Task: Find connections with filter location Saoner with filter topic #healthcarewith filter profile language German with filter current company GoodWe with filter school Bharathidasan University with filter industry Apparel Manufacturing with filter service category Content Strategy with filter keywords title Auditor
Action: Mouse moved to (677, 98)
Screenshot: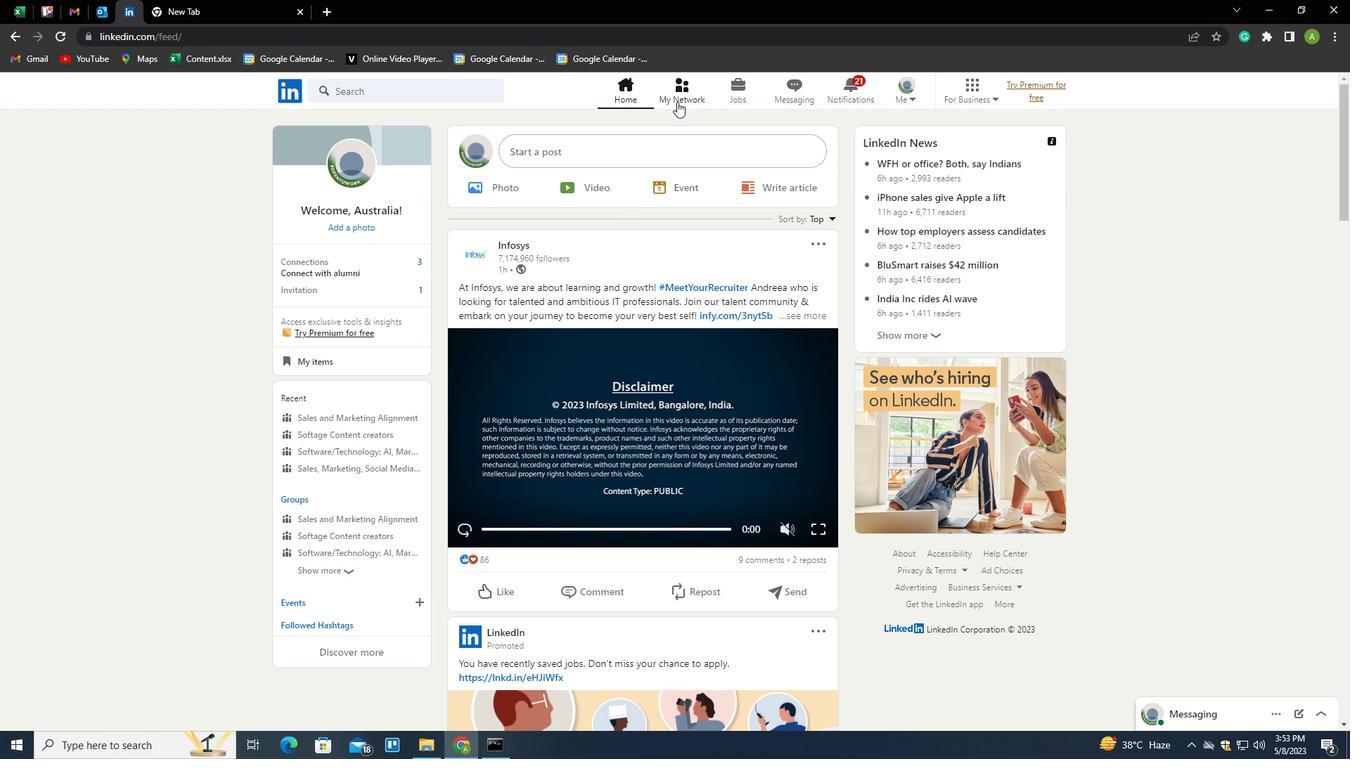 
Action: Mouse pressed left at (677, 98)
Screenshot: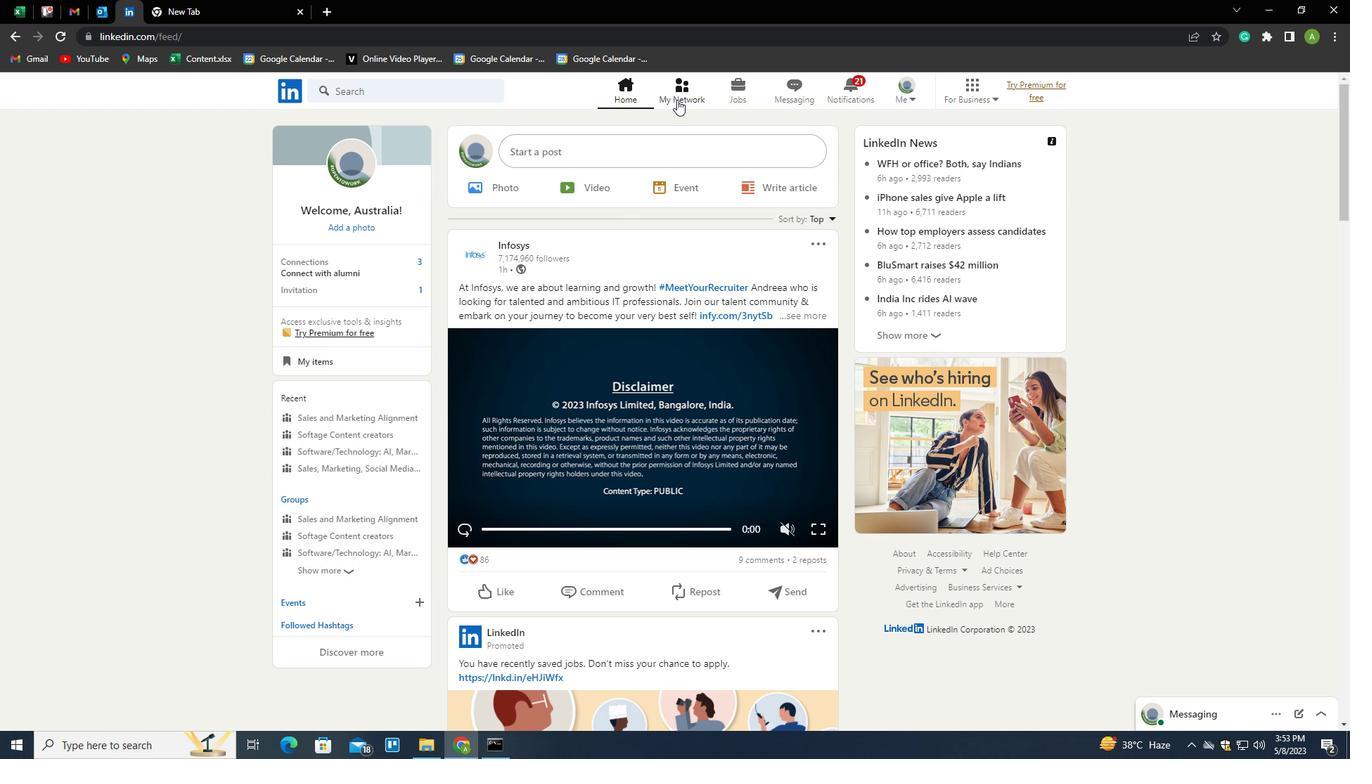 
Action: Mouse moved to (350, 166)
Screenshot: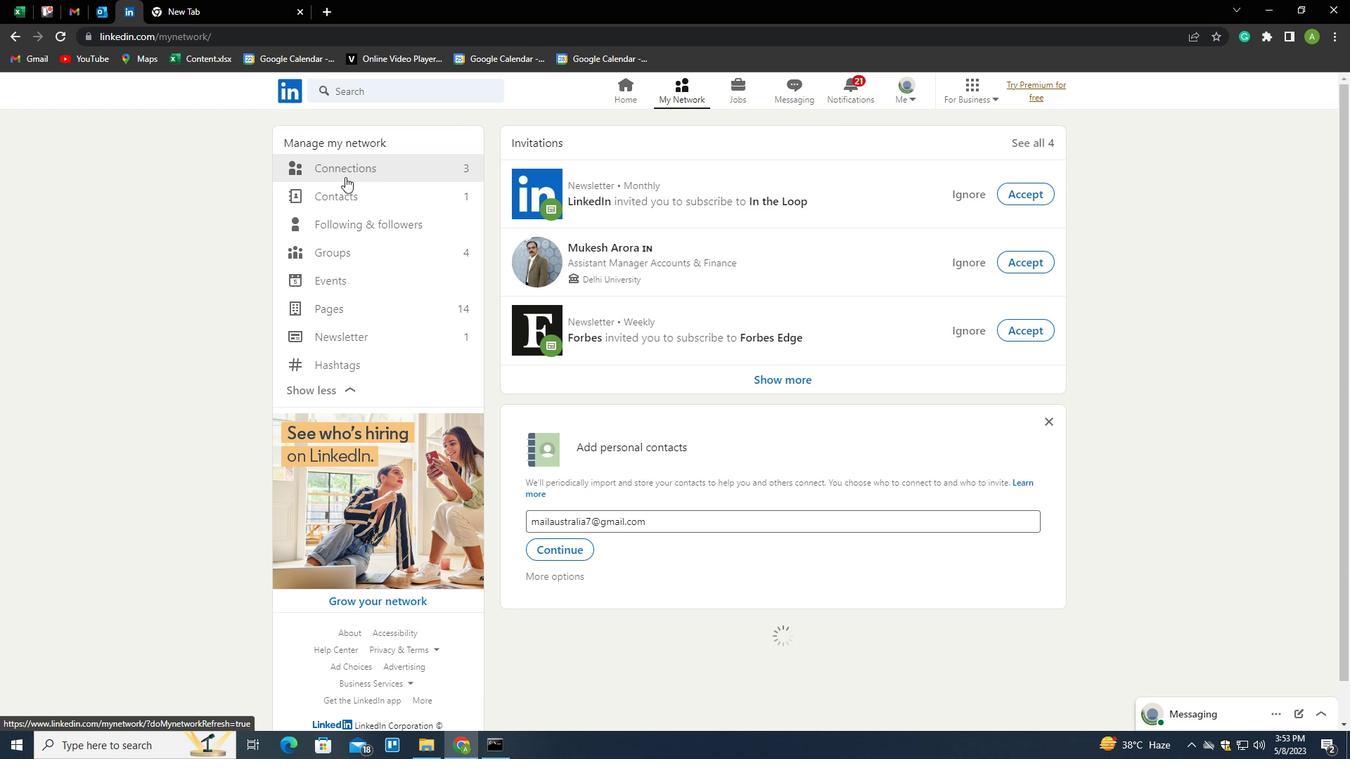 
Action: Mouse pressed left at (350, 166)
Screenshot: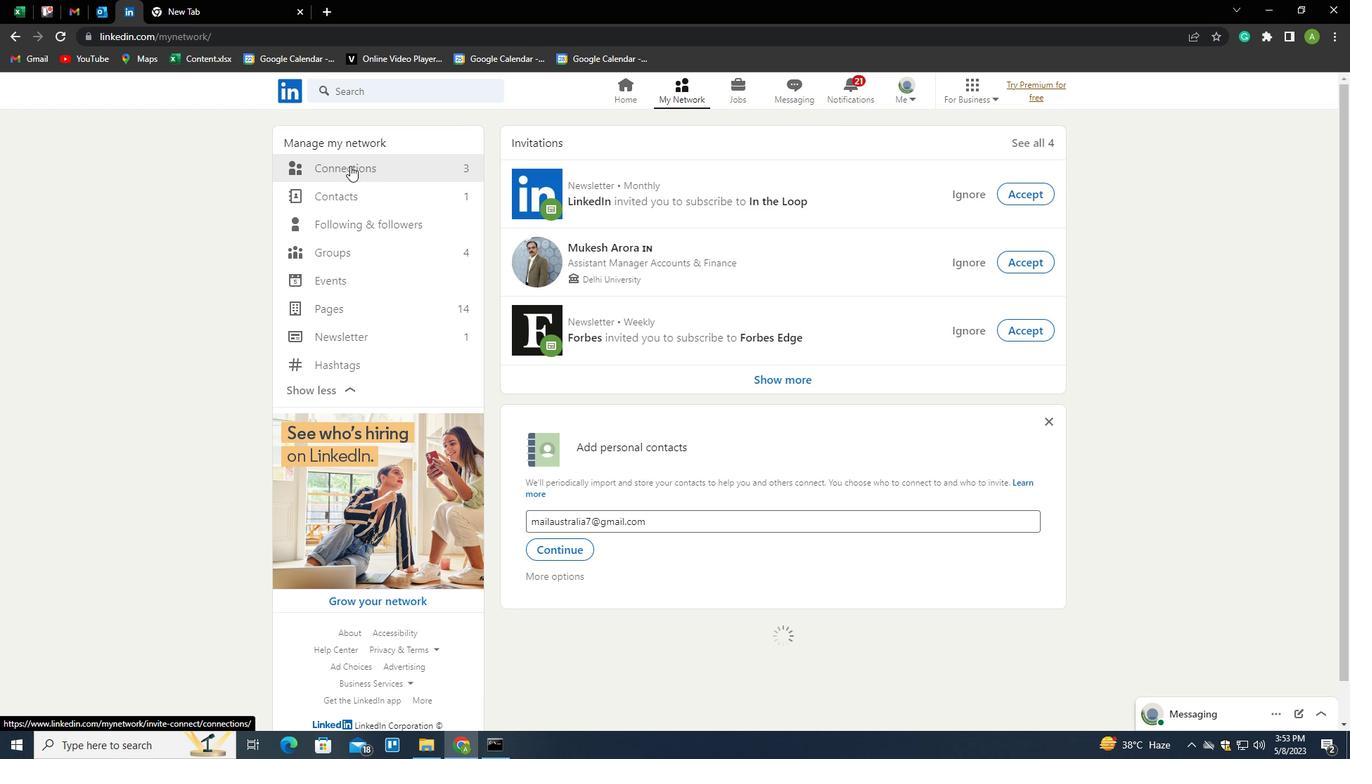 
Action: Mouse moved to (800, 167)
Screenshot: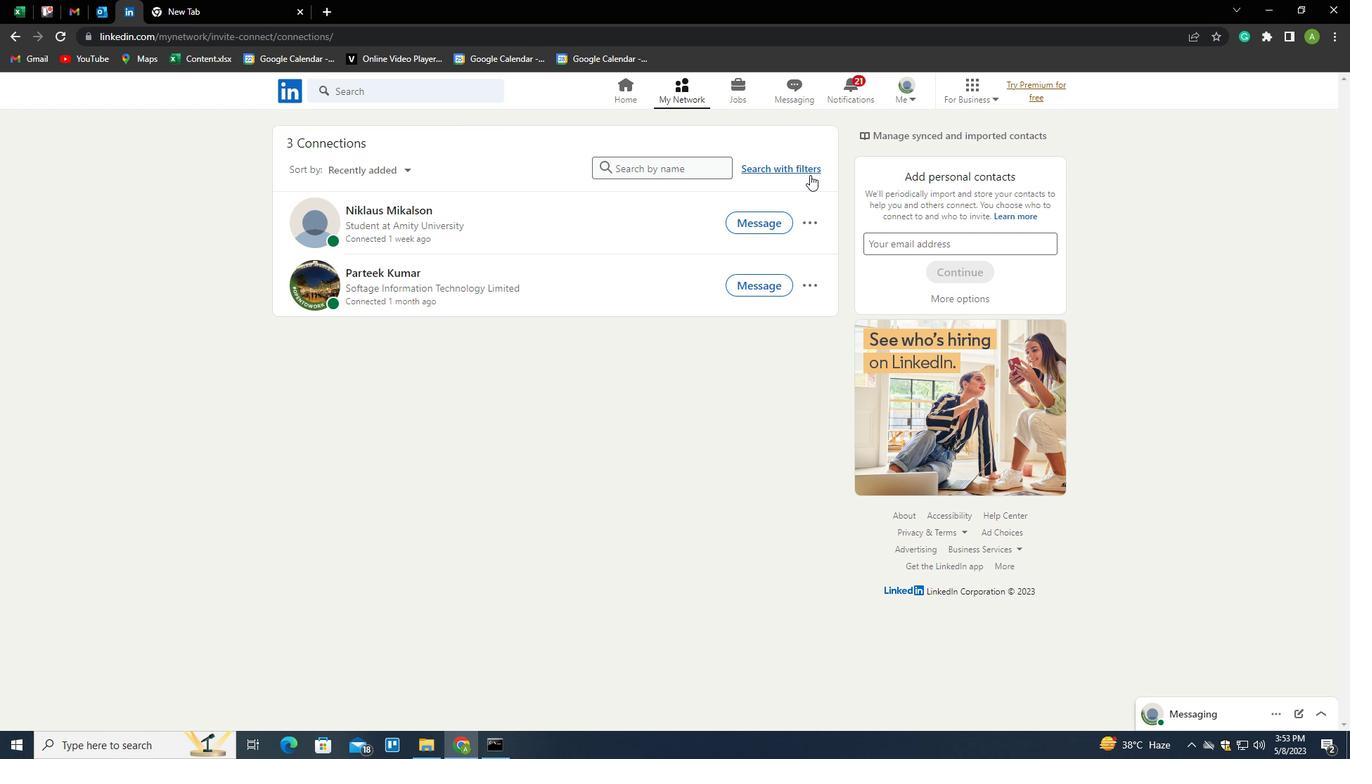 
Action: Mouse pressed left at (800, 167)
Screenshot: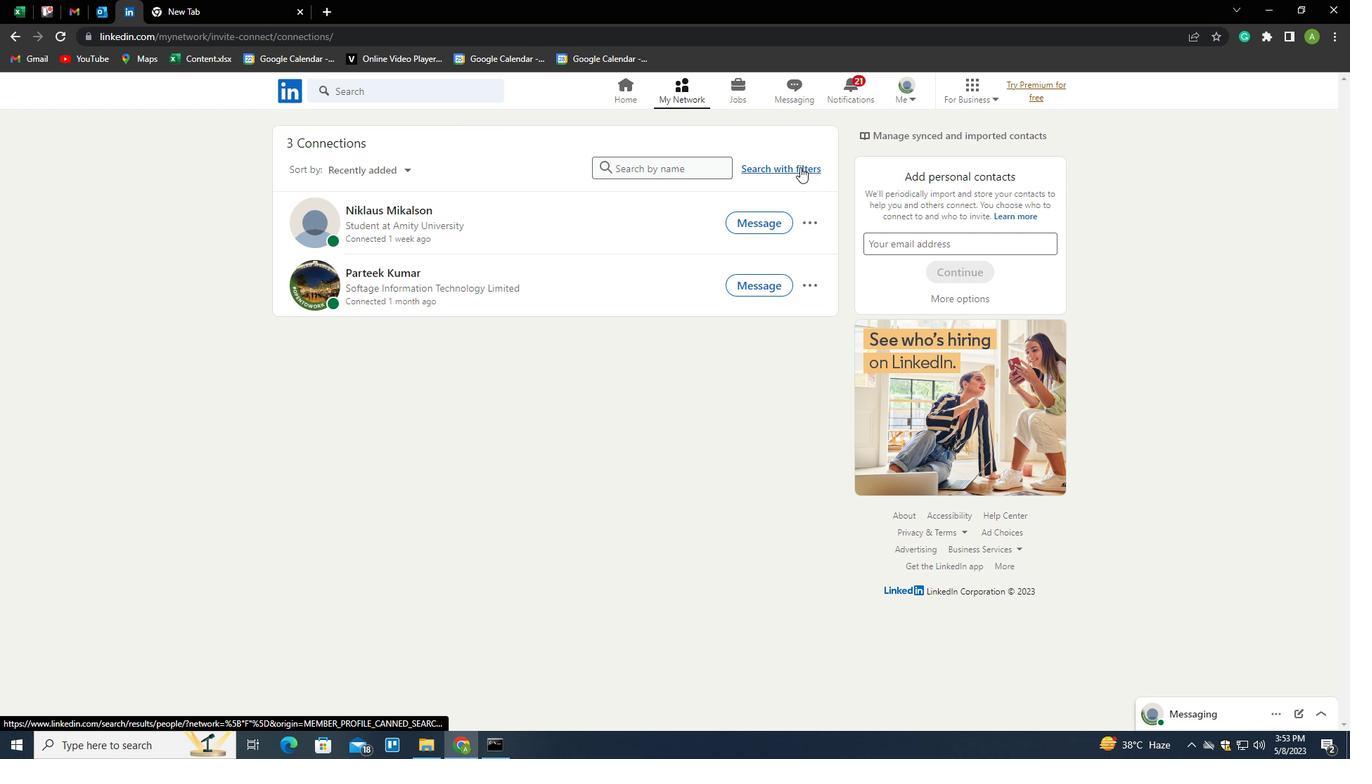 
Action: Mouse moved to (713, 133)
Screenshot: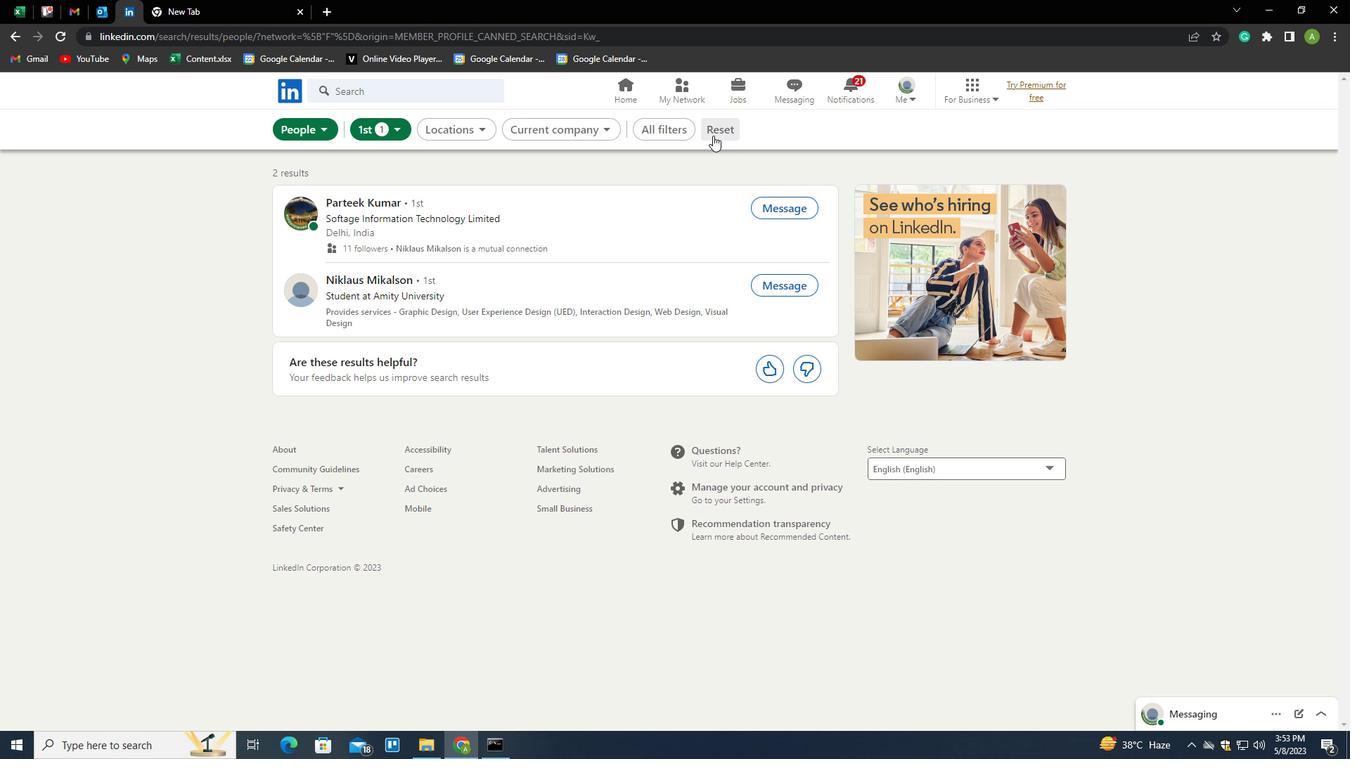 
Action: Mouse pressed left at (713, 133)
Screenshot: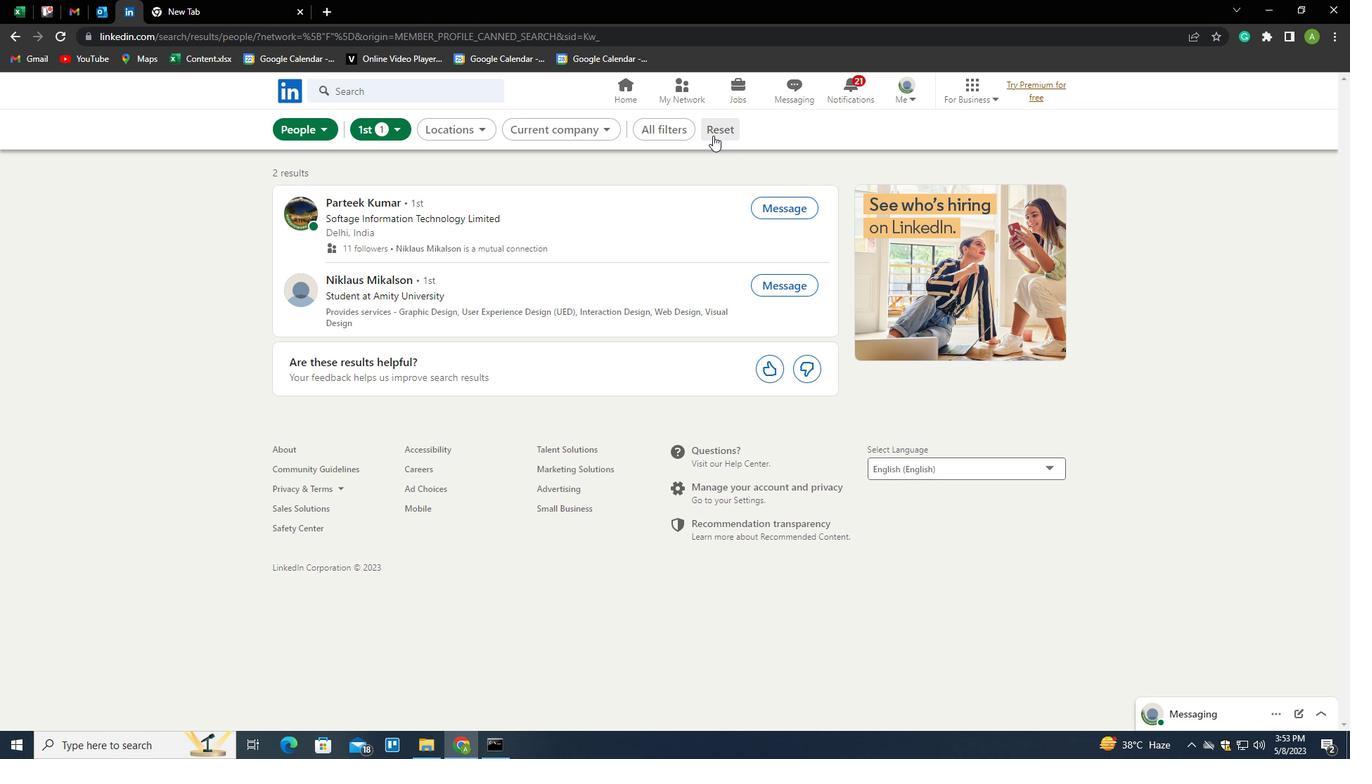 
Action: Mouse moved to (706, 132)
Screenshot: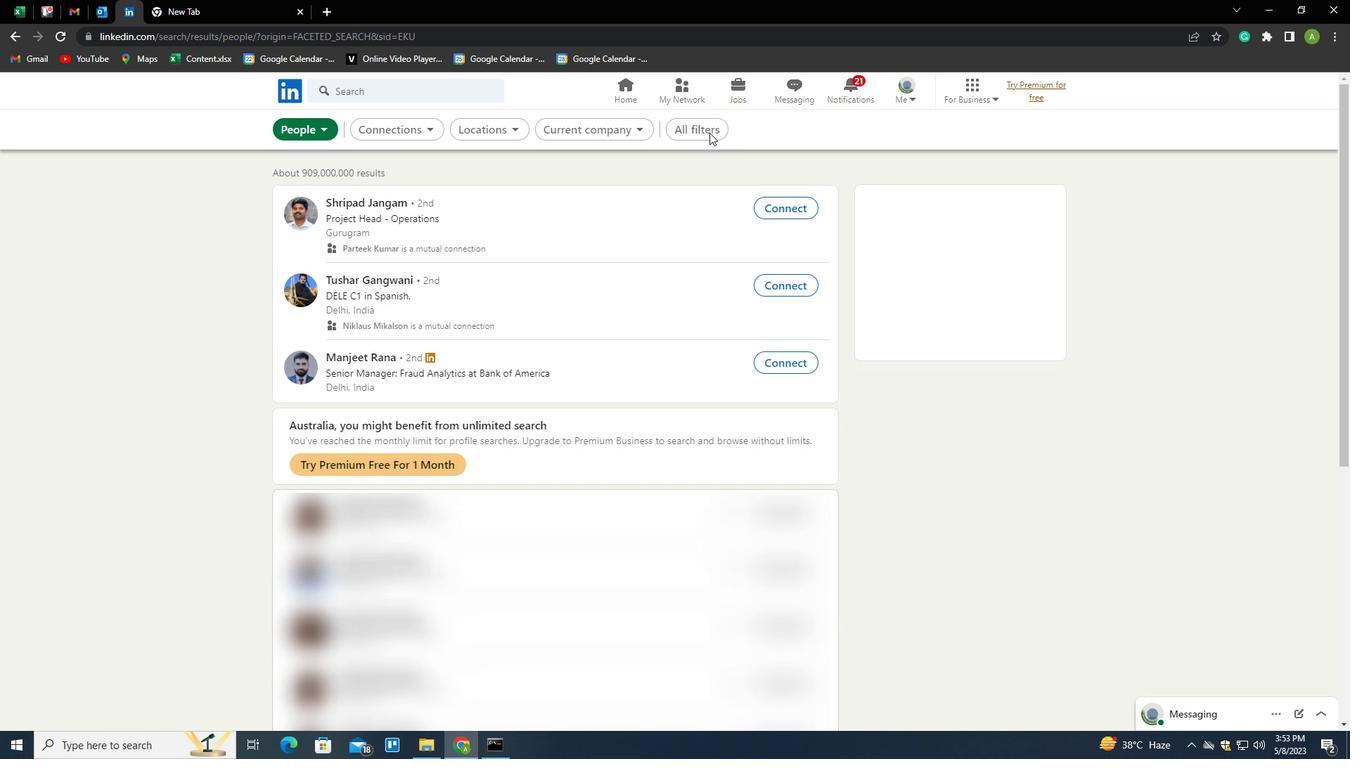 
Action: Mouse pressed left at (706, 132)
Screenshot: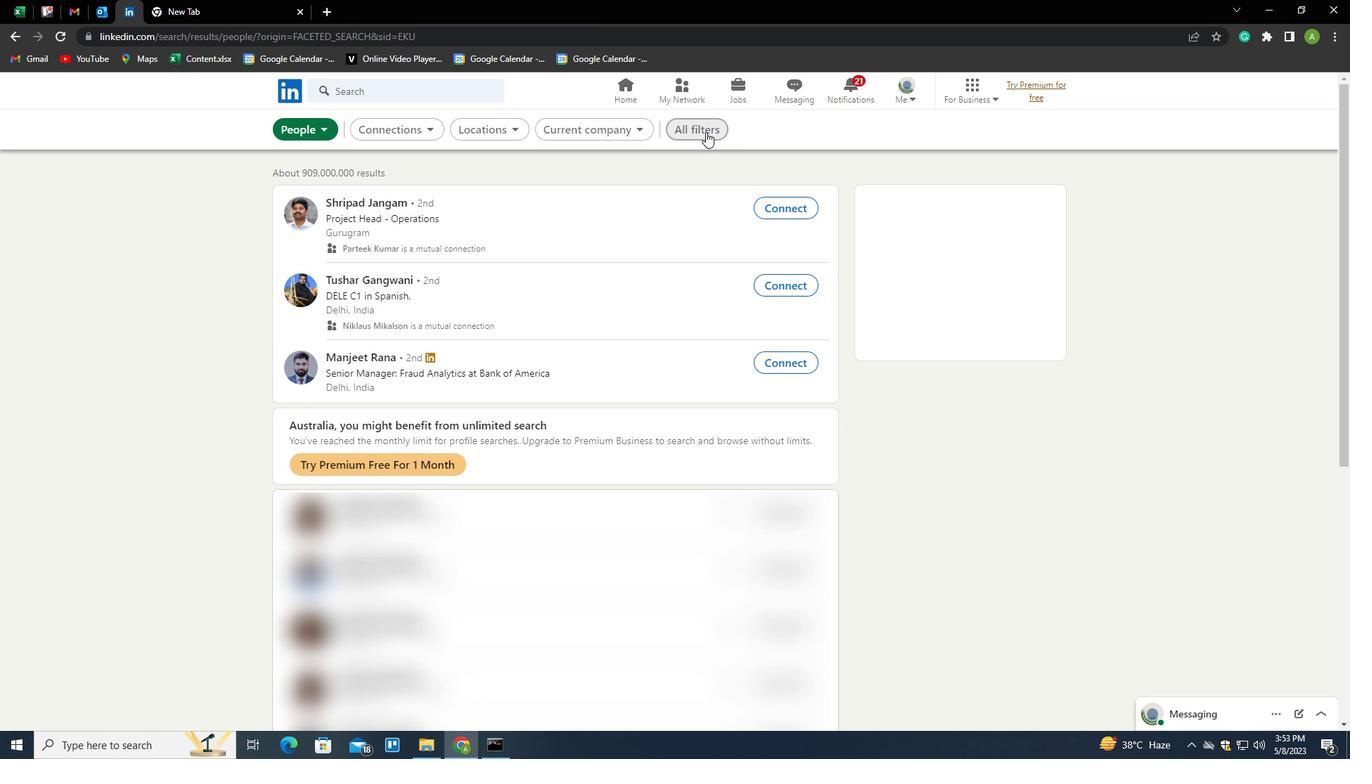 
Action: Mouse moved to (738, 185)
Screenshot: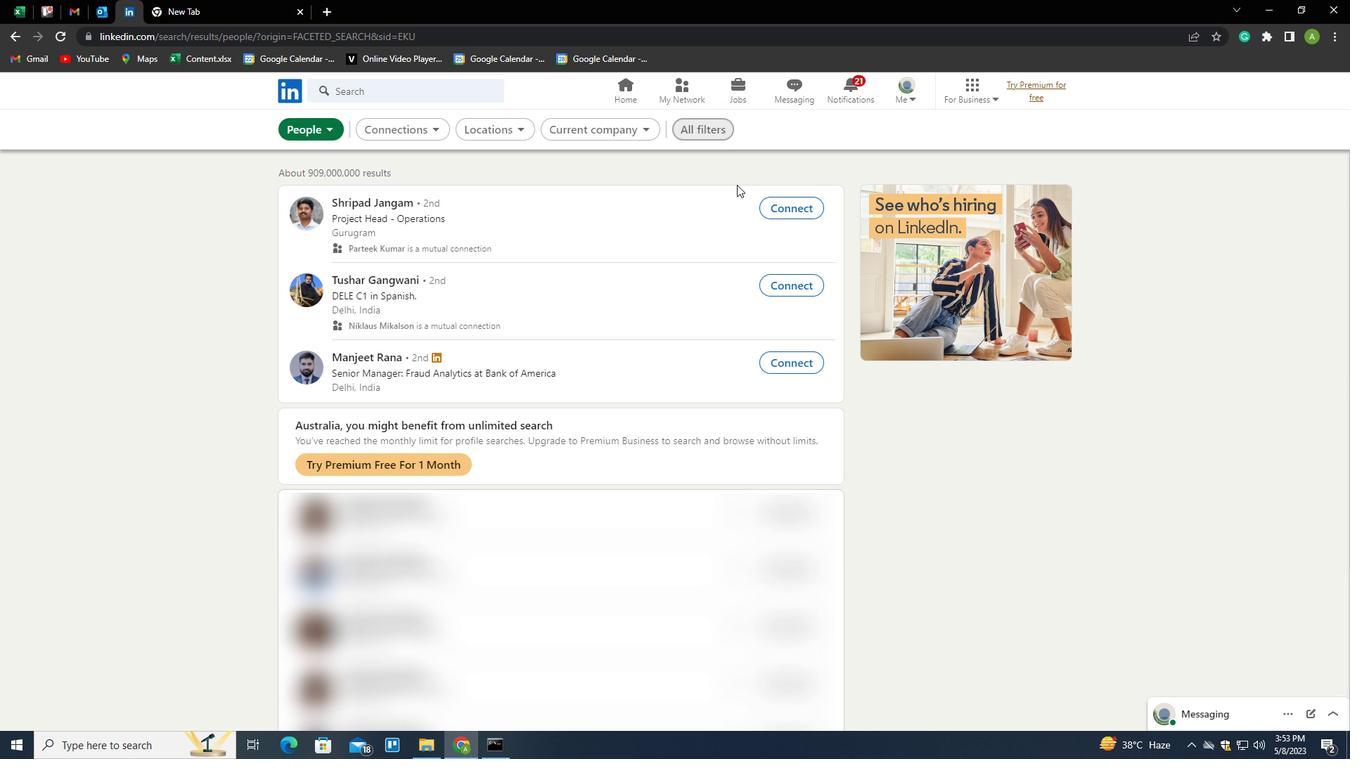 
Action: Mouse scrolled (738, 184) with delta (0, 0)
Screenshot: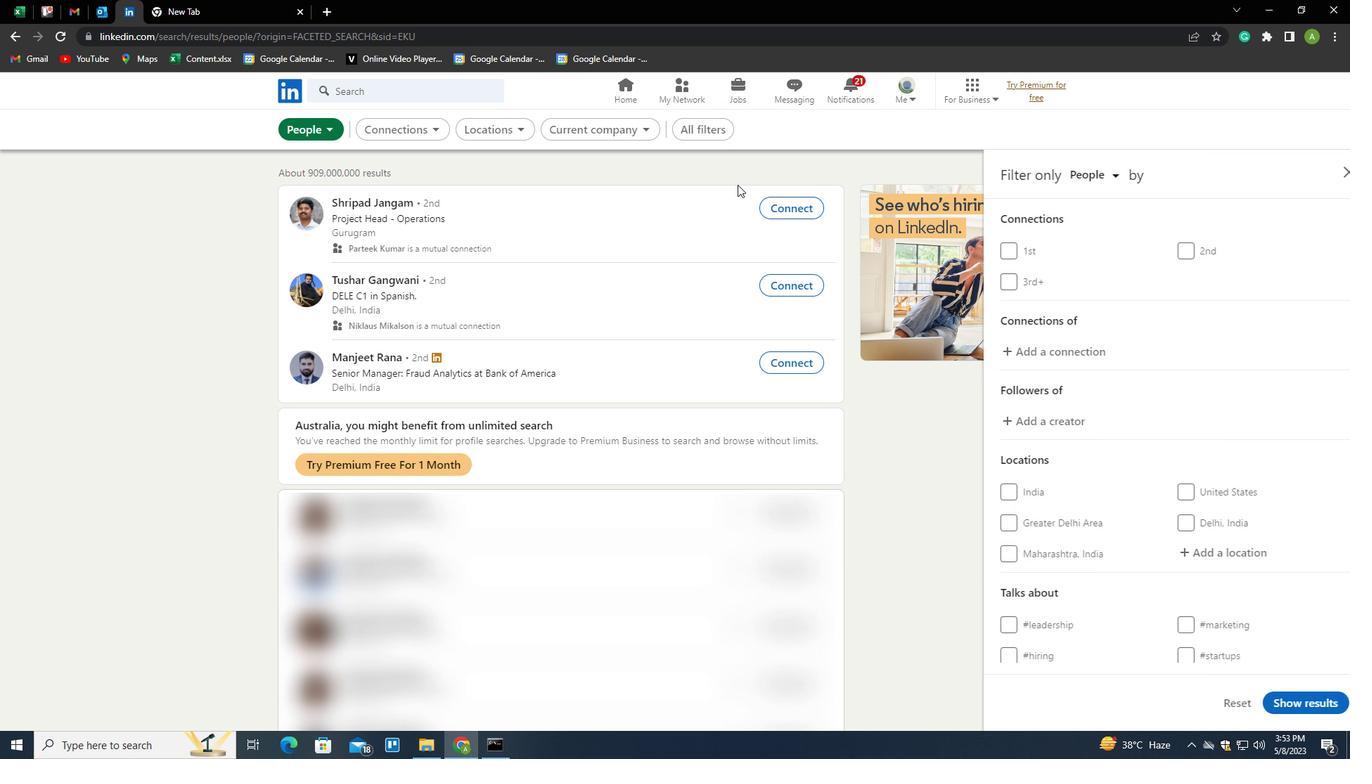 
Action: Mouse moved to (739, 187)
Screenshot: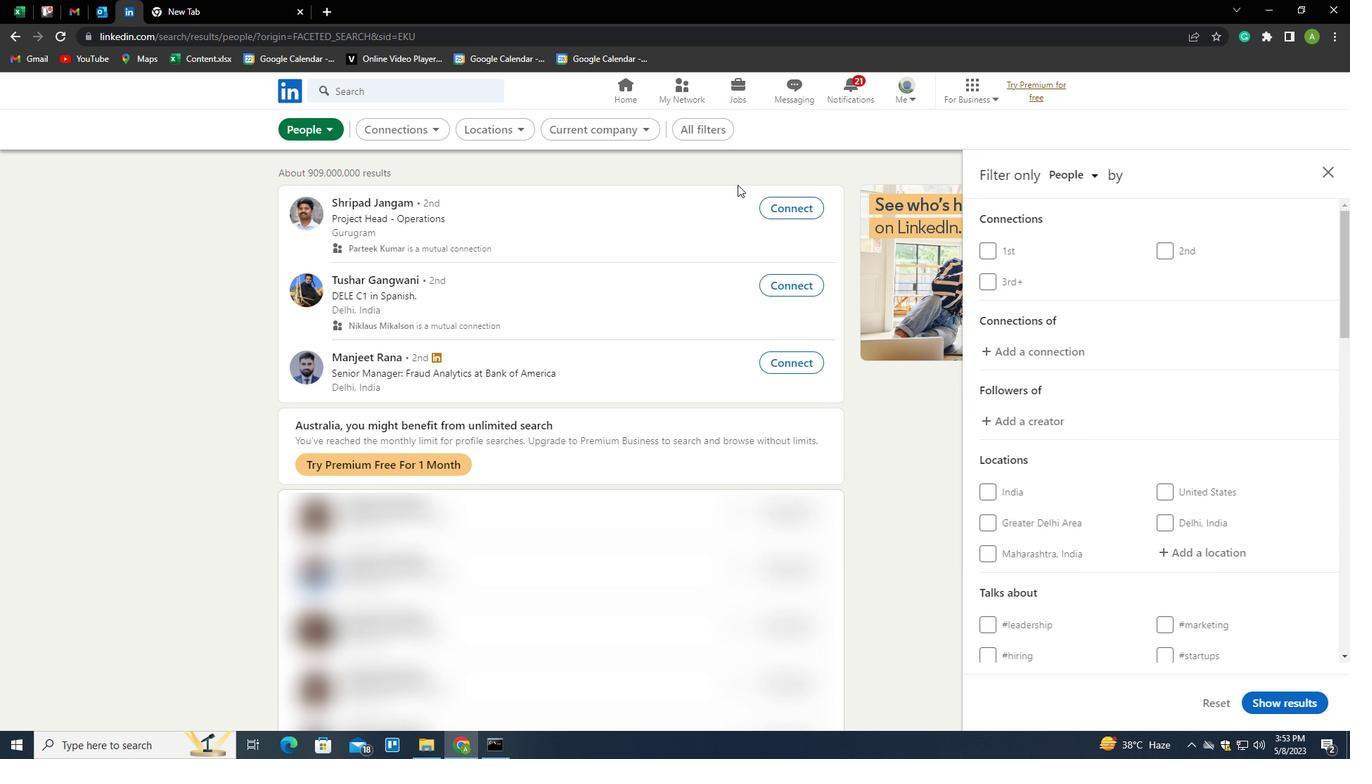 
Action: Mouse scrolled (739, 187) with delta (0, 0)
Screenshot: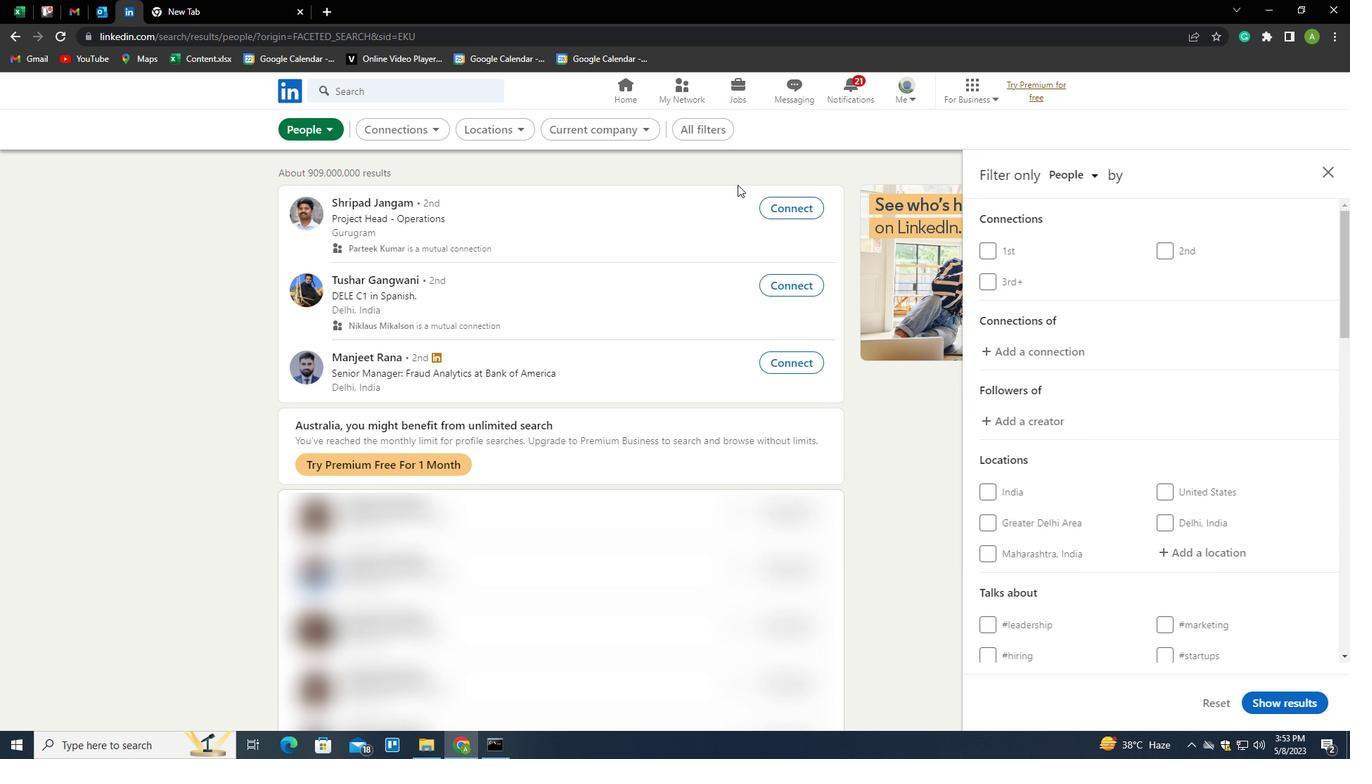 
Action: Mouse moved to (1111, 378)
Screenshot: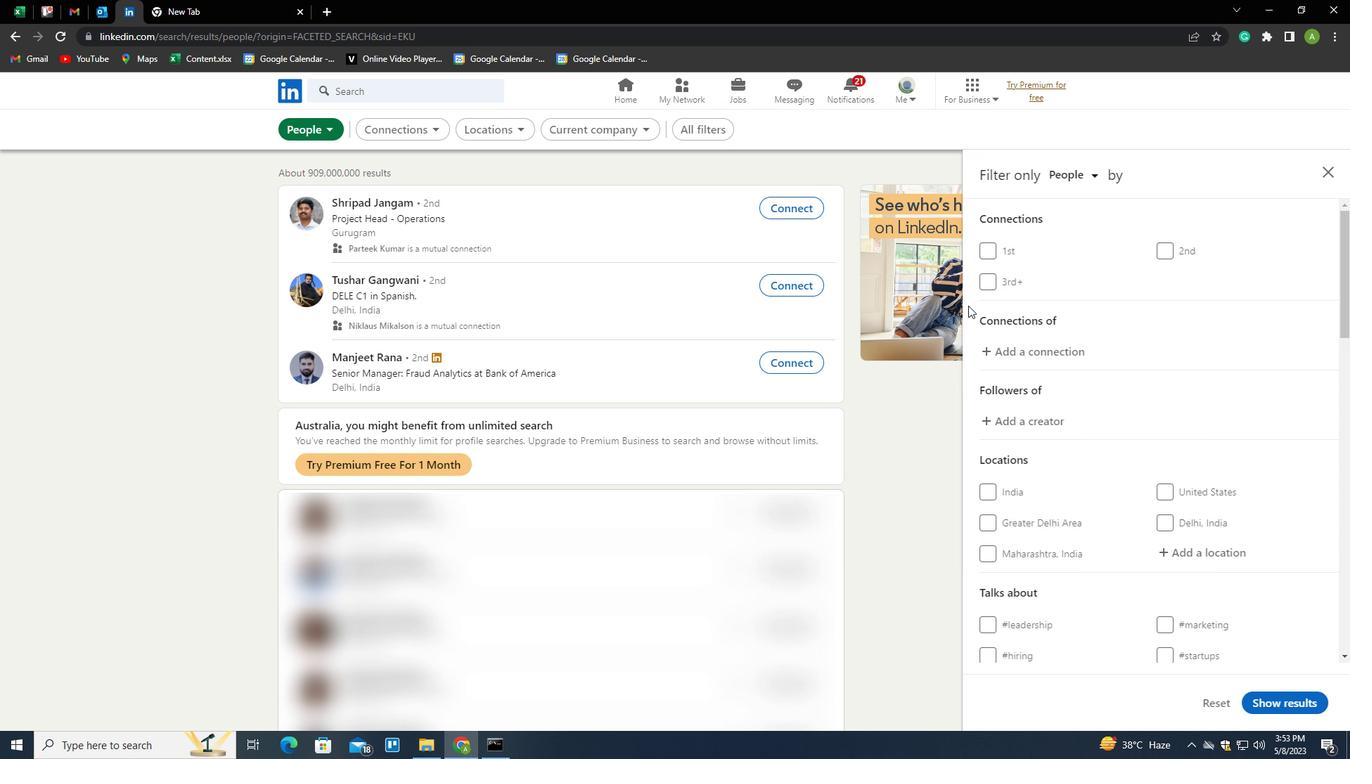 
Action: Mouse scrolled (1111, 377) with delta (0, 0)
Screenshot: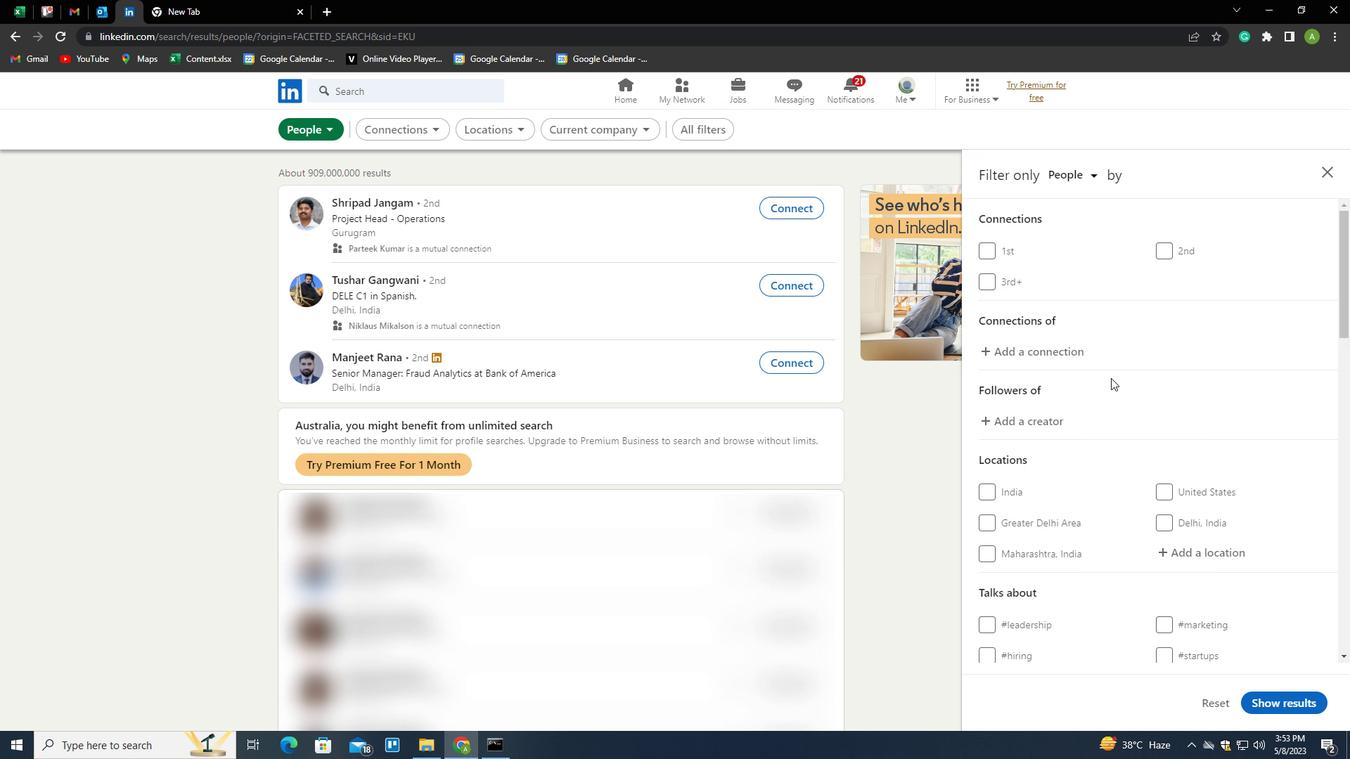 
Action: Mouse moved to (1116, 379)
Screenshot: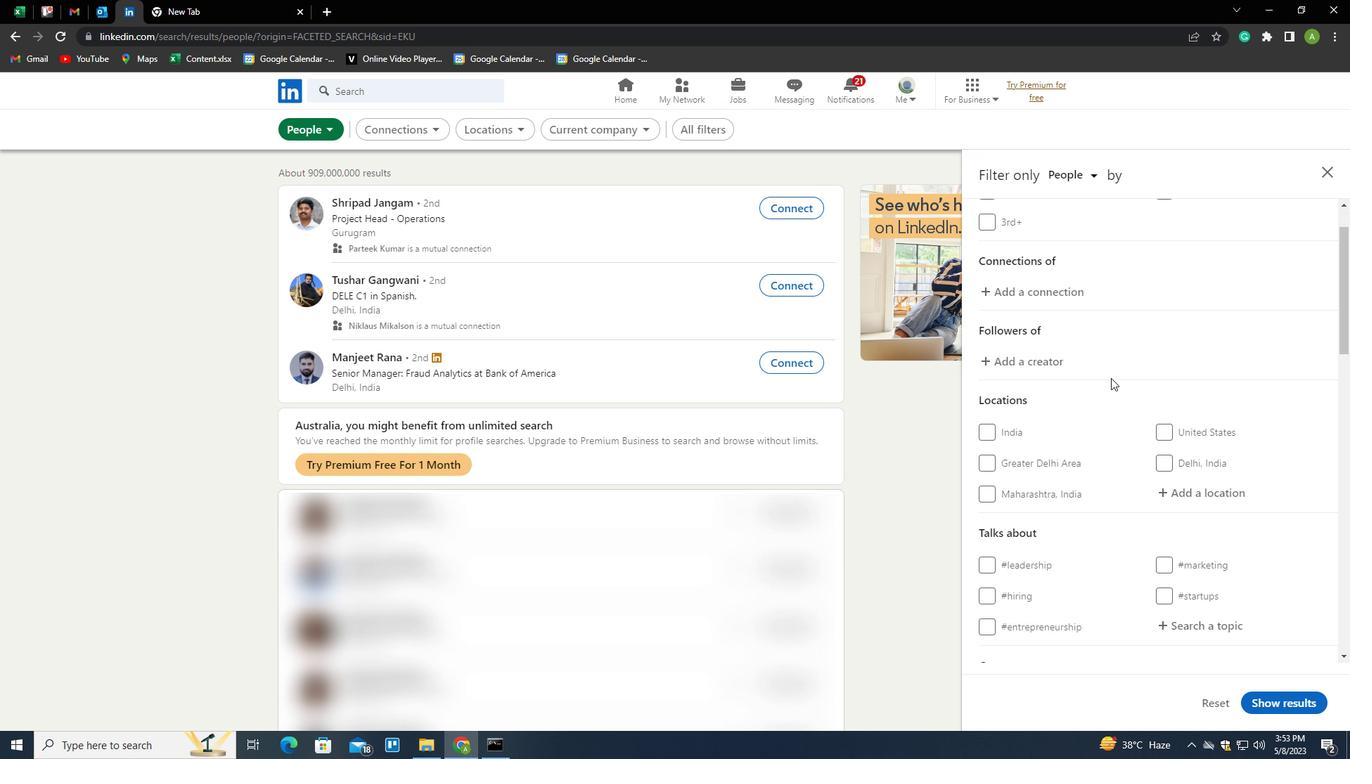 
Action: Mouse scrolled (1116, 379) with delta (0, 0)
Screenshot: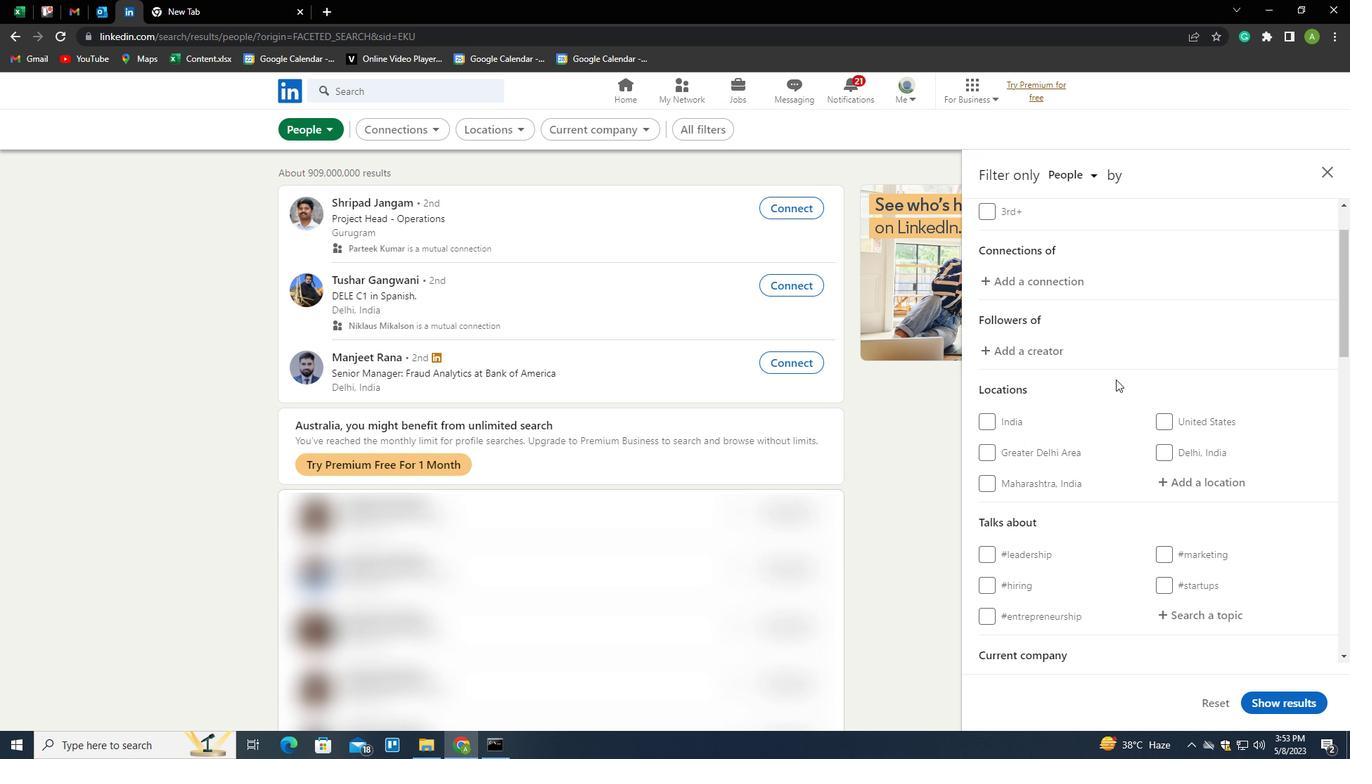 
Action: Mouse moved to (1203, 420)
Screenshot: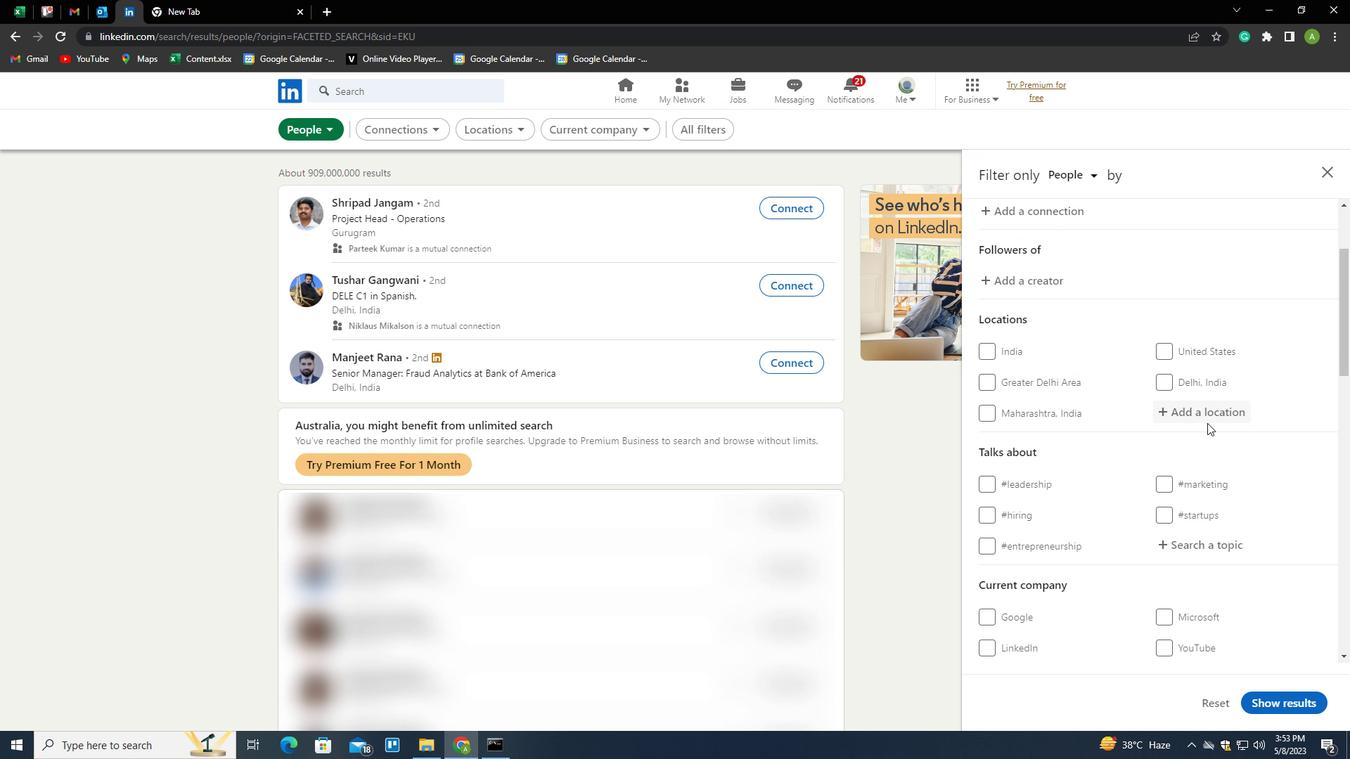 
Action: Mouse pressed left at (1203, 420)
Screenshot: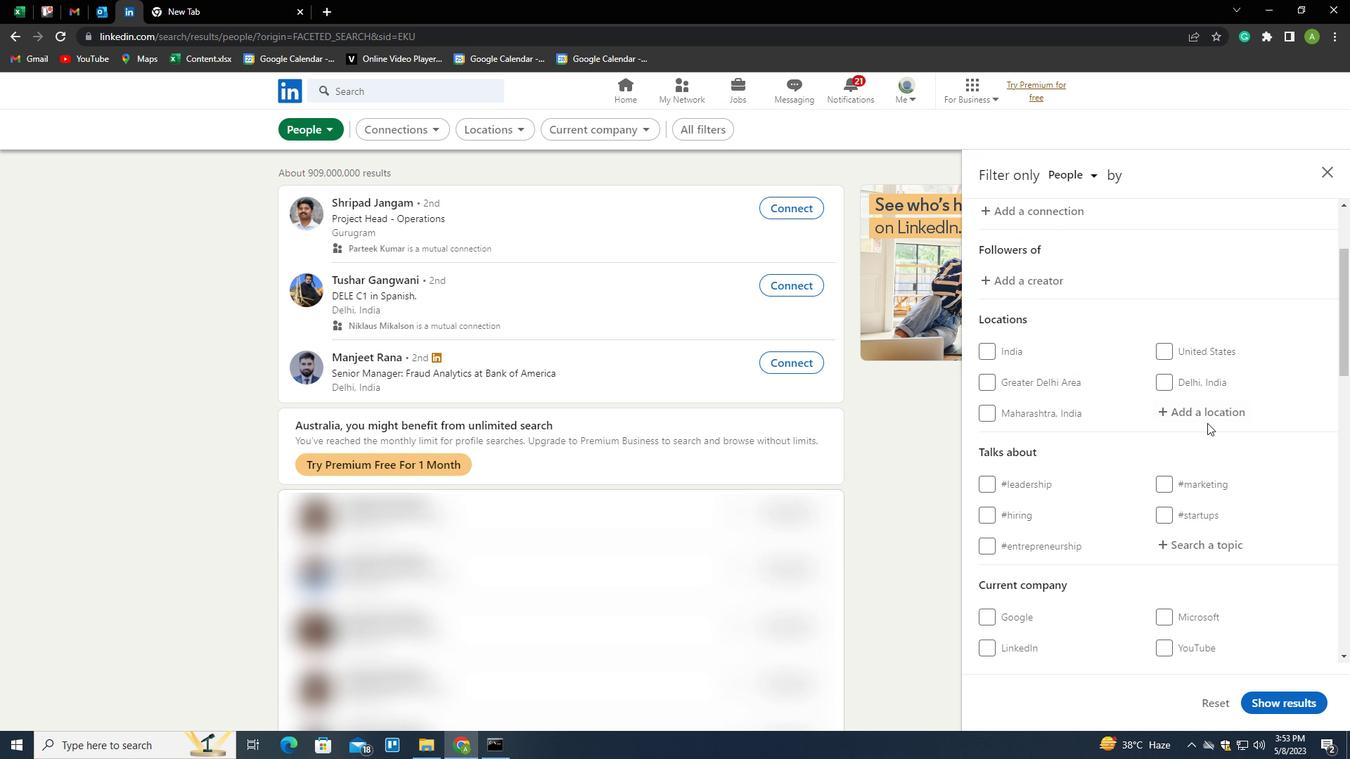 
Action: Mouse moved to (1296, 353)
Screenshot: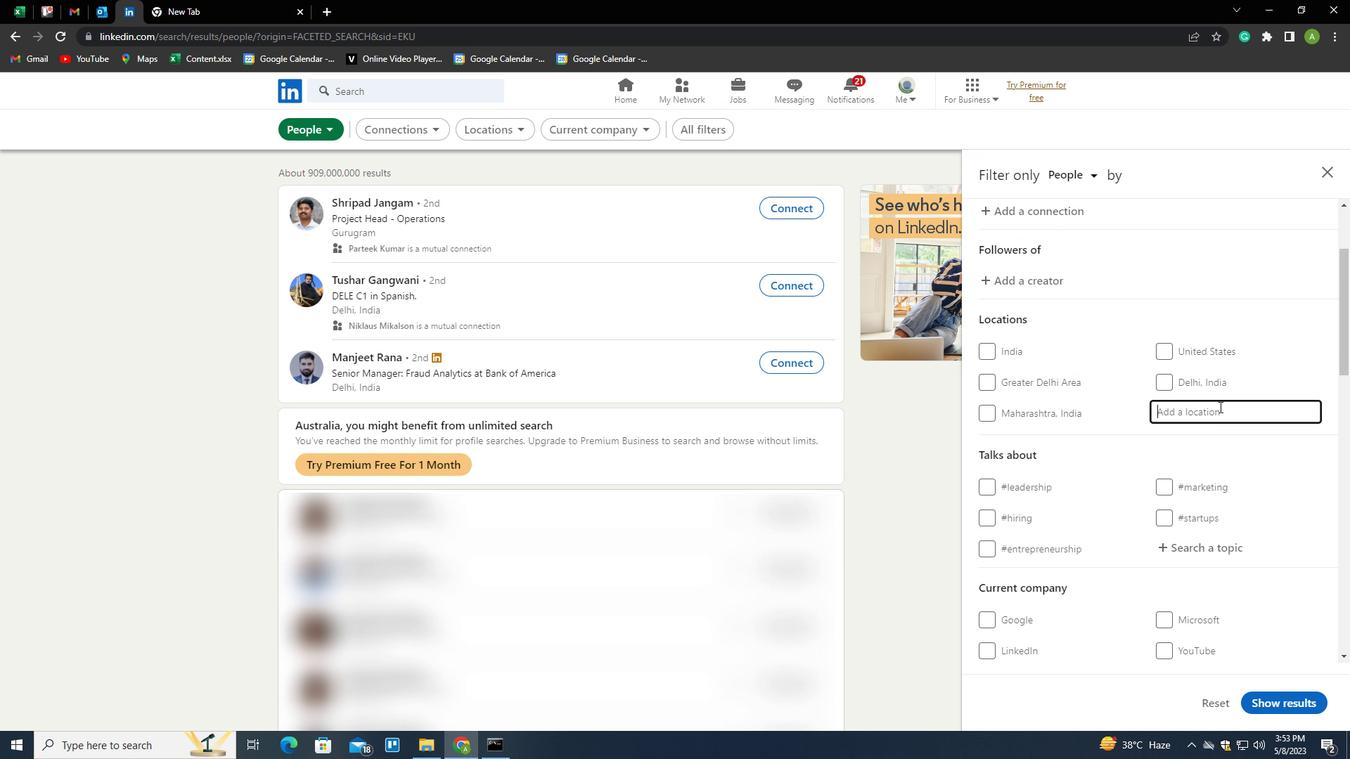 
Action: Key pressed <Key.shift><Key.shift><Key.shift><Key.shift><Key.shift><Key.shift><Key.shift><Key.shift><Key.shift><Key.shift><Key.shift><Key.shift><Key.shift><Key.shift><Key.shift><Key.shift><Key.shift><Key.shift><Key.shift><Key.shift><Key.shift><Key.shift><Key.shift><Key.shift><Key.shift><Key.shift><Key.shift><Key.shift><Key.shift><Key.shift><Key.shift><Key.shift><Key.shift><Key.shift><Key.shift><Key.shift><Key.shift><Key.shift>SAONER<Key.down><Key.enter>
Screenshot: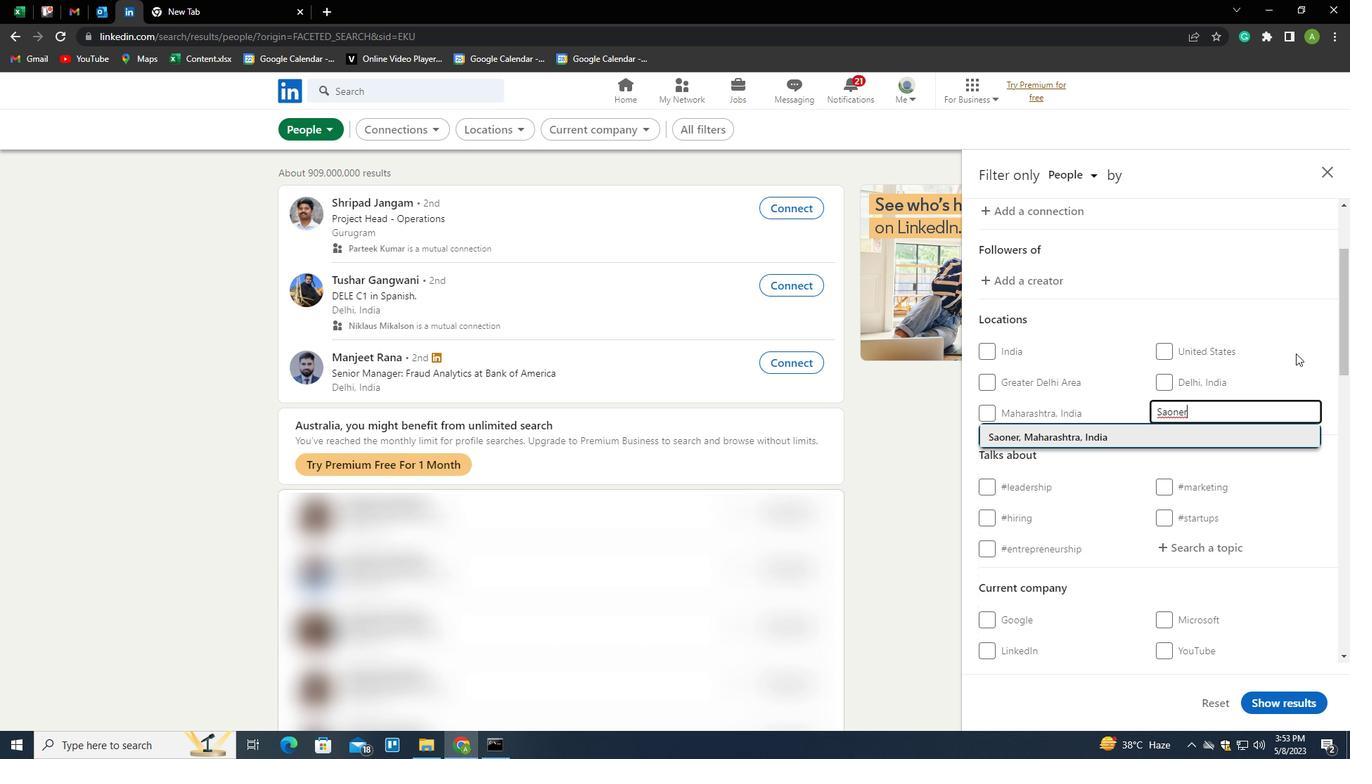 
Action: Mouse moved to (1303, 352)
Screenshot: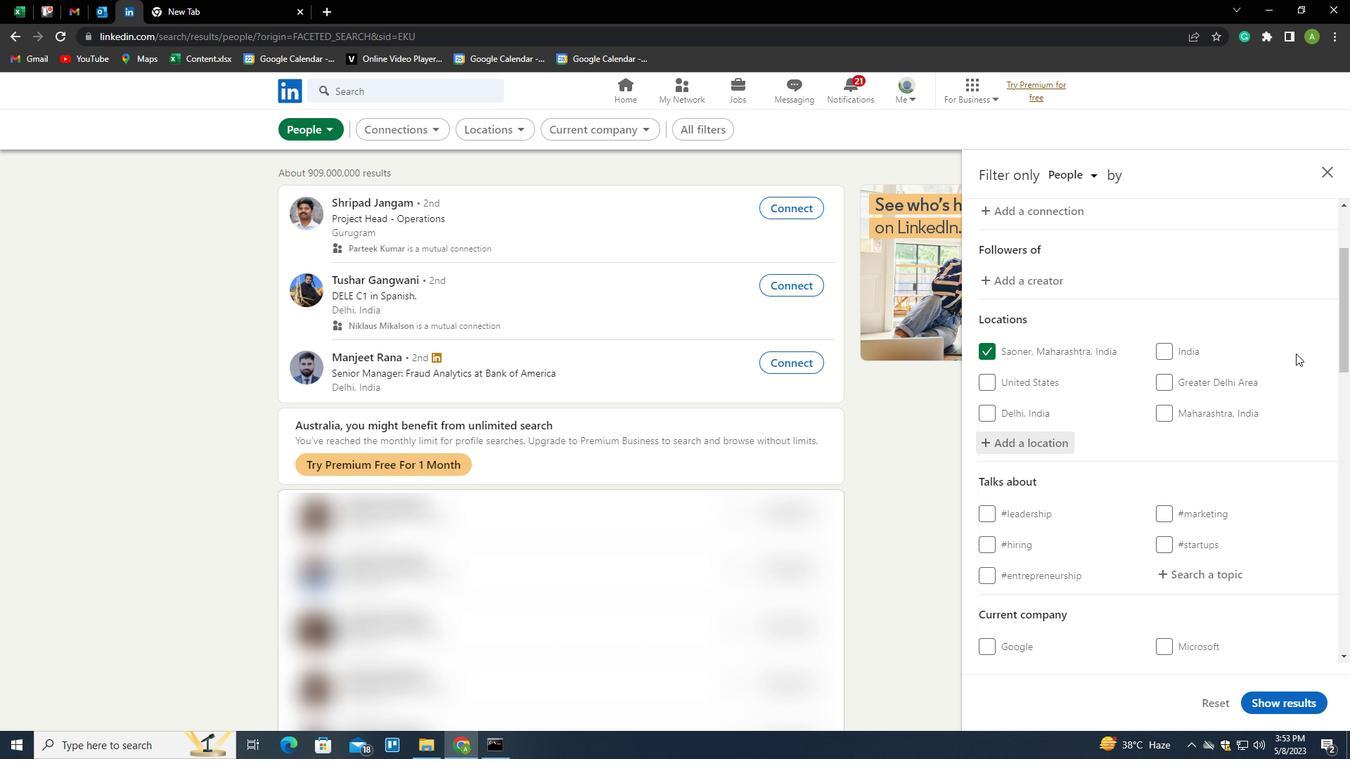 
Action: Mouse scrolled (1303, 353) with delta (0, 0)
Screenshot: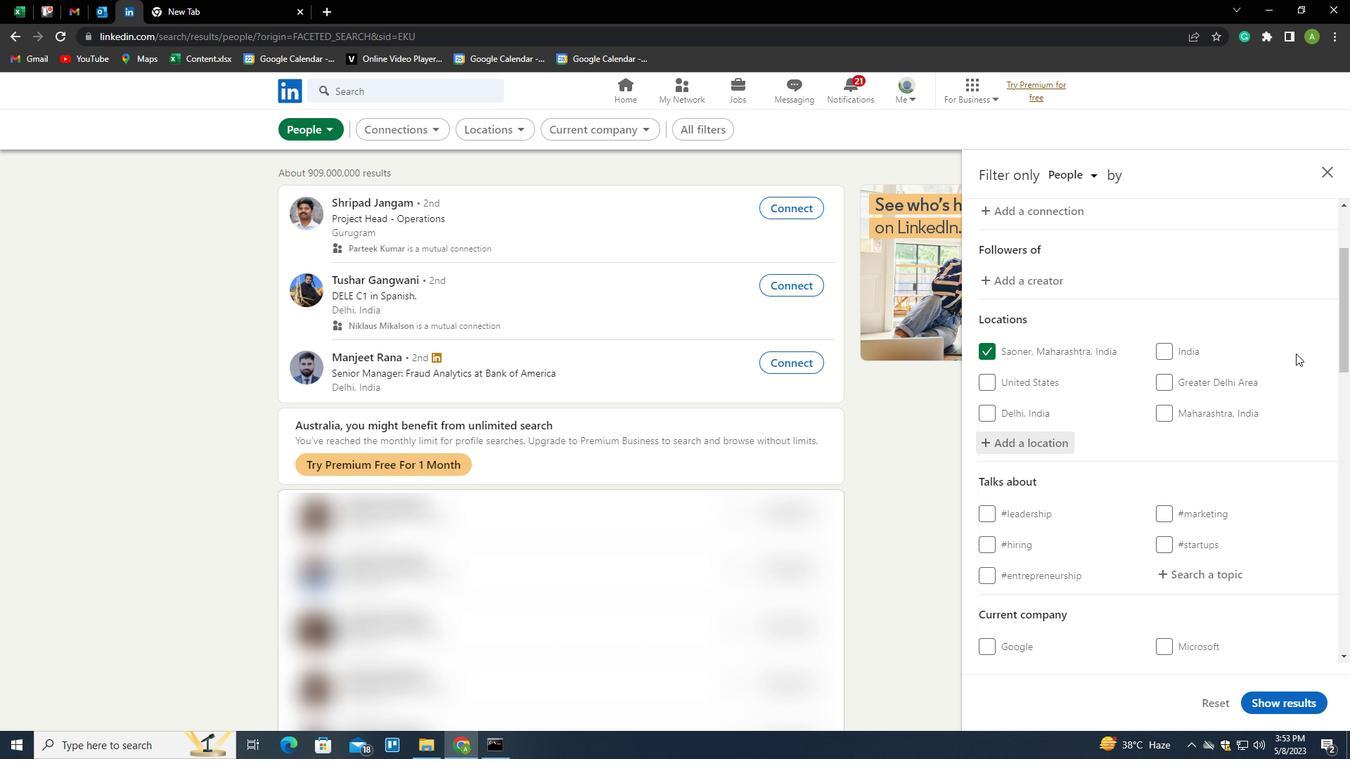 
Action: Mouse moved to (1282, 465)
Screenshot: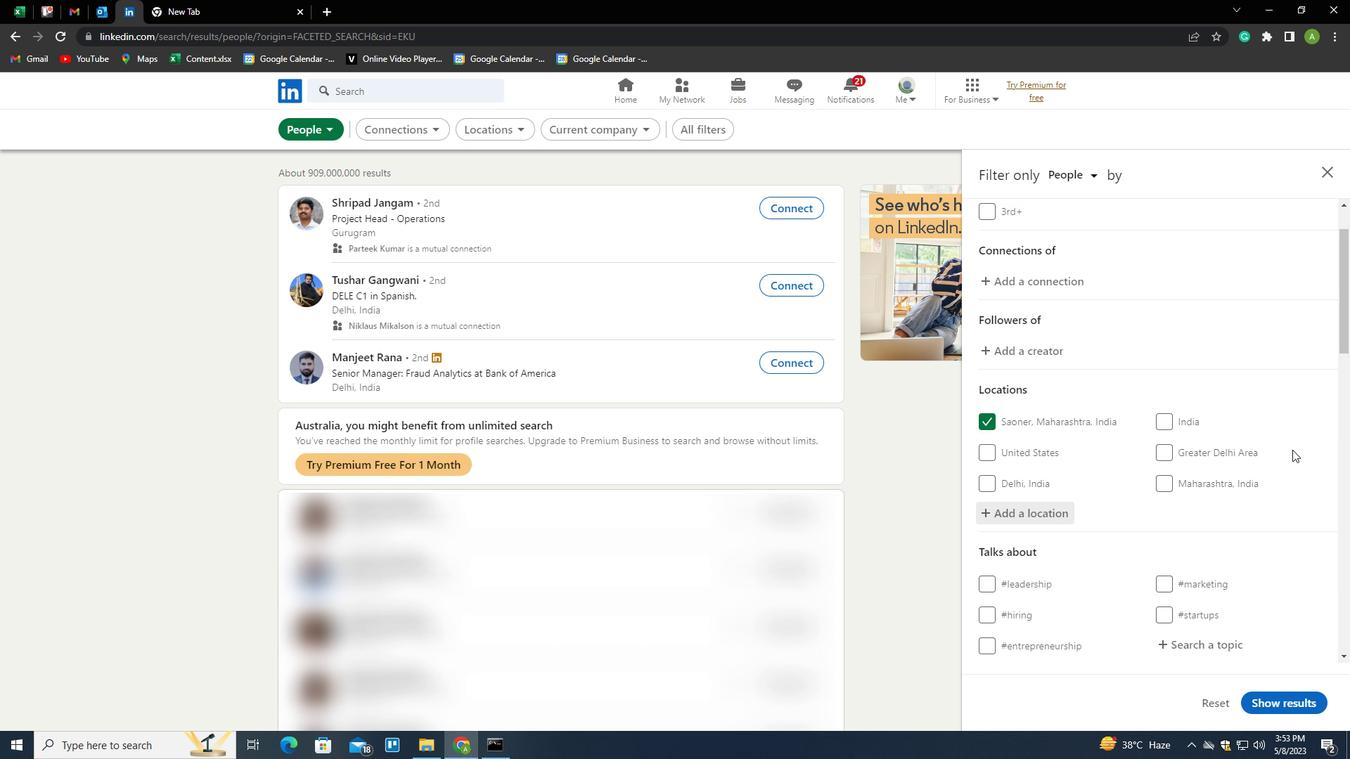 
Action: Mouse scrolled (1282, 465) with delta (0, 0)
Screenshot: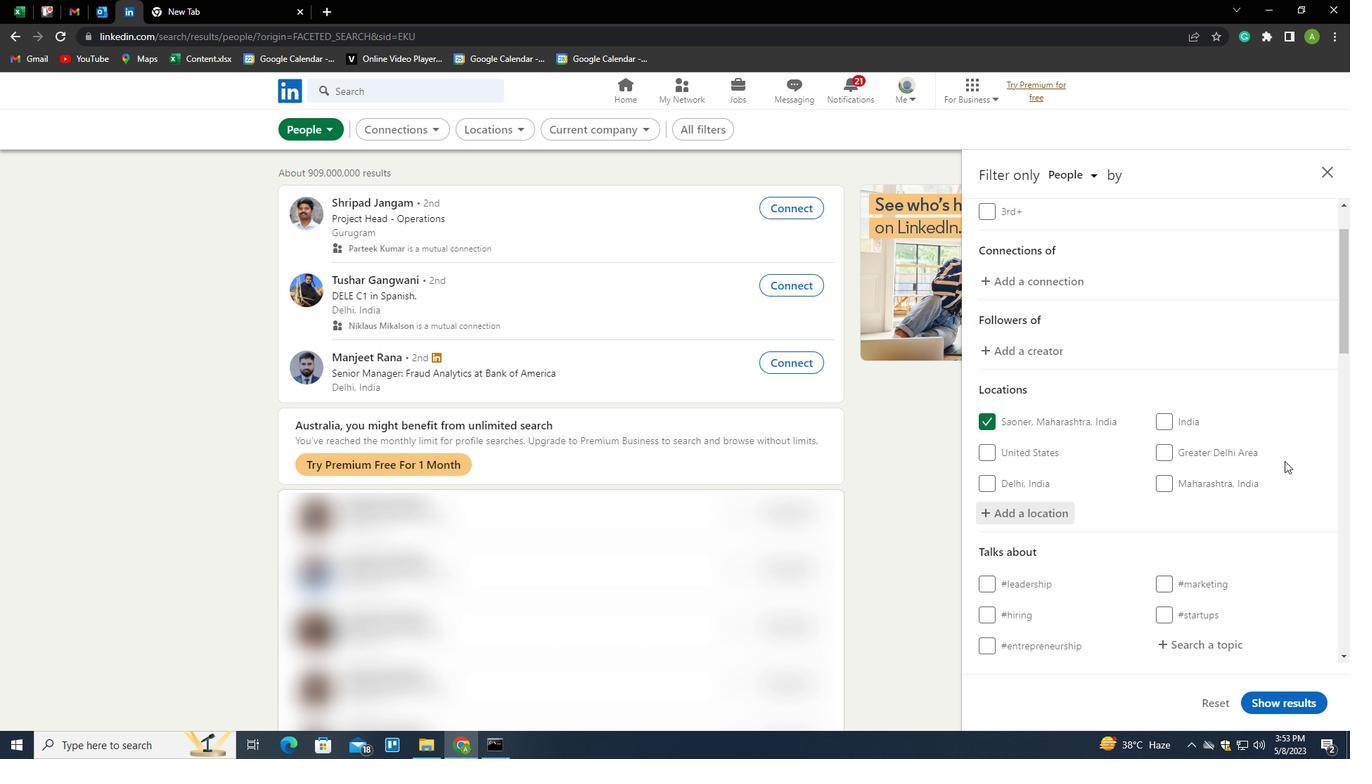 
Action: Mouse moved to (1281, 466)
Screenshot: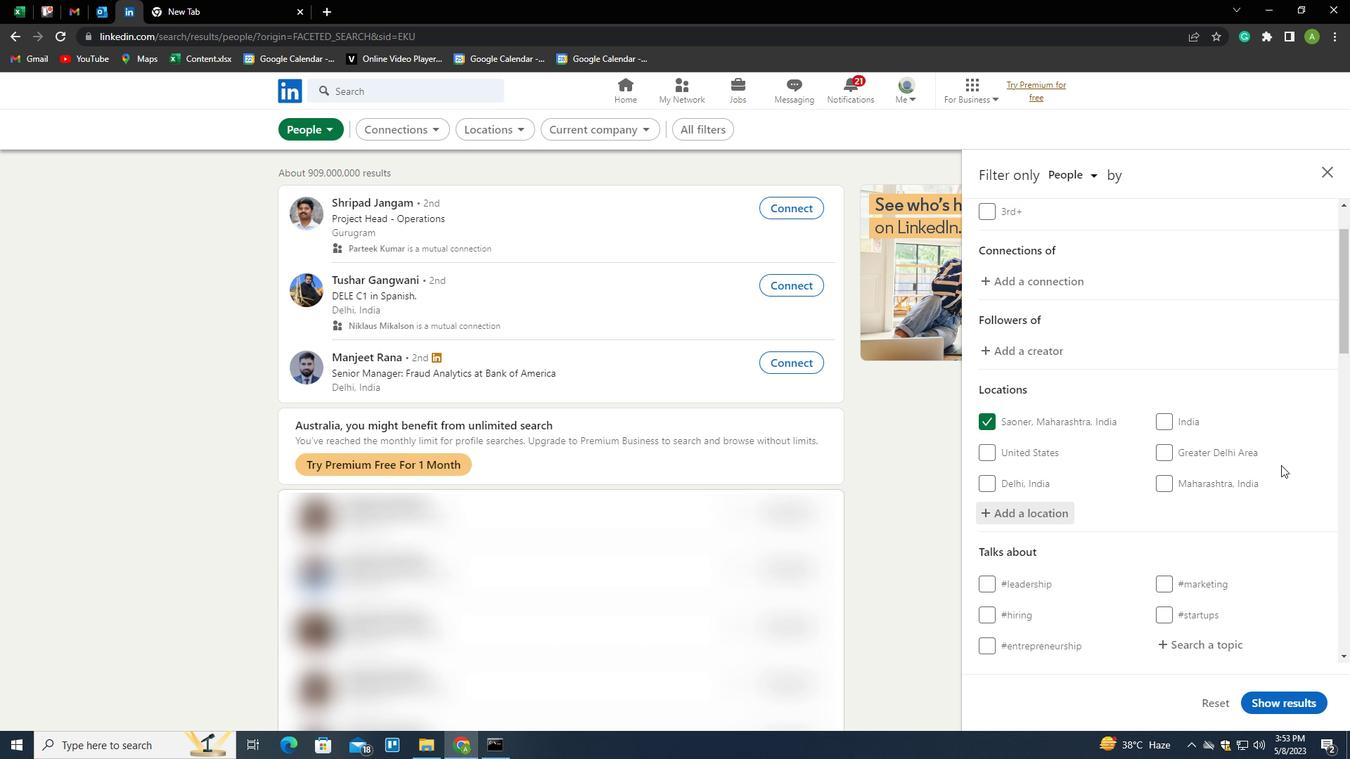 
Action: Mouse scrolled (1281, 465) with delta (0, 0)
Screenshot: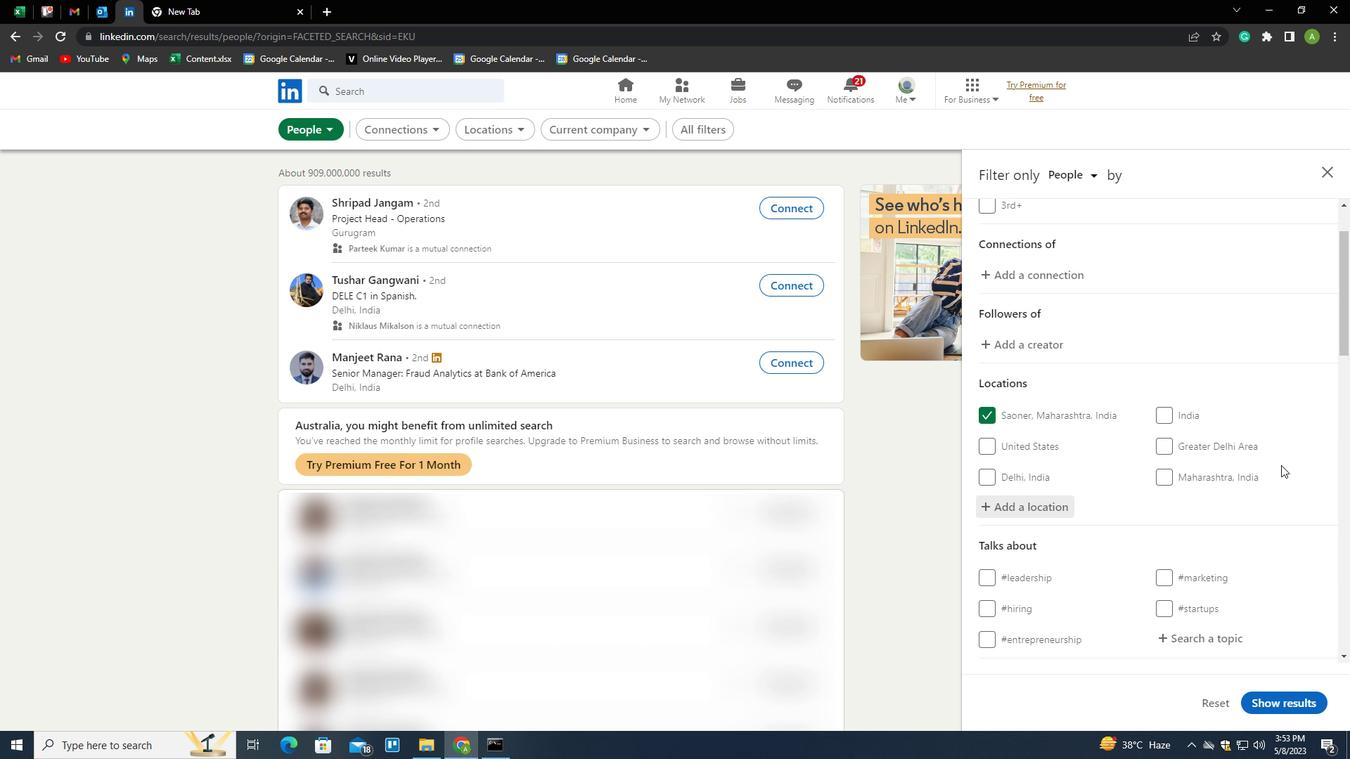 
Action: Mouse scrolled (1281, 465) with delta (0, 0)
Screenshot: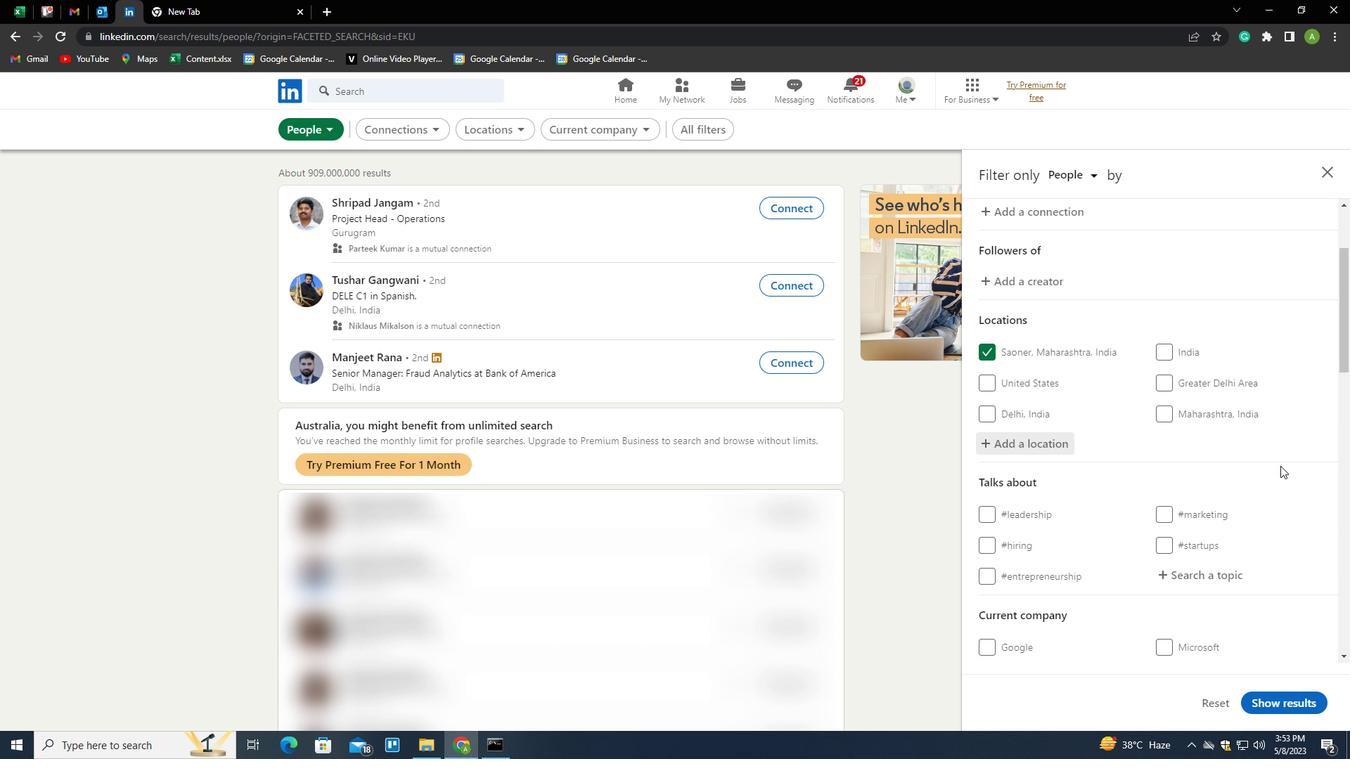 
Action: Mouse moved to (1205, 436)
Screenshot: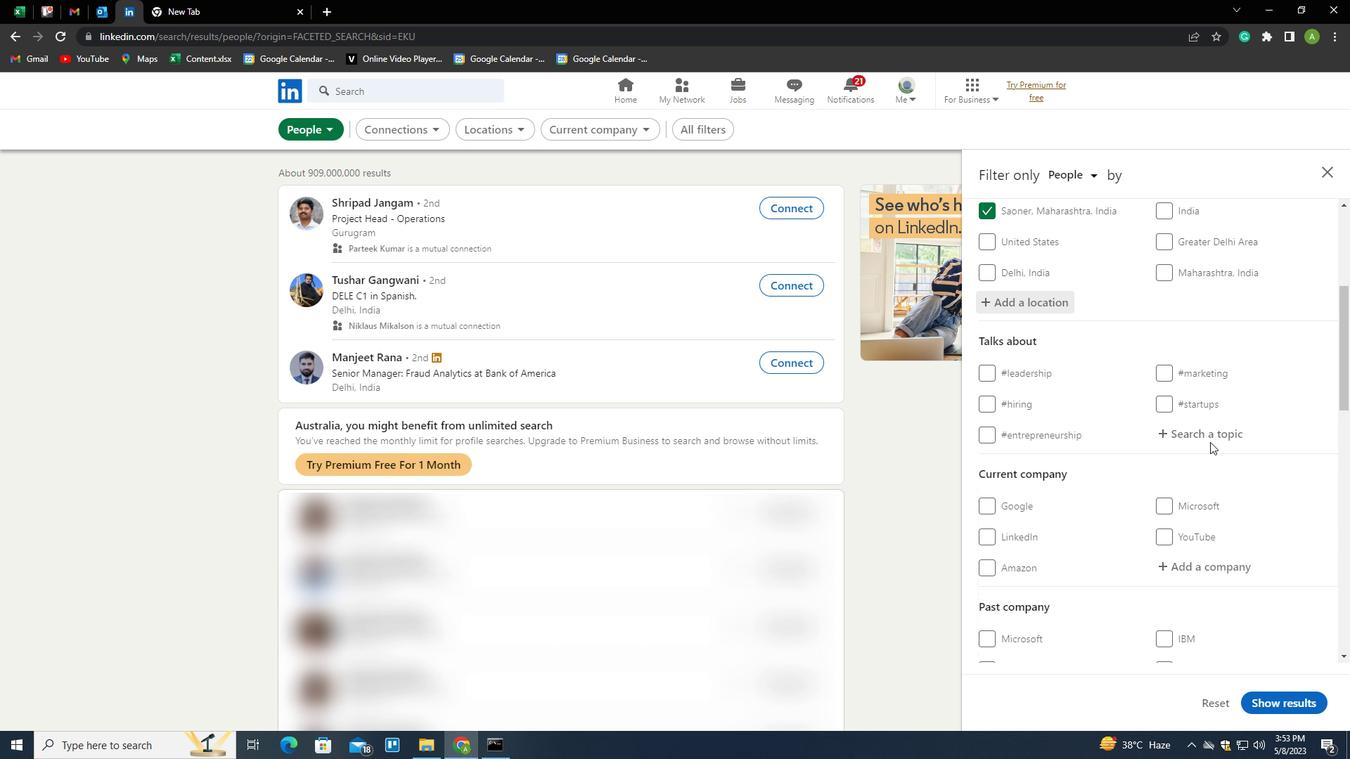 
Action: Mouse pressed left at (1205, 436)
Screenshot: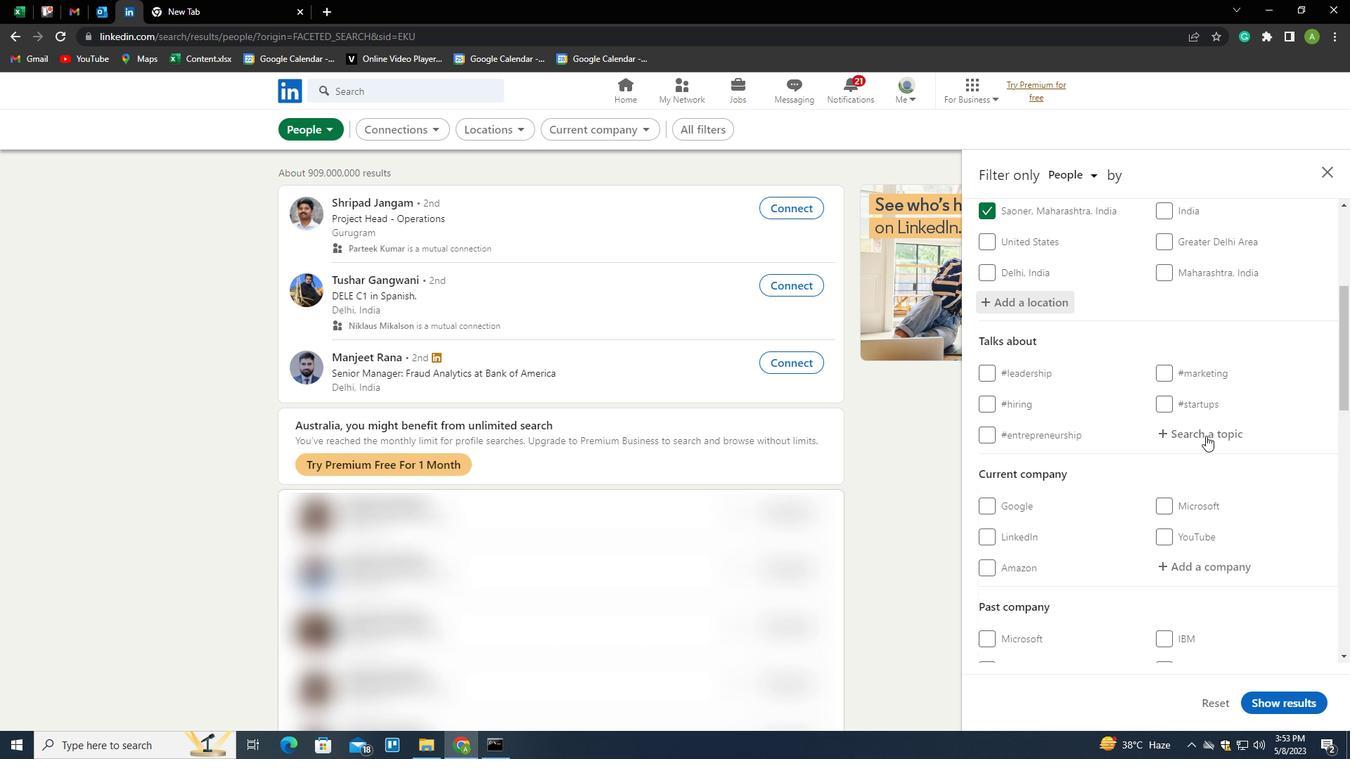 
Action: Mouse moved to (1204, 436)
Screenshot: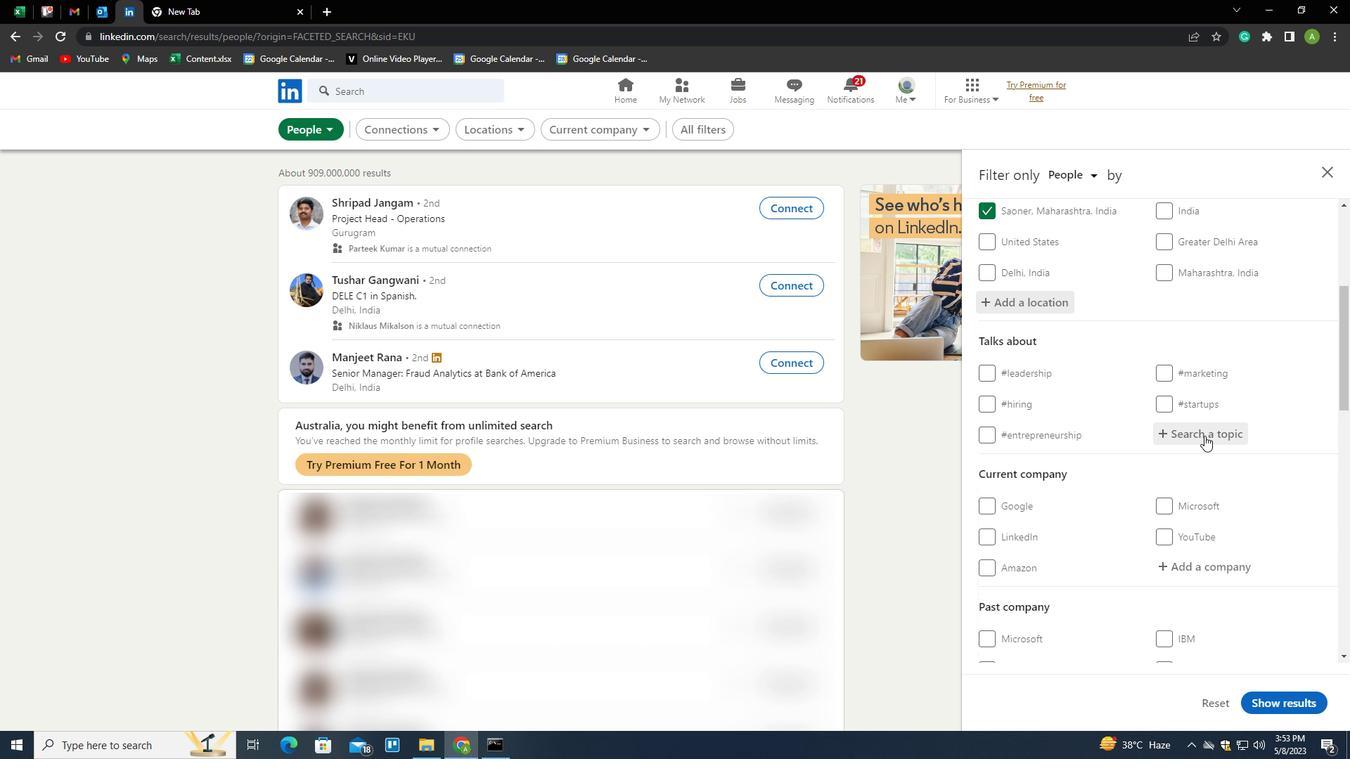 
Action: Key pressed HEALTHCARE<Key.down><Key.enter>
Screenshot: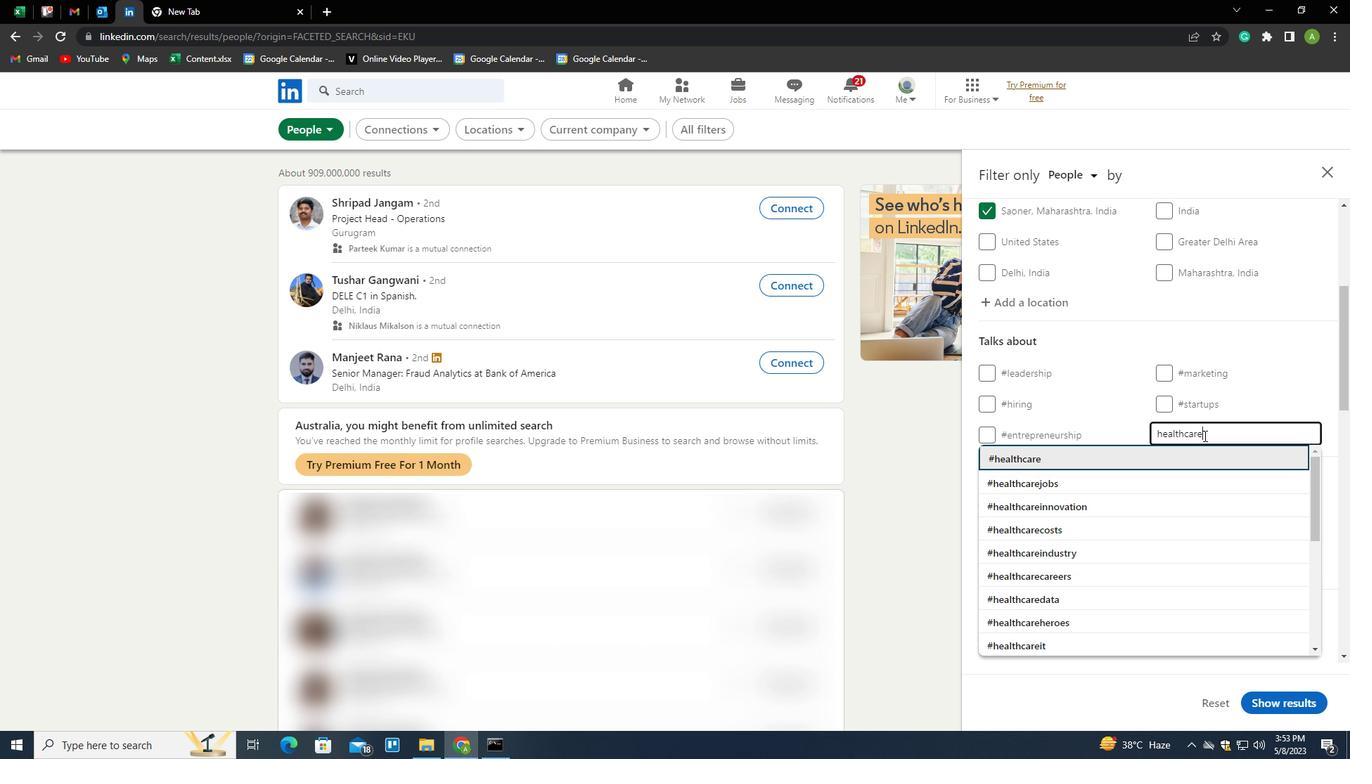 
Action: Mouse scrolled (1204, 435) with delta (0, 0)
Screenshot: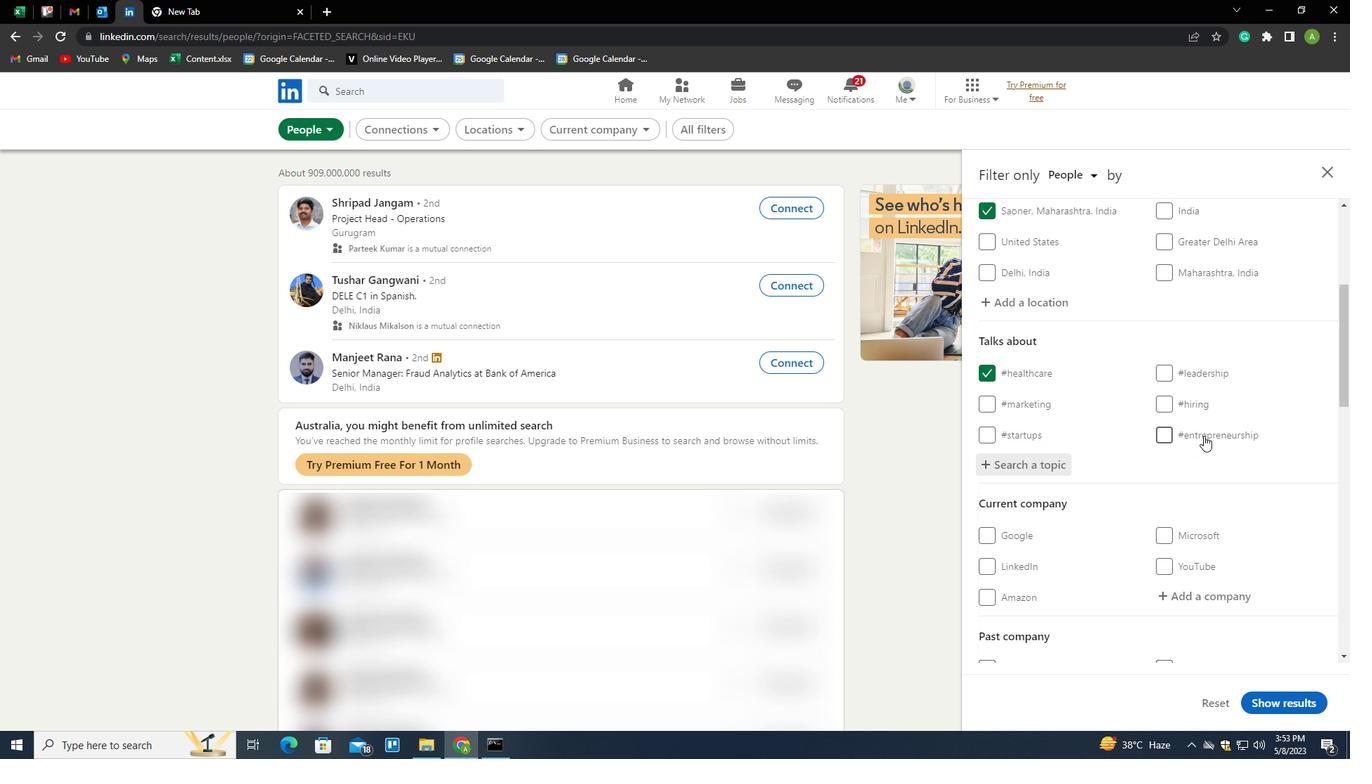 
Action: Mouse moved to (1203, 436)
Screenshot: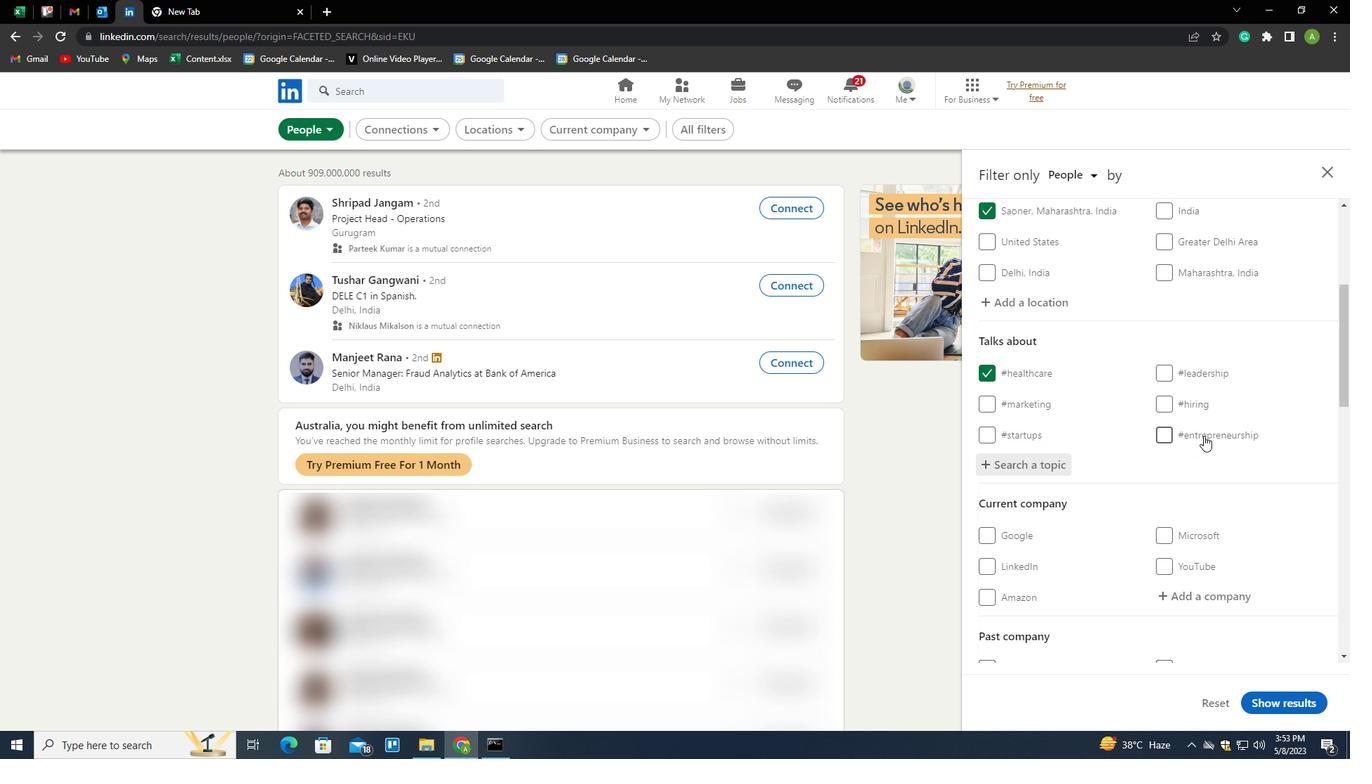 
Action: Mouse scrolled (1203, 435) with delta (0, 0)
Screenshot: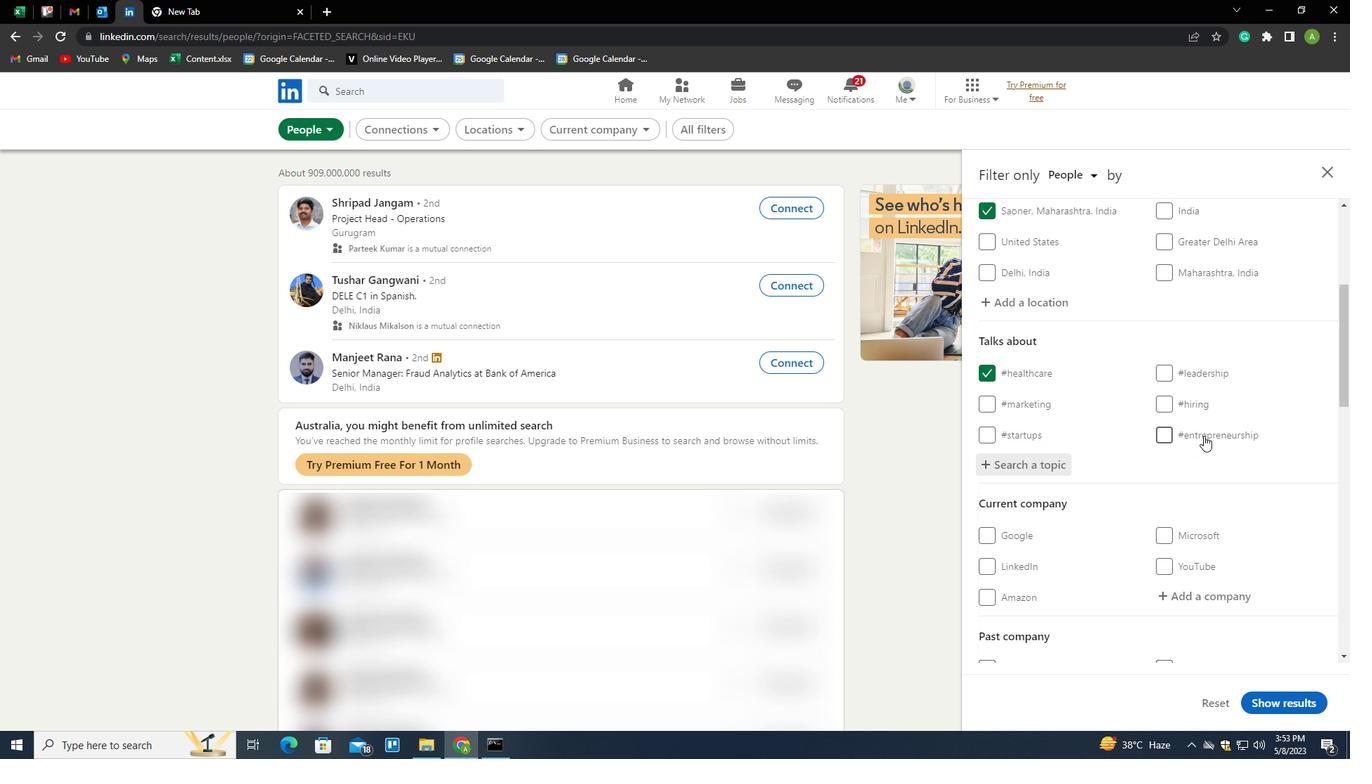 
Action: Mouse moved to (1201, 436)
Screenshot: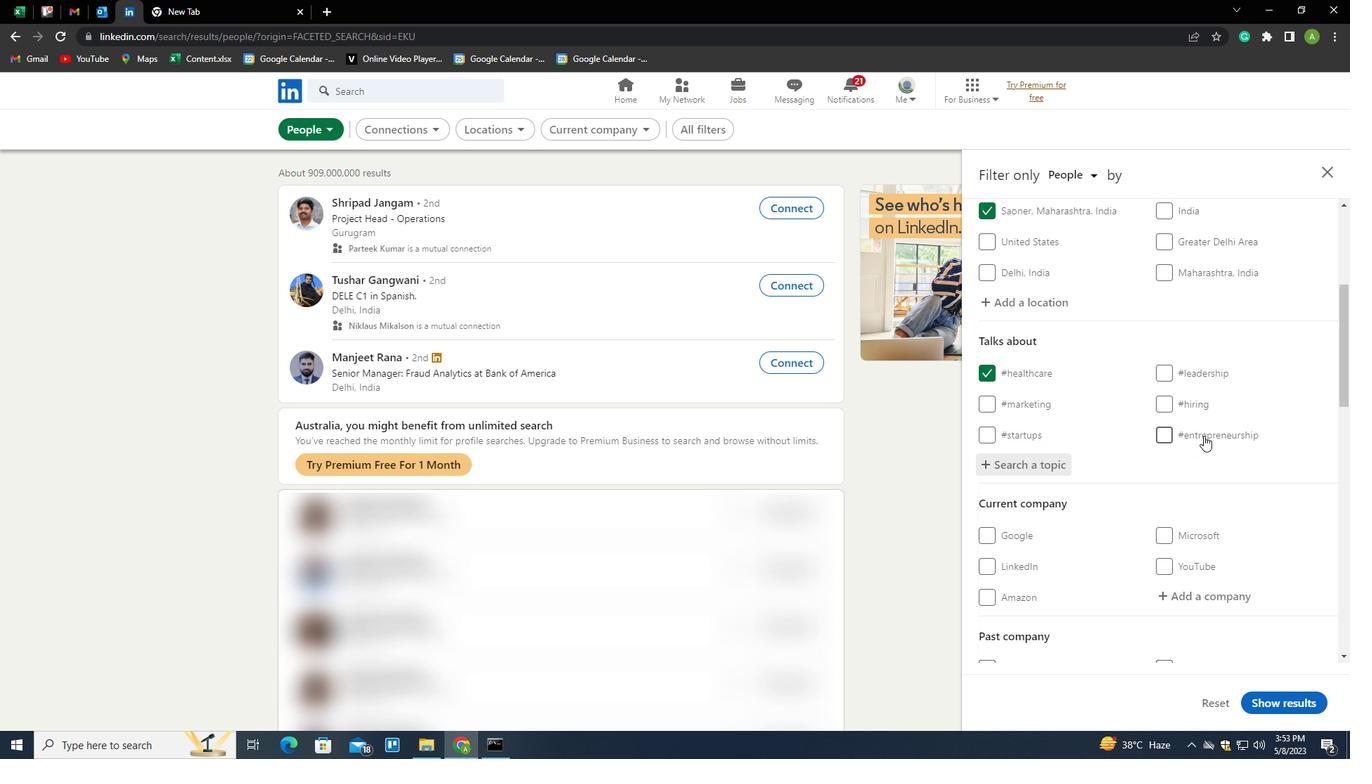 
Action: Mouse scrolled (1201, 436) with delta (0, 0)
Screenshot: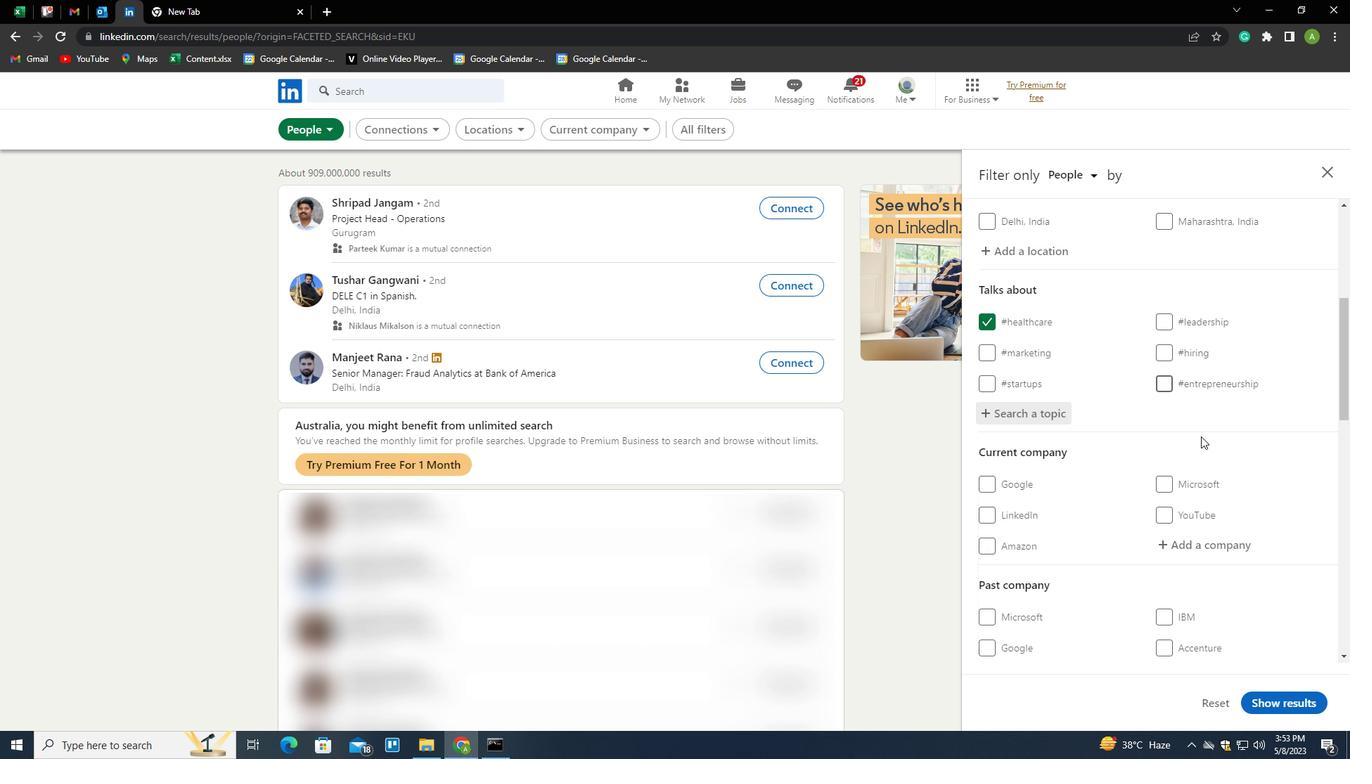 
Action: Mouse scrolled (1201, 436) with delta (0, 0)
Screenshot: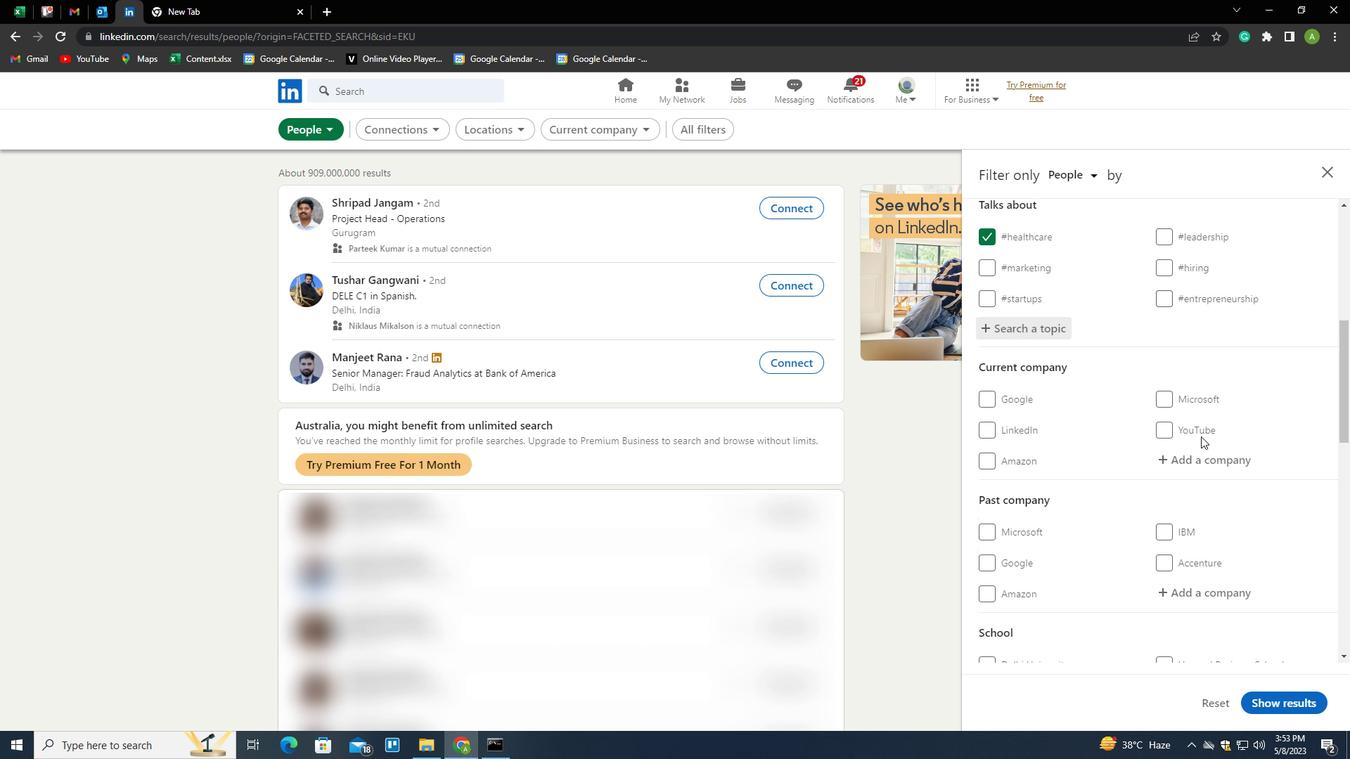 
Action: Mouse scrolled (1201, 436) with delta (0, 0)
Screenshot: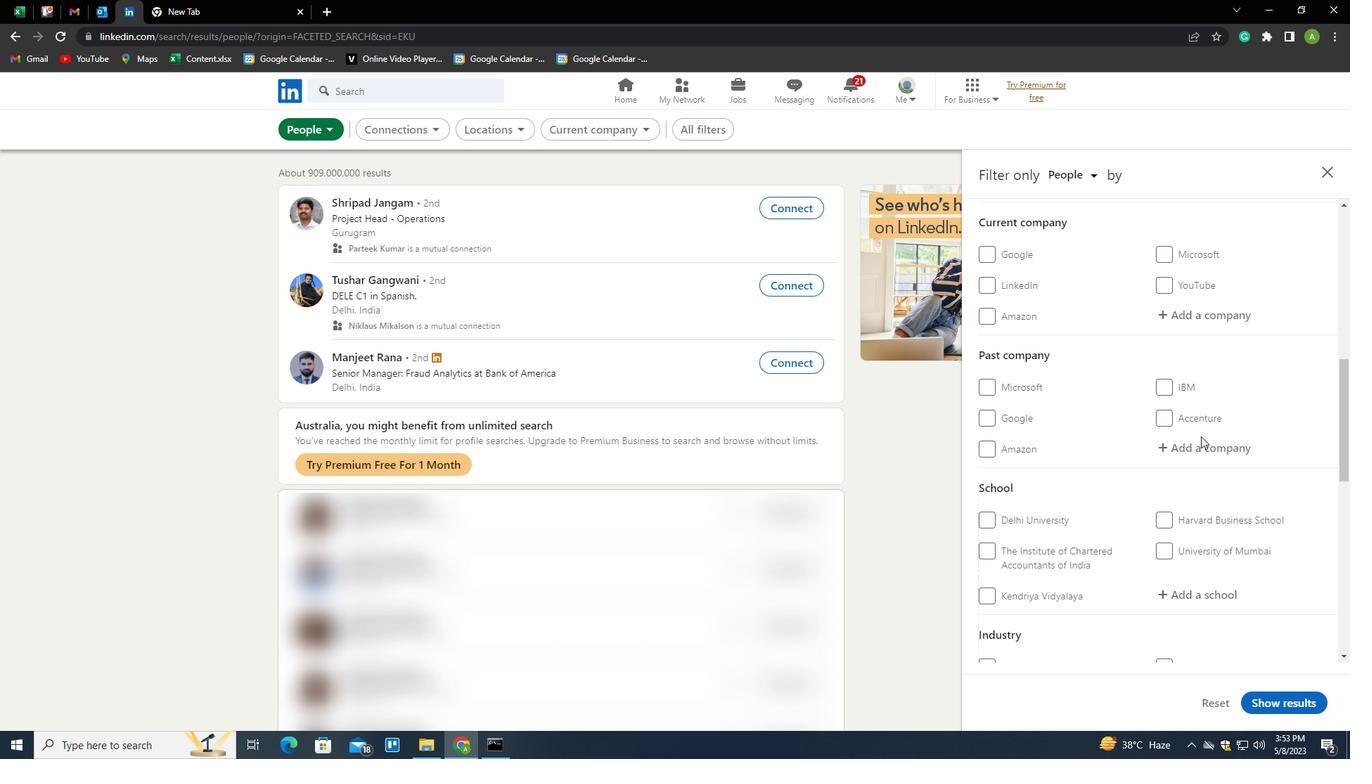 
Action: Mouse scrolled (1201, 436) with delta (0, 0)
Screenshot: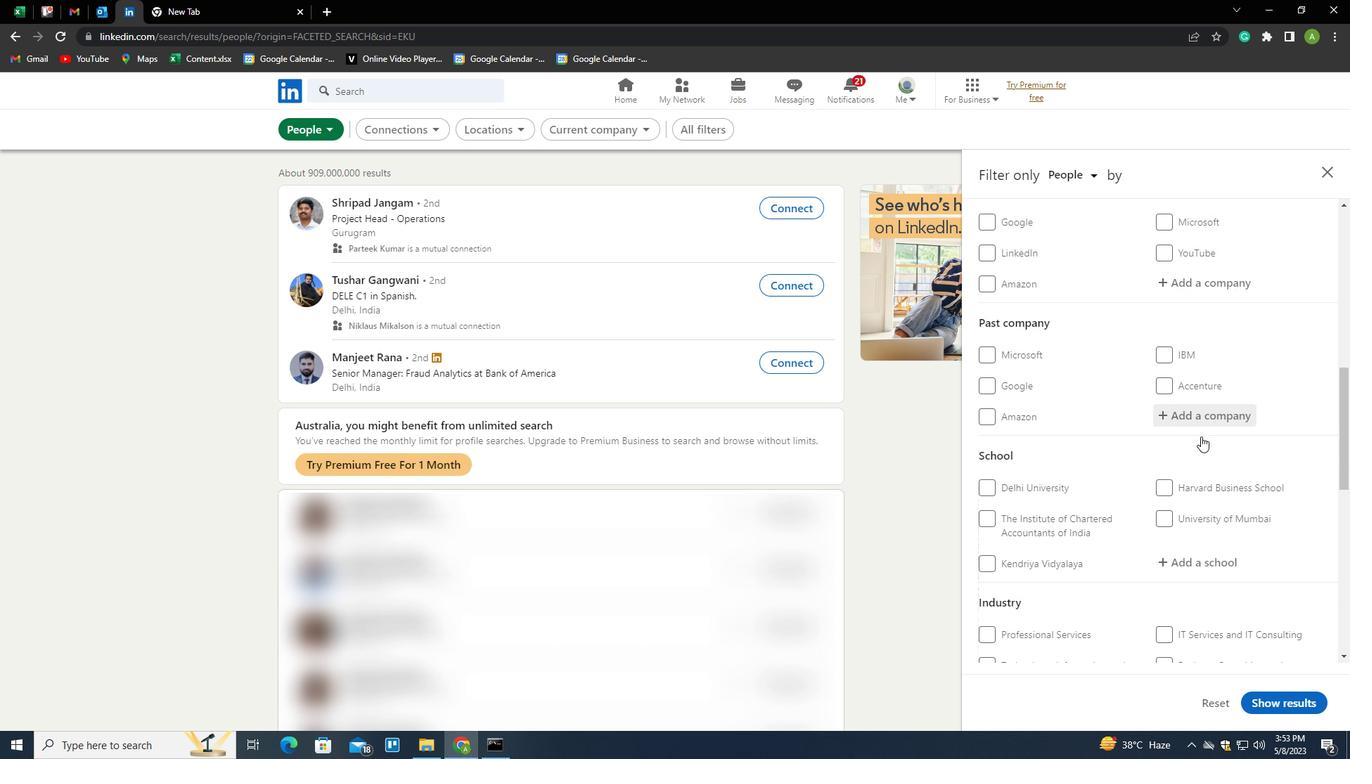 
Action: Mouse scrolled (1201, 436) with delta (0, 0)
Screenshot: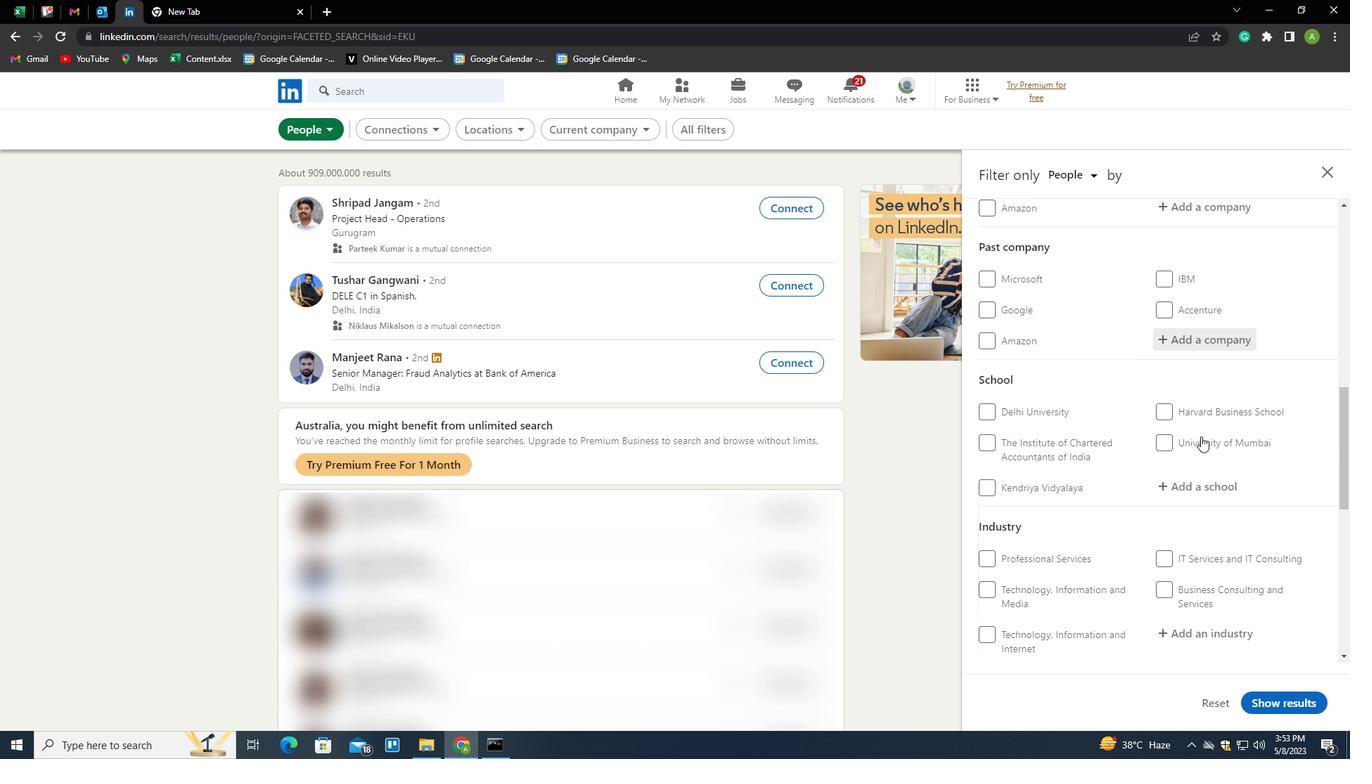 
Action: Mouse scrolled (1201, 436) with delta (0, 0)
Screenshot: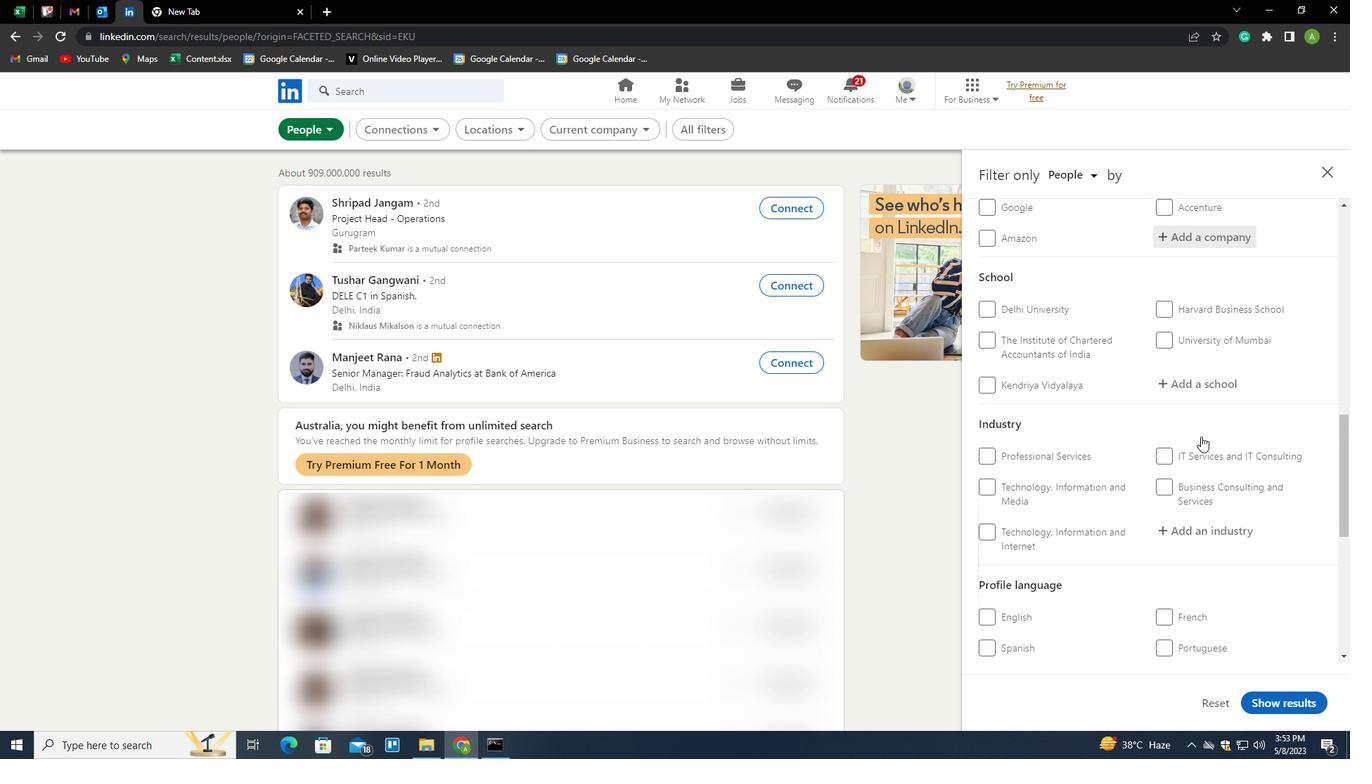 
Action: Mouse scrolled (1201, 436) with delta (0, 0)
Screenshot: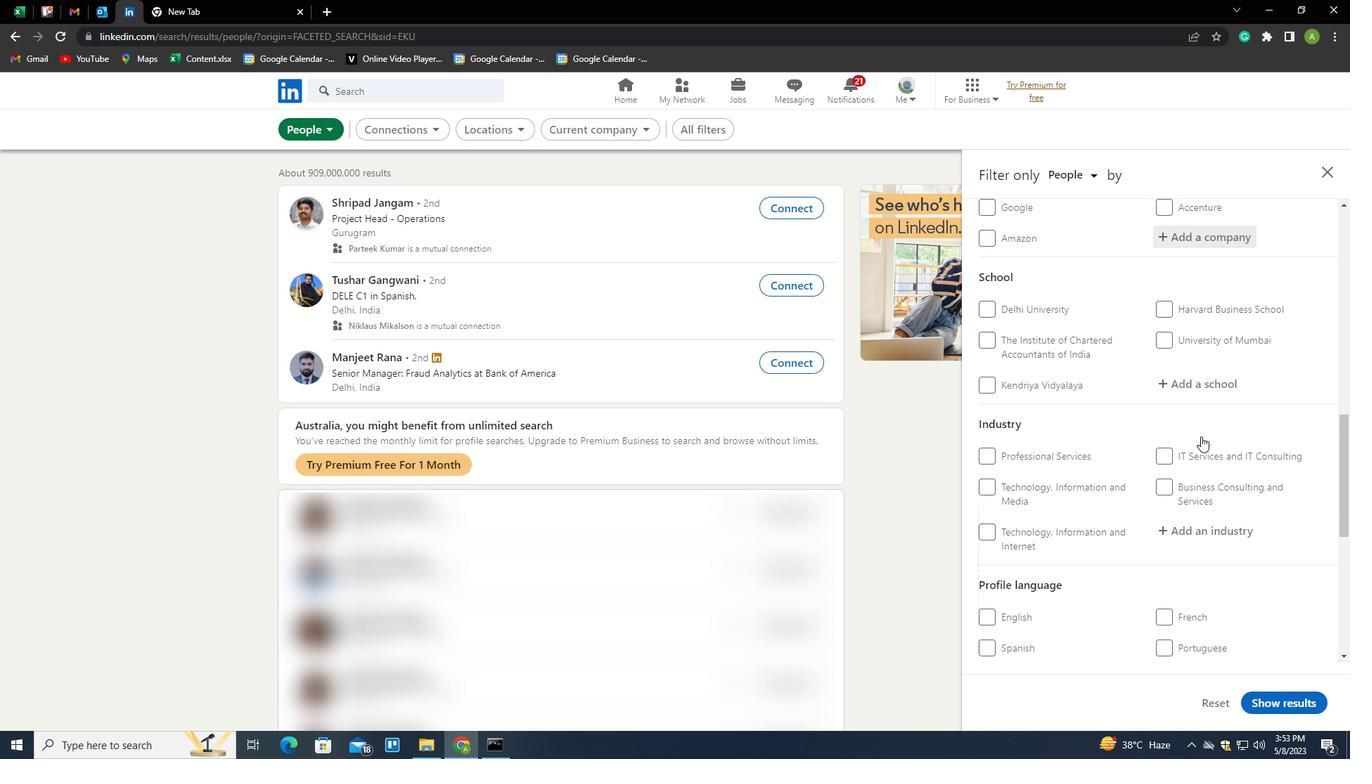 
Action: Mouse moved to (985, 539)
Screenshot: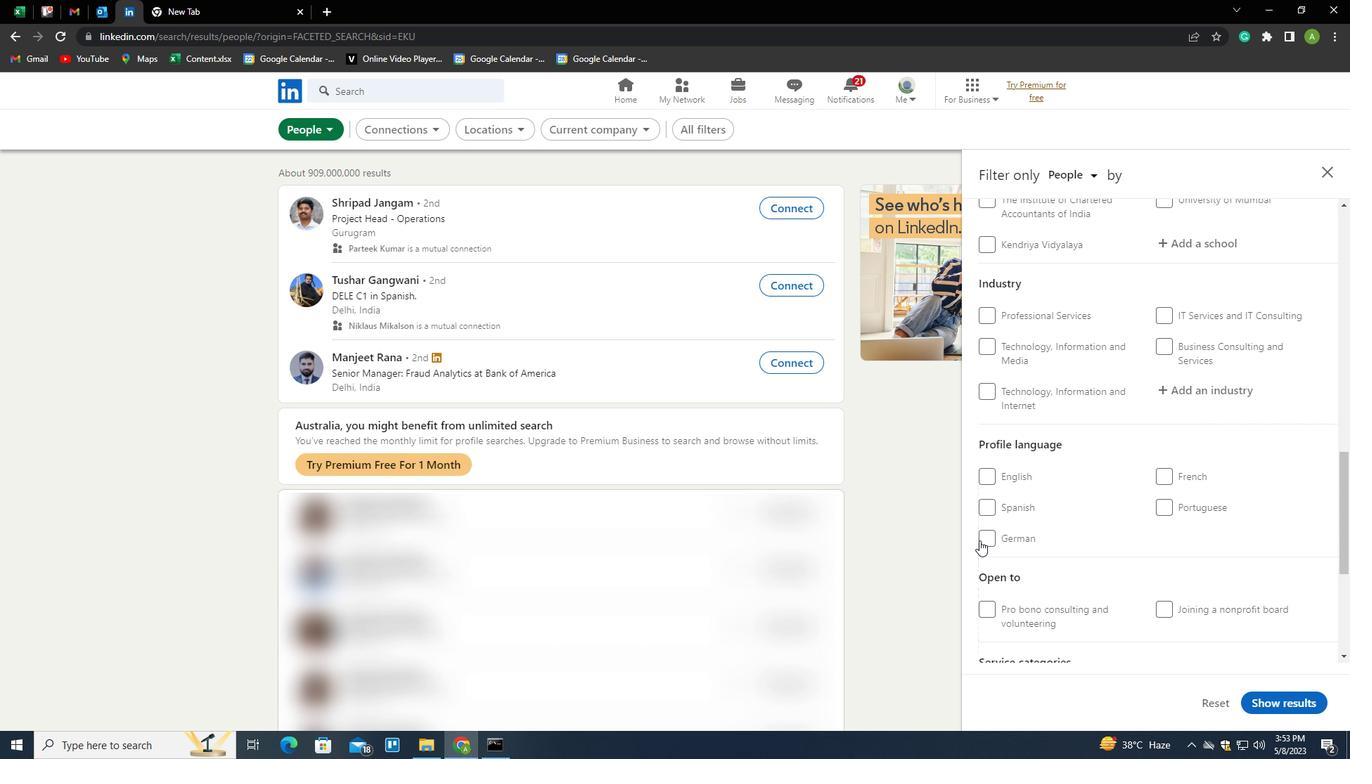 
Action: Mouse pressed left at (985, 539)
Screenshot: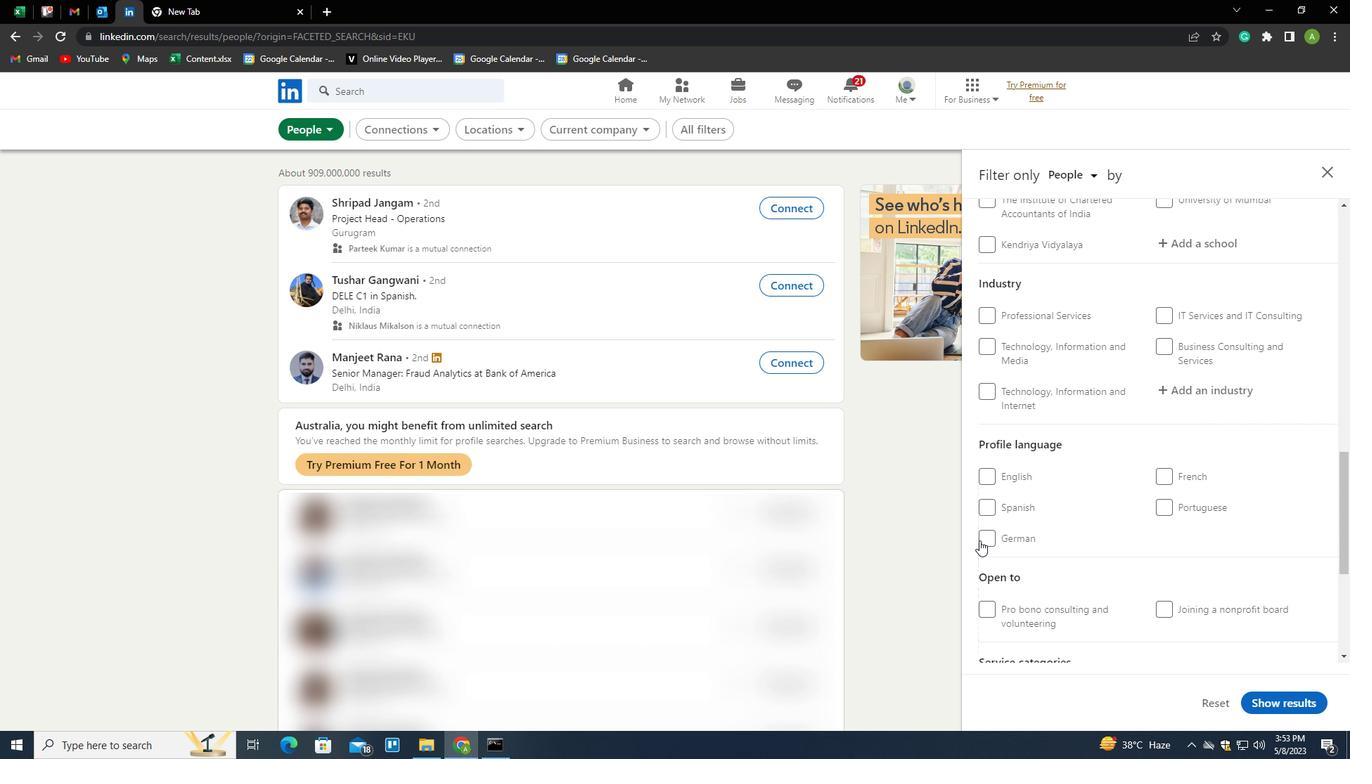
Action: Mouse moved to (1193, 501)
Screenshot: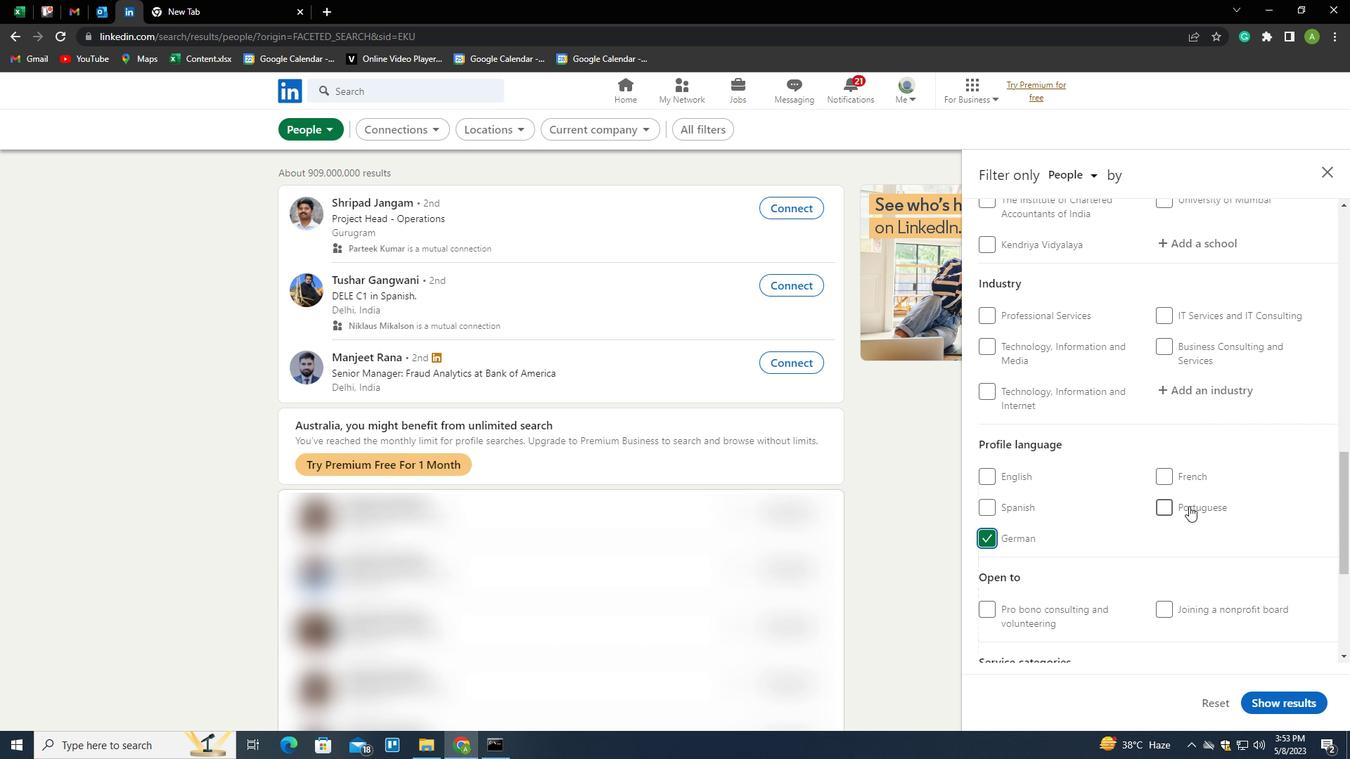 
Action: Mouse scrolled (1193, 502) with delta (0, 0)
Screenshot: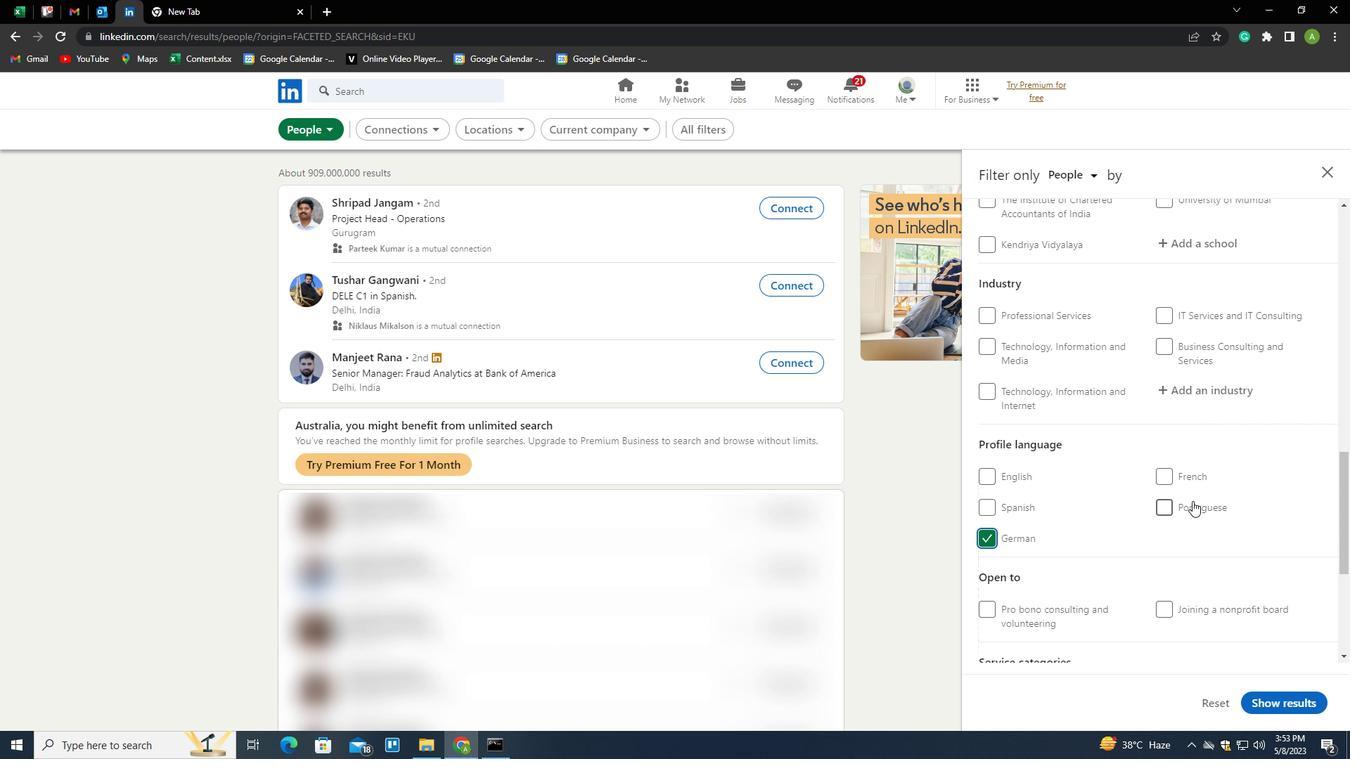 
Action: Mouse scrolled (1193, 502) with delta (0, 0)
Screenshot: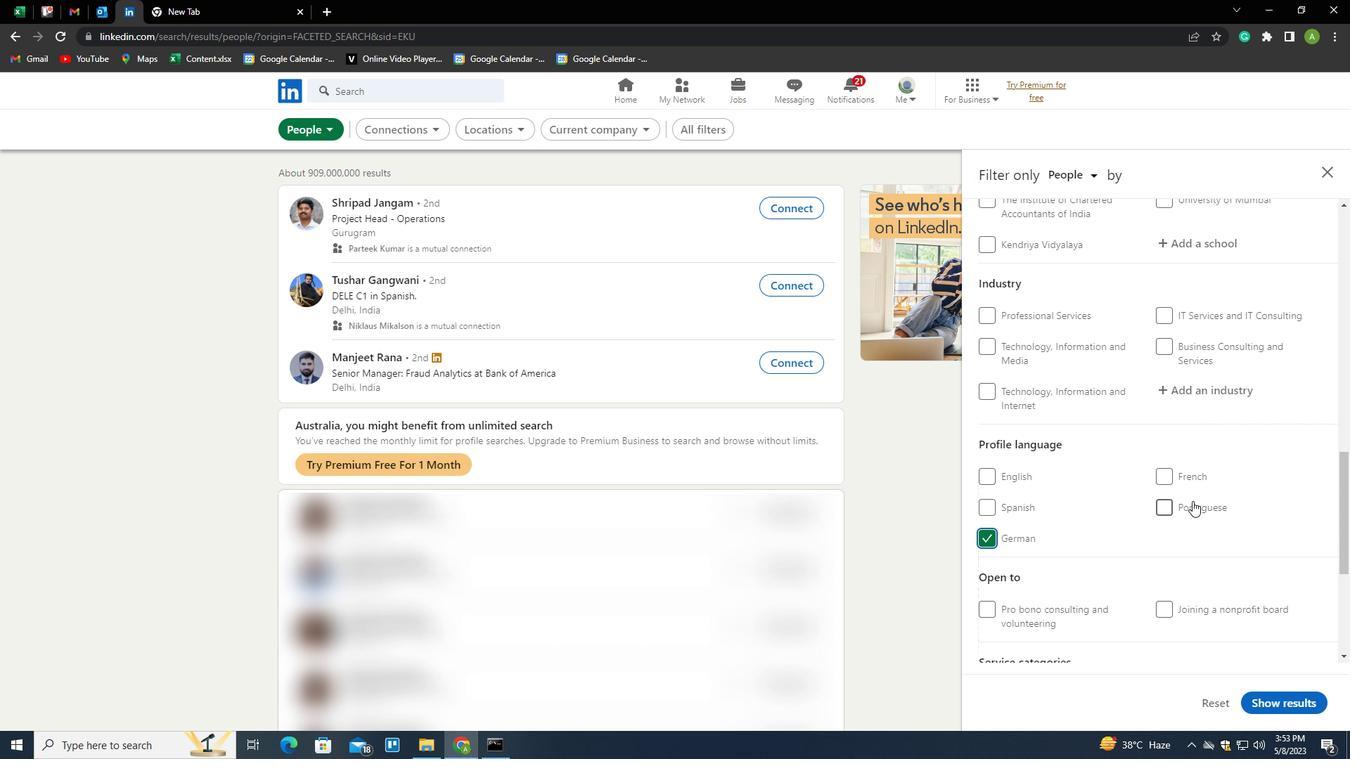 
Action: Mouse scrolled (1193, 502) with delta (0, 0)
Screenshot: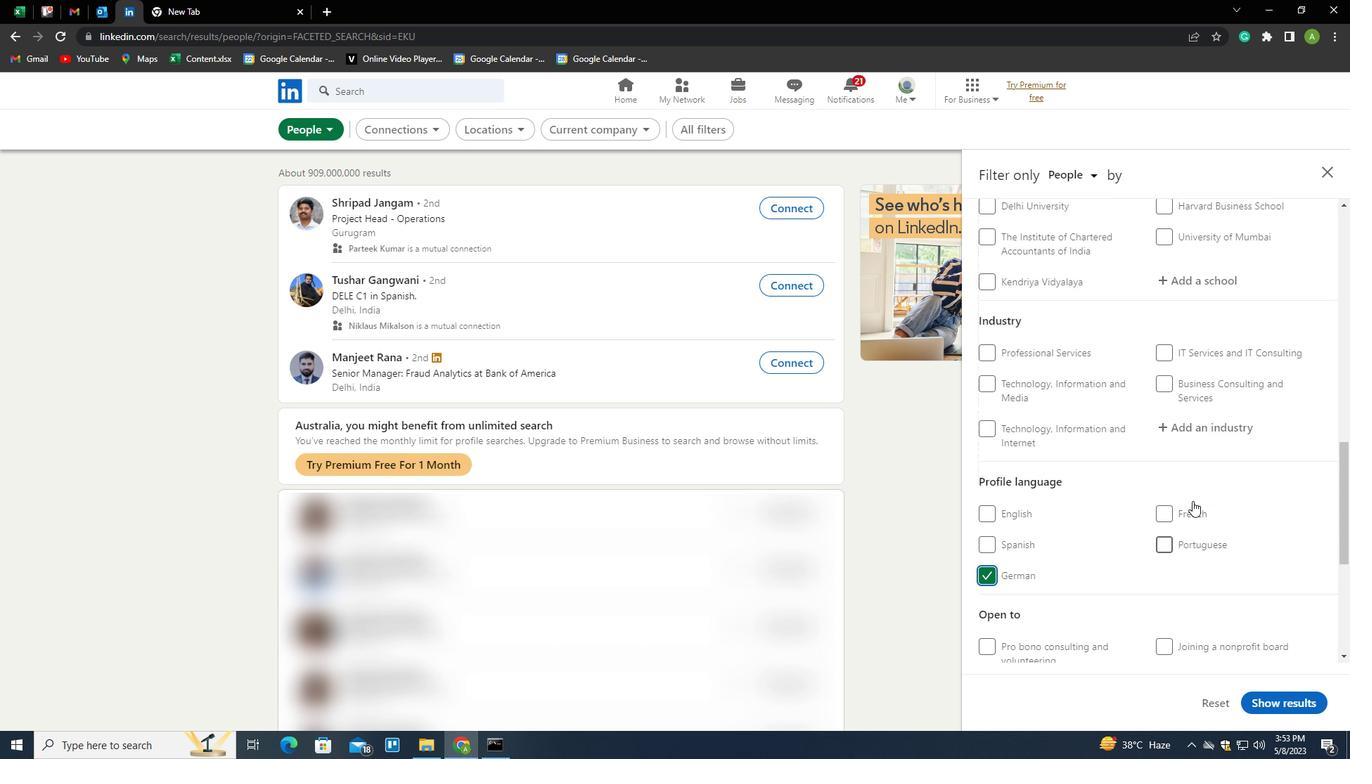 
Action: Mouse scrolled (1193, 502) with delta (0, 0)
Screenshot: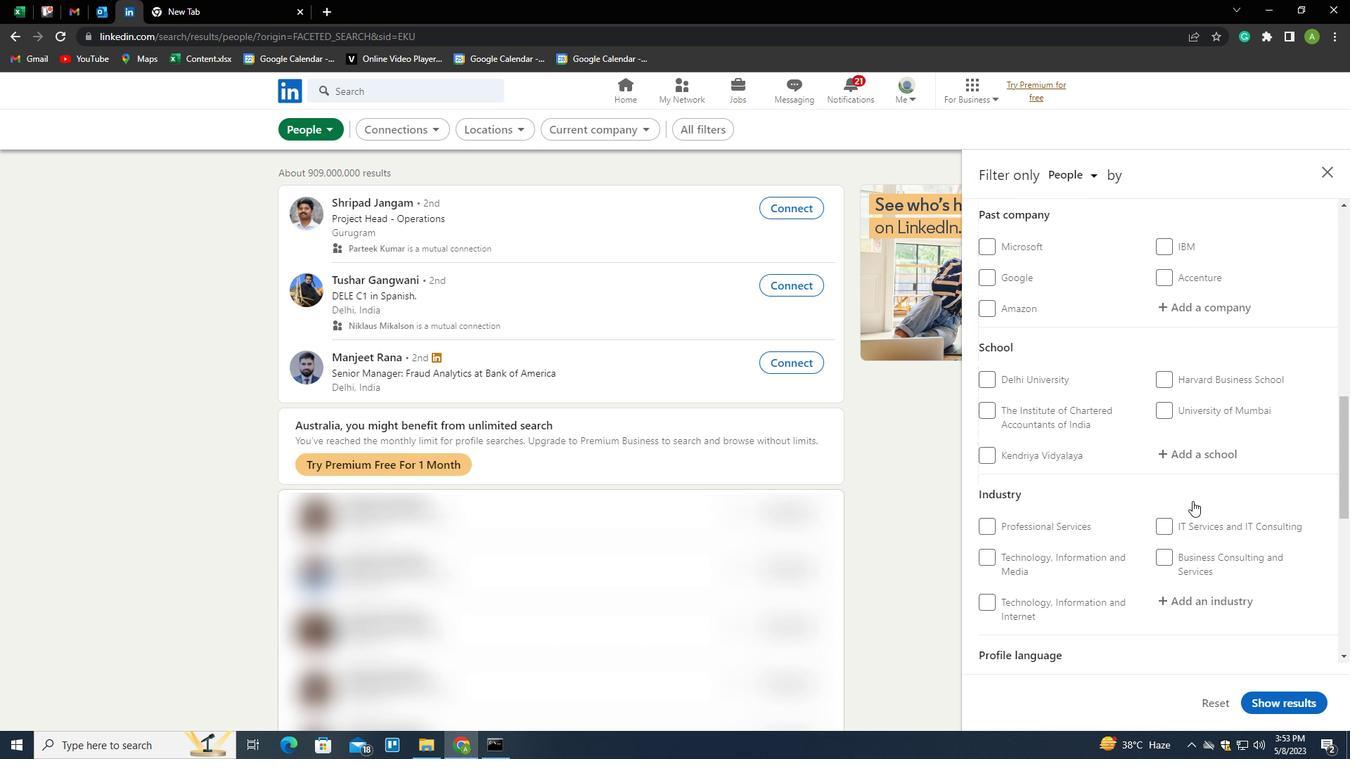 
Action: Mouse scrolled (1193, 502) with delta (0, 0)
Screenshot: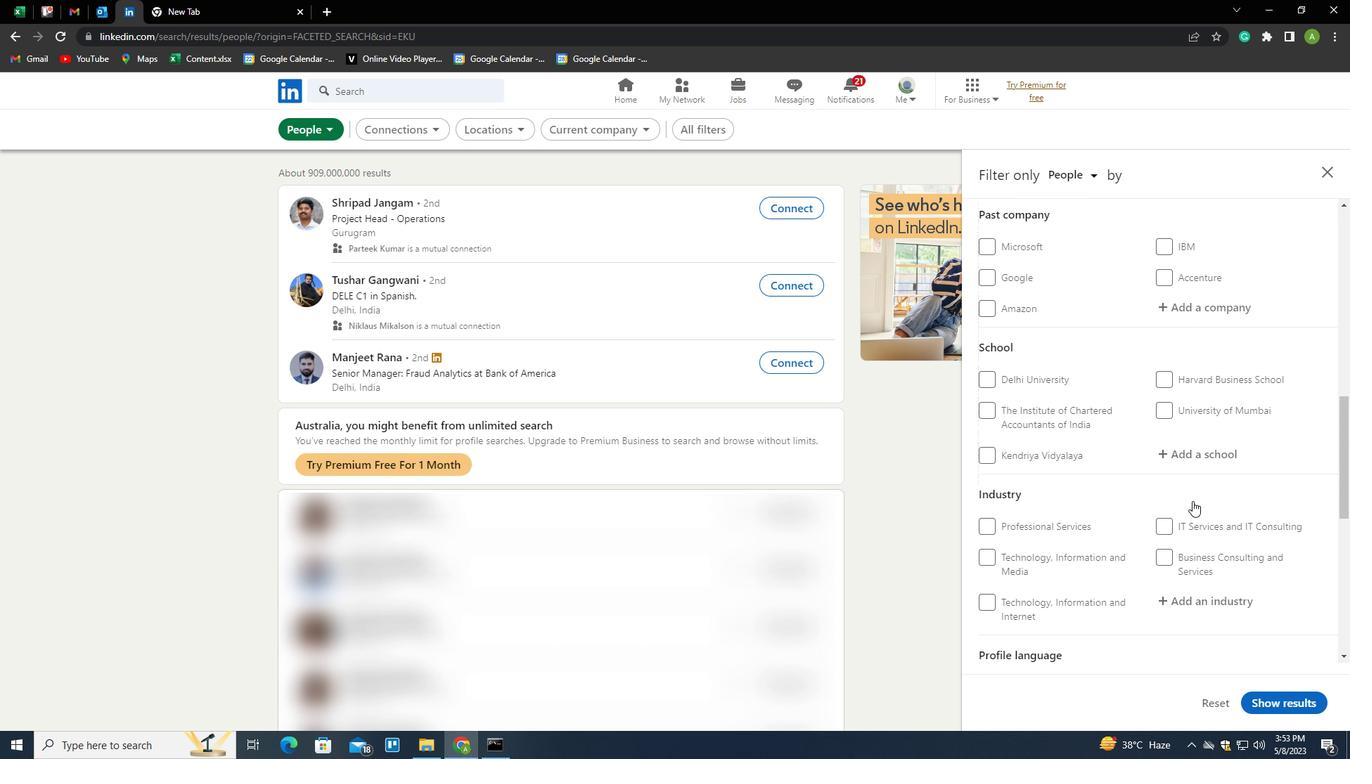 
Action: Mouse scrolled (1193, 502) with delta (0, 0)
Screenshot: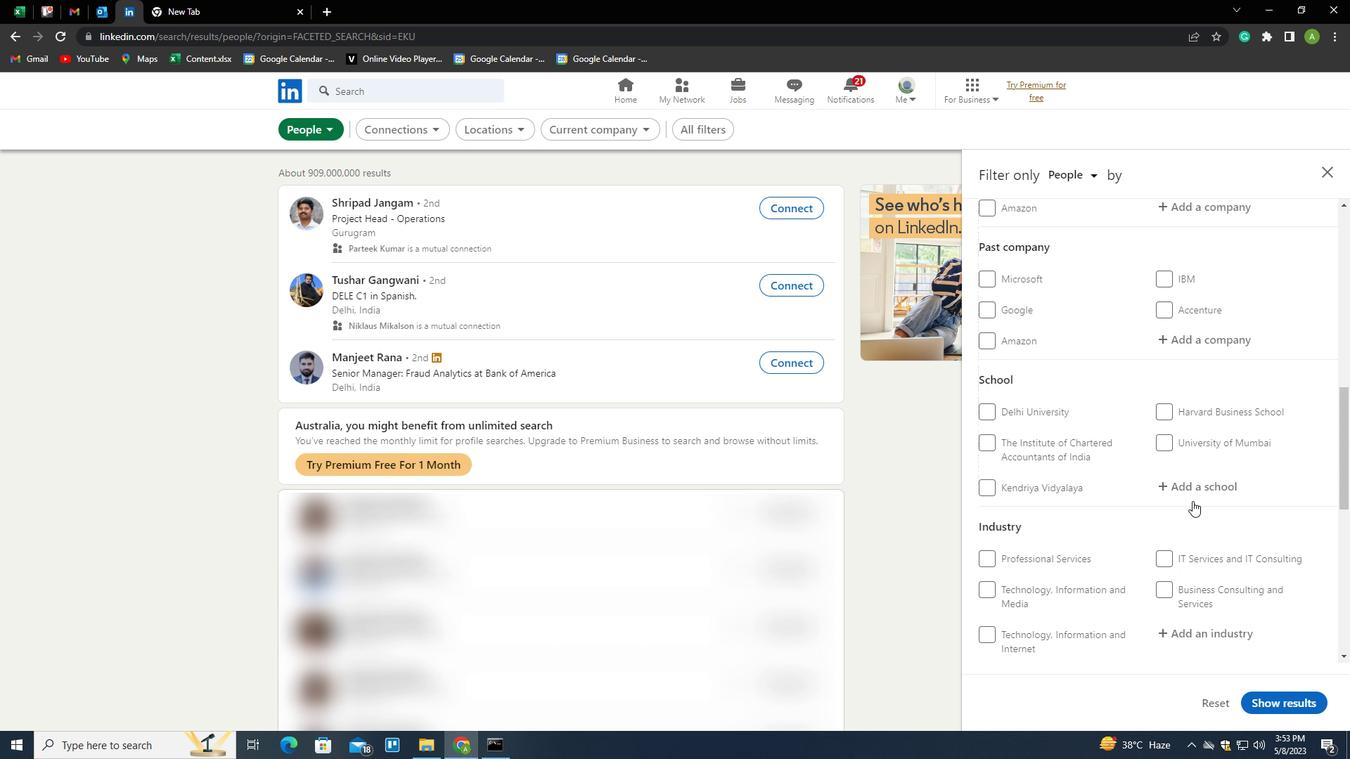 
Action: Mouse scrolled (1193, 502) with delta (0, 0)
Screenshot: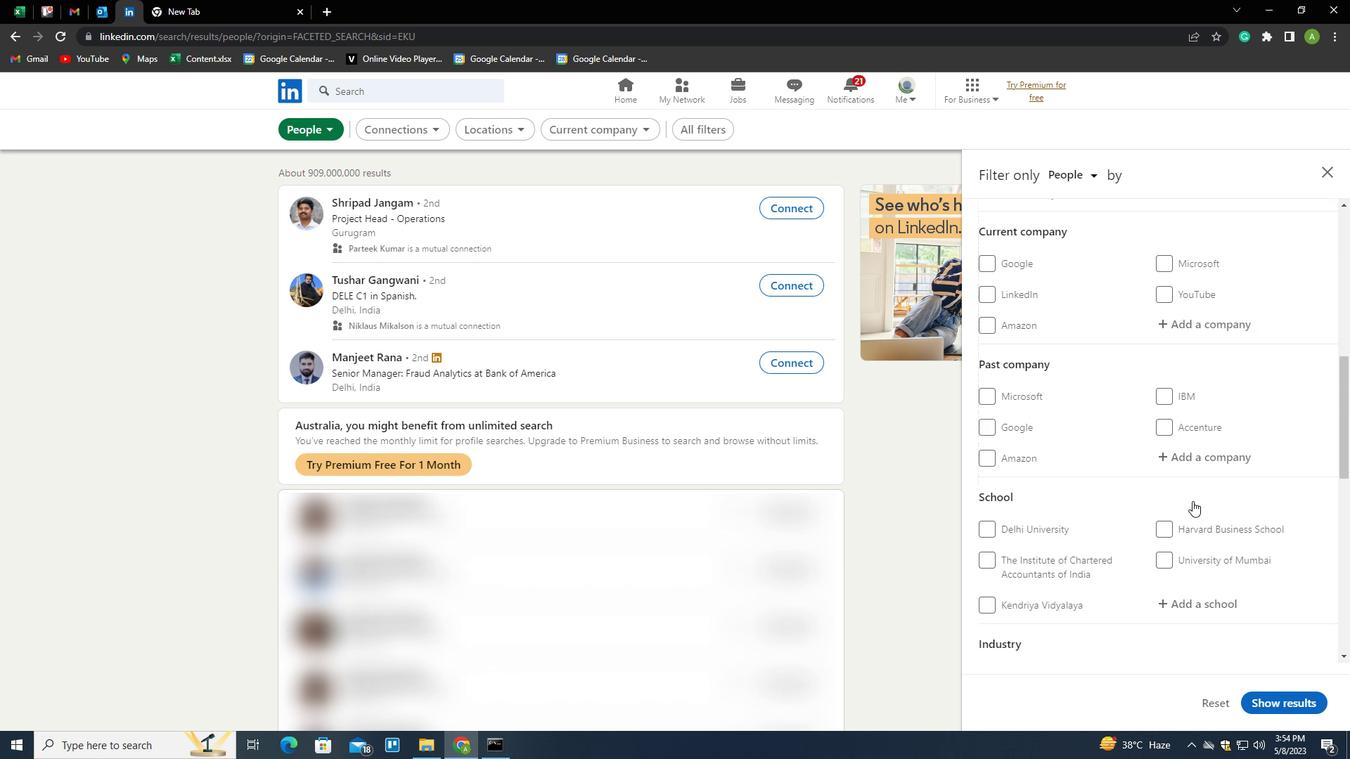 
Action: Mouse moved to (1194, 452)
Screenshot: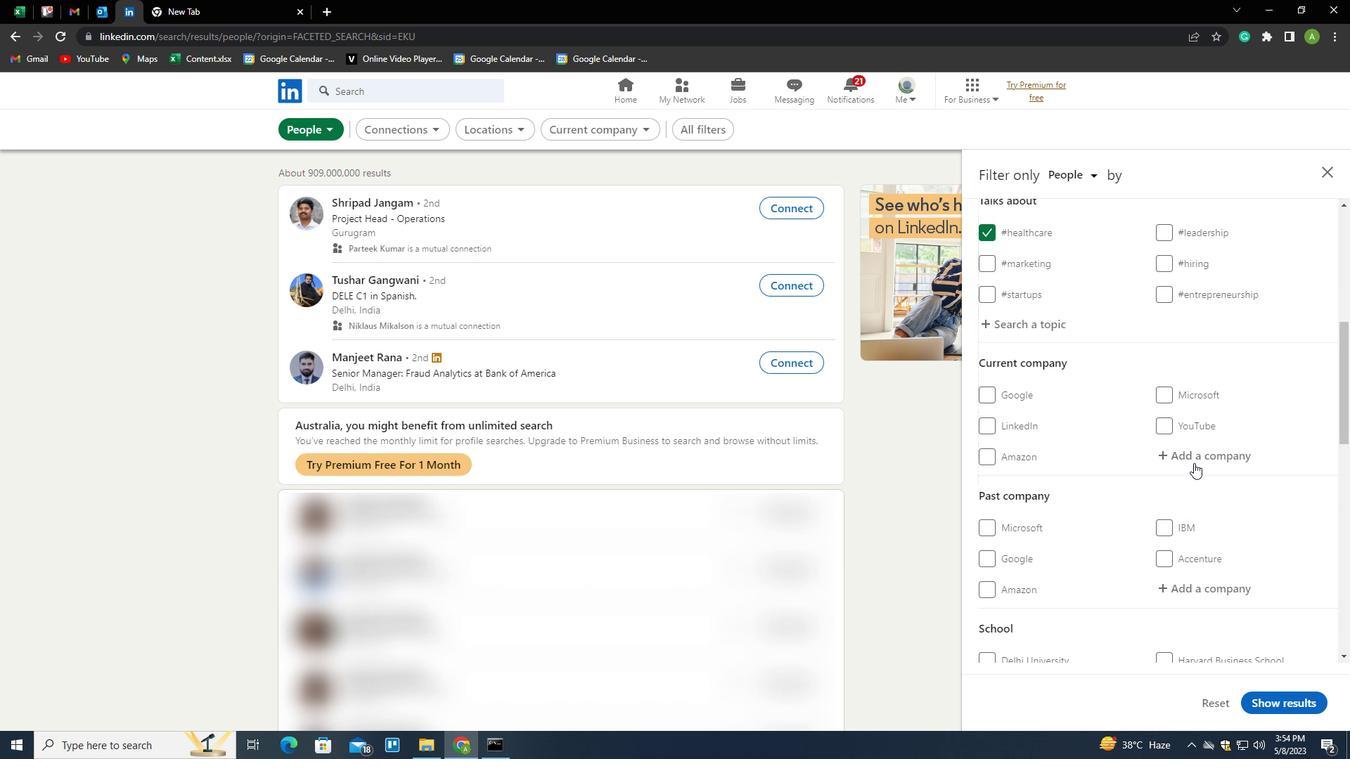 
Action: Mouse pressed left at (1194, 452)
Screenshot: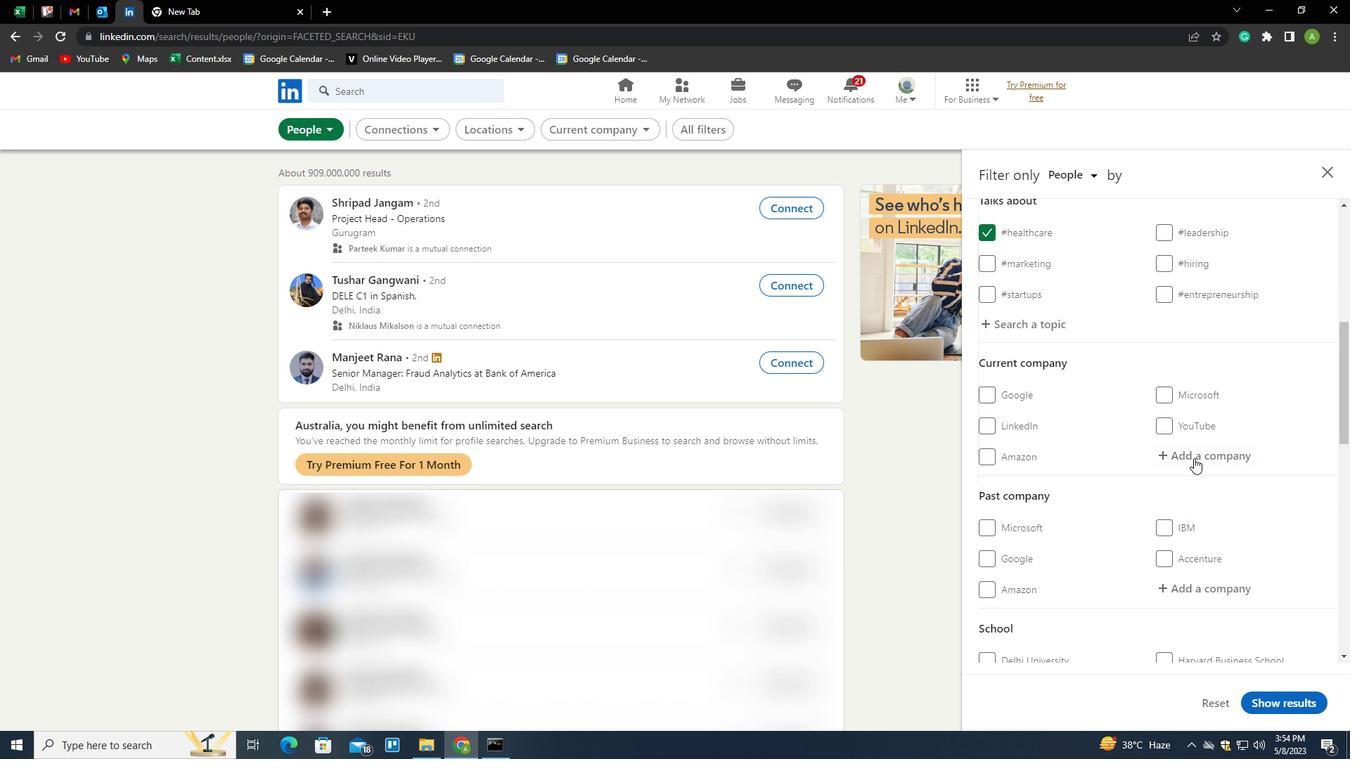 
Action: Mouse moved to (1194, 452)
Screenshot: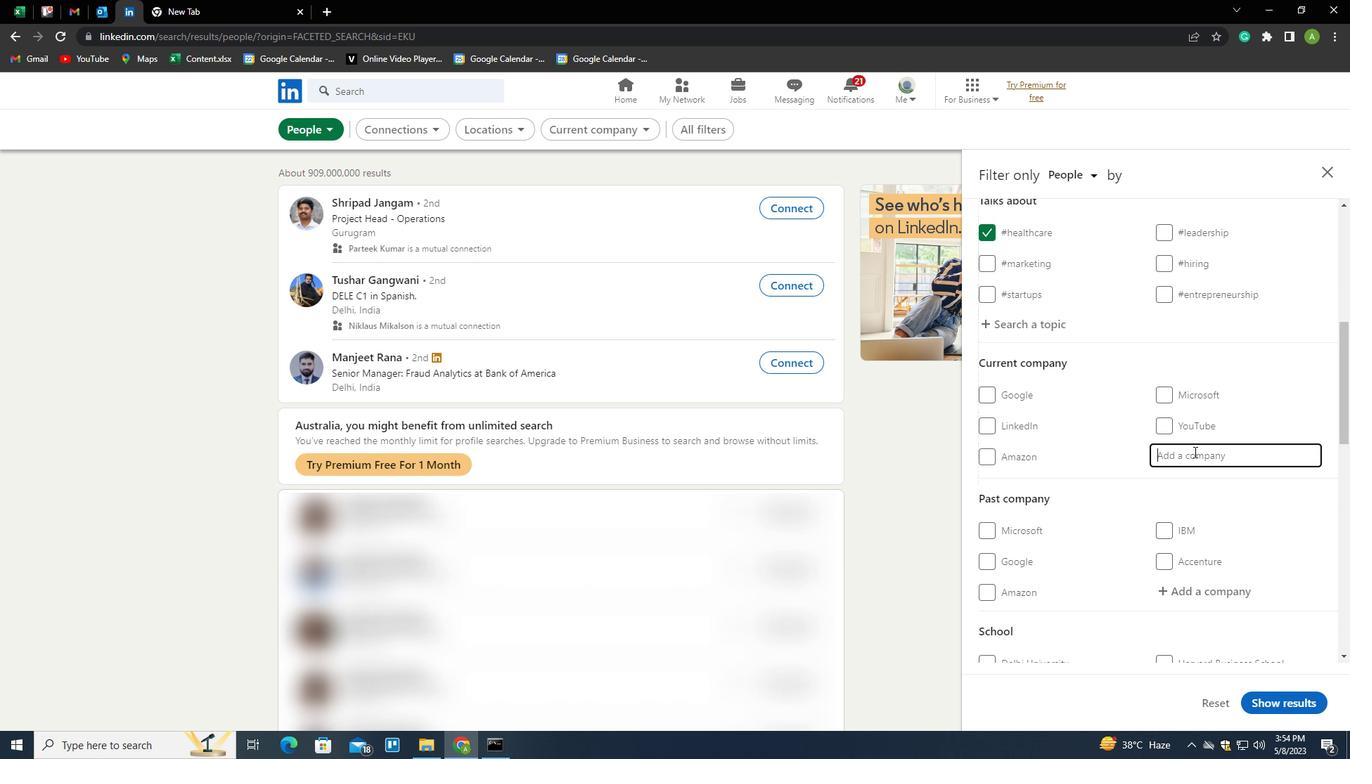 
Action: Key pressed <Key.shift><Key.shift><Key.shift><Key.shift><Key.shift><Key.shift><Key.shift><Key.shift><Key.shift>GOODWE<Key.down><Key.enter>
Screenshot: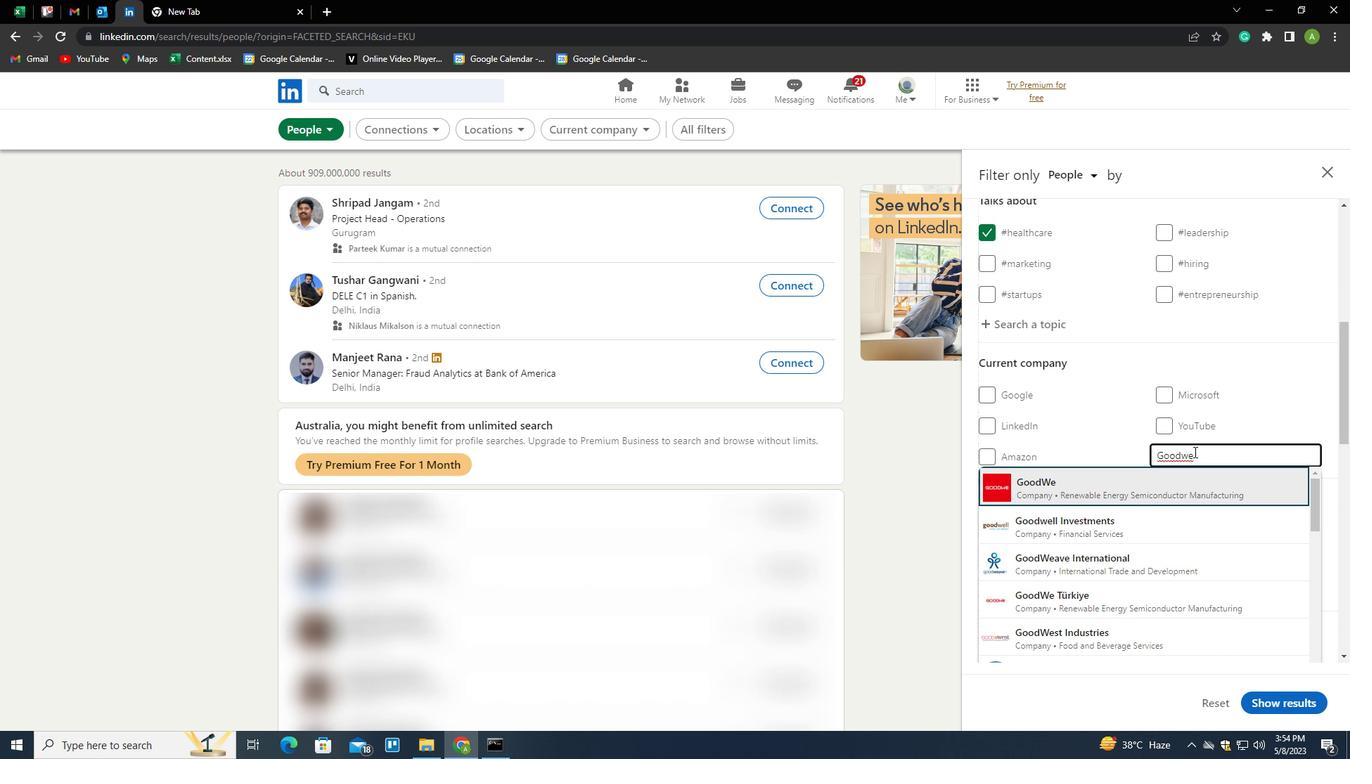 
Action: Mouse moved to (1179, 453)
Screenshot: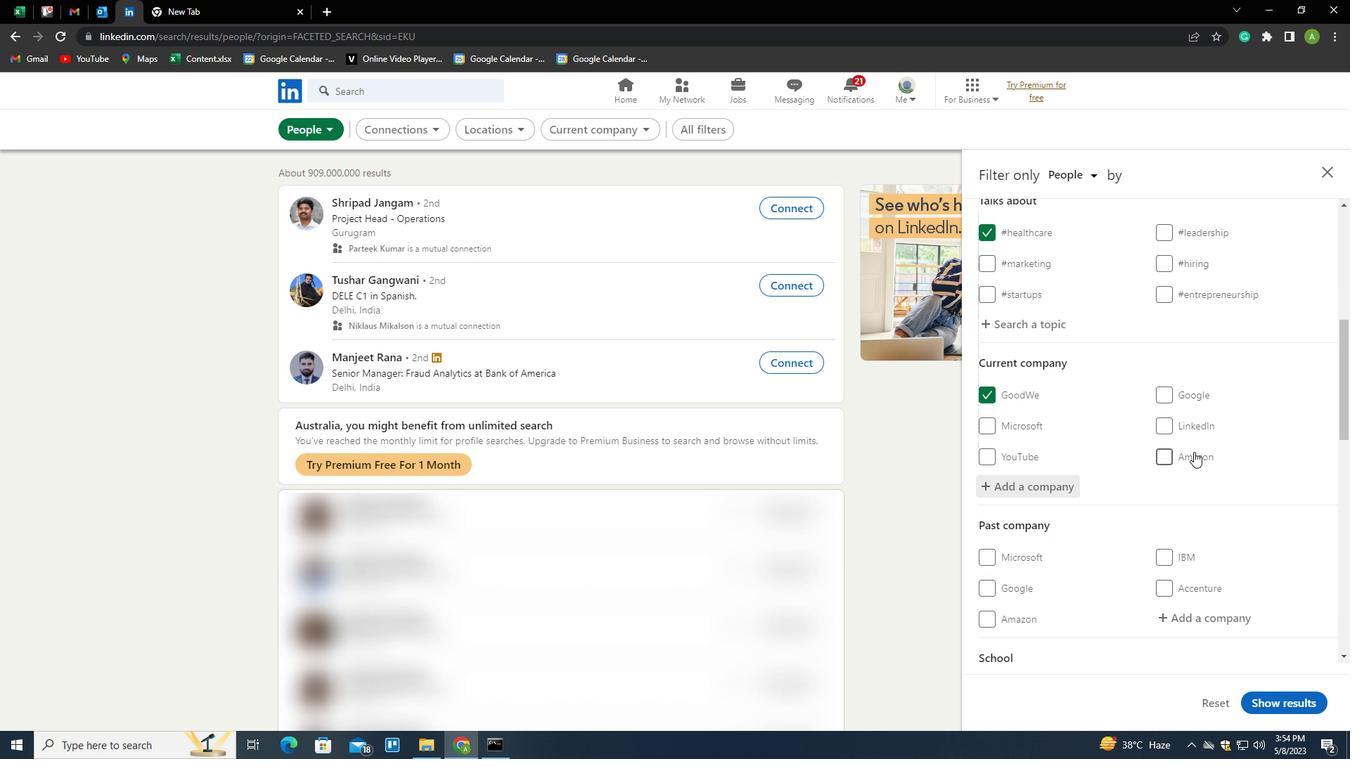 
Action: Mouse scrolled (1179, 452) with delta (0, 0)
Screenshot: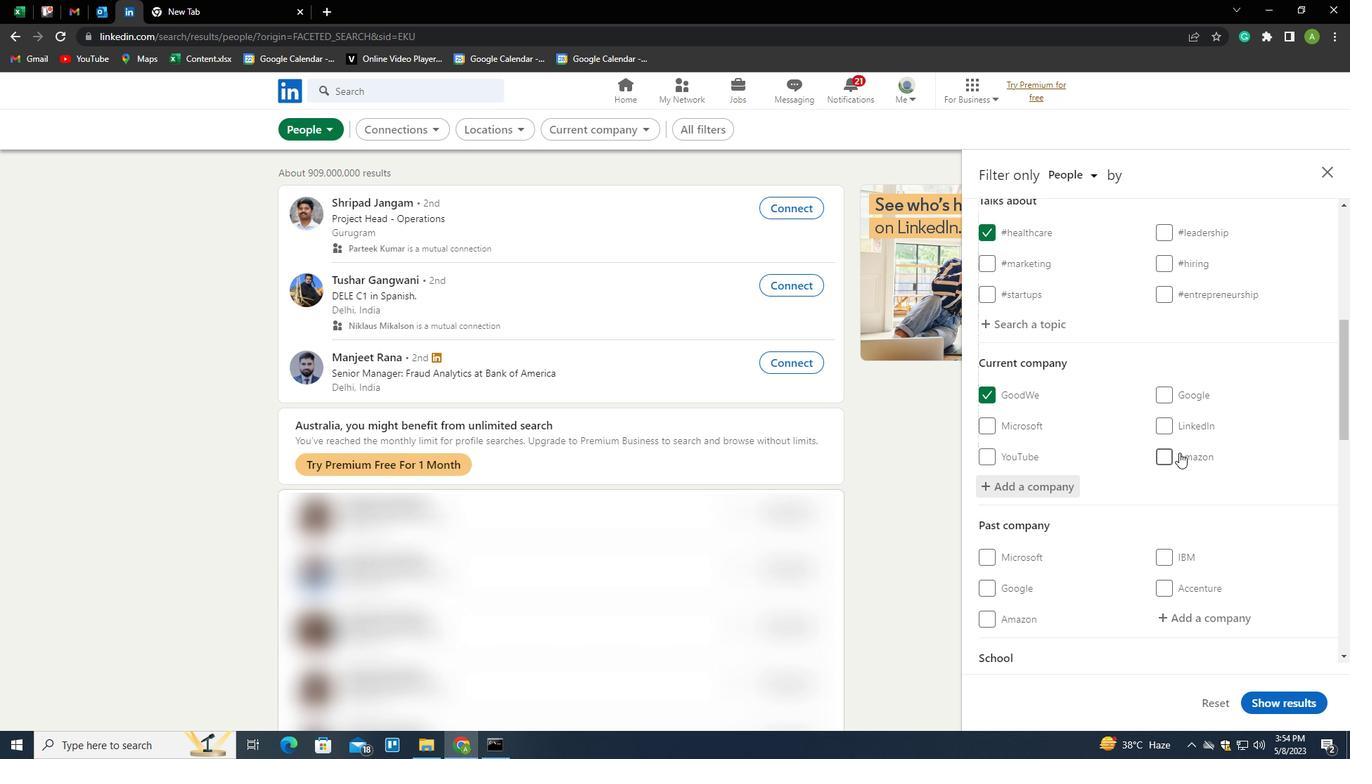
Action: Mouse scrolled (1179, 452) with delta (0, 0)
Screenshot: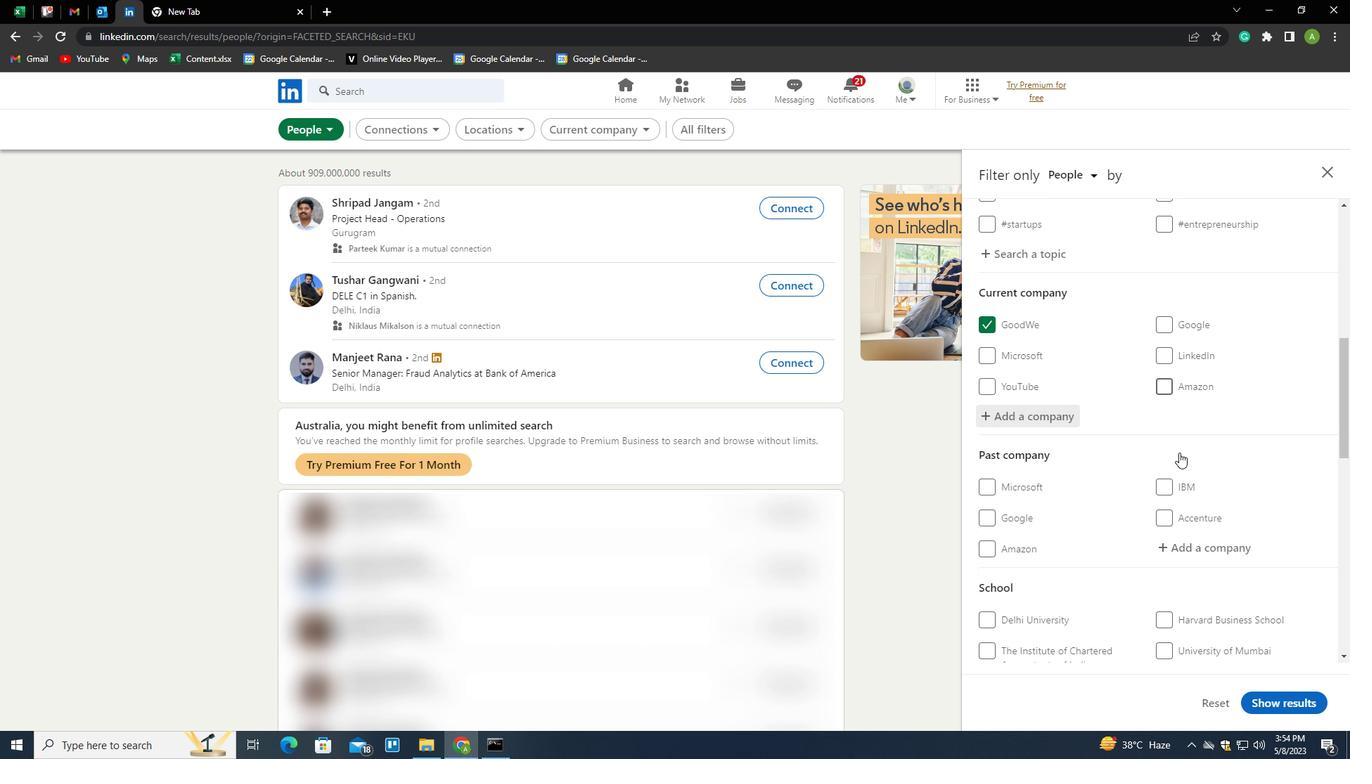 
Action: Mouse scrolled (1179, 452) with delta (0, 0)
Screenshot: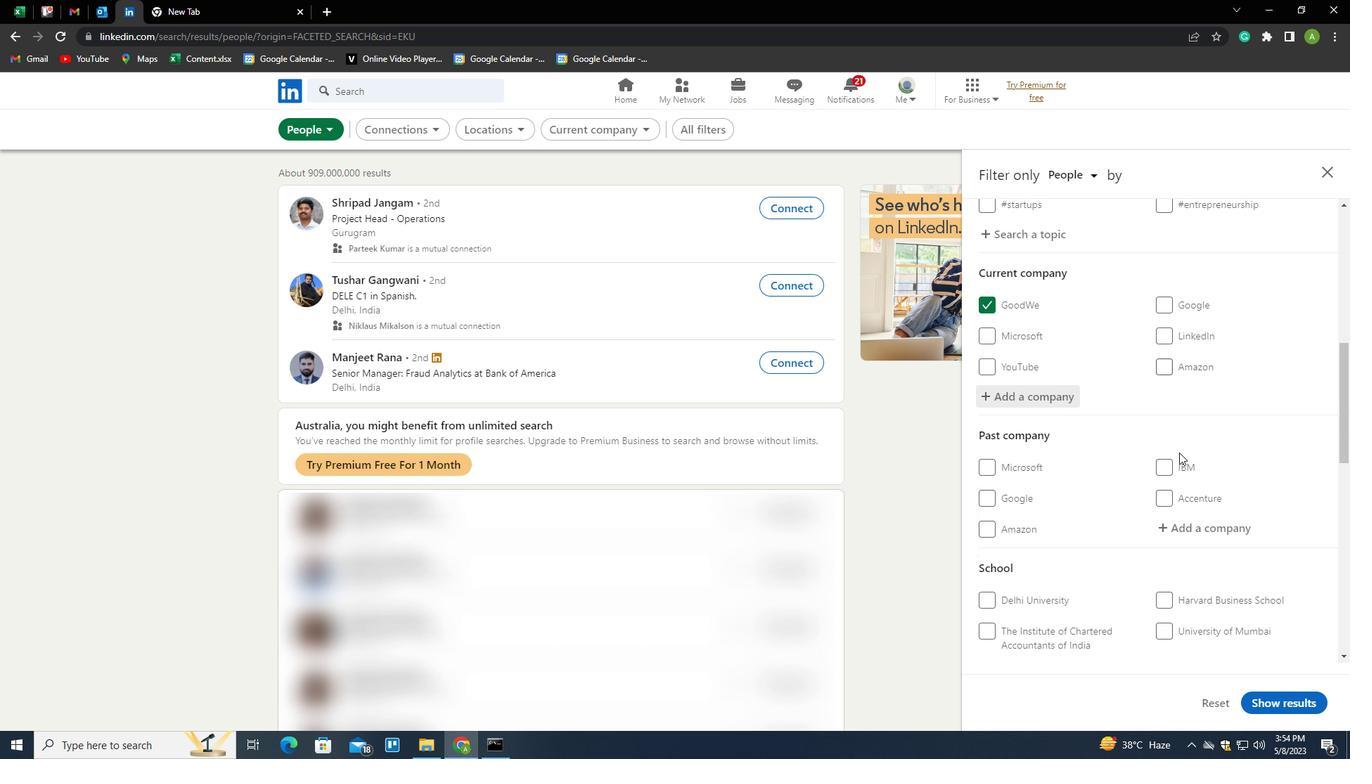 
Action: Mouse scrolled (1179, 452) with delta (0, 0)
Screenshot: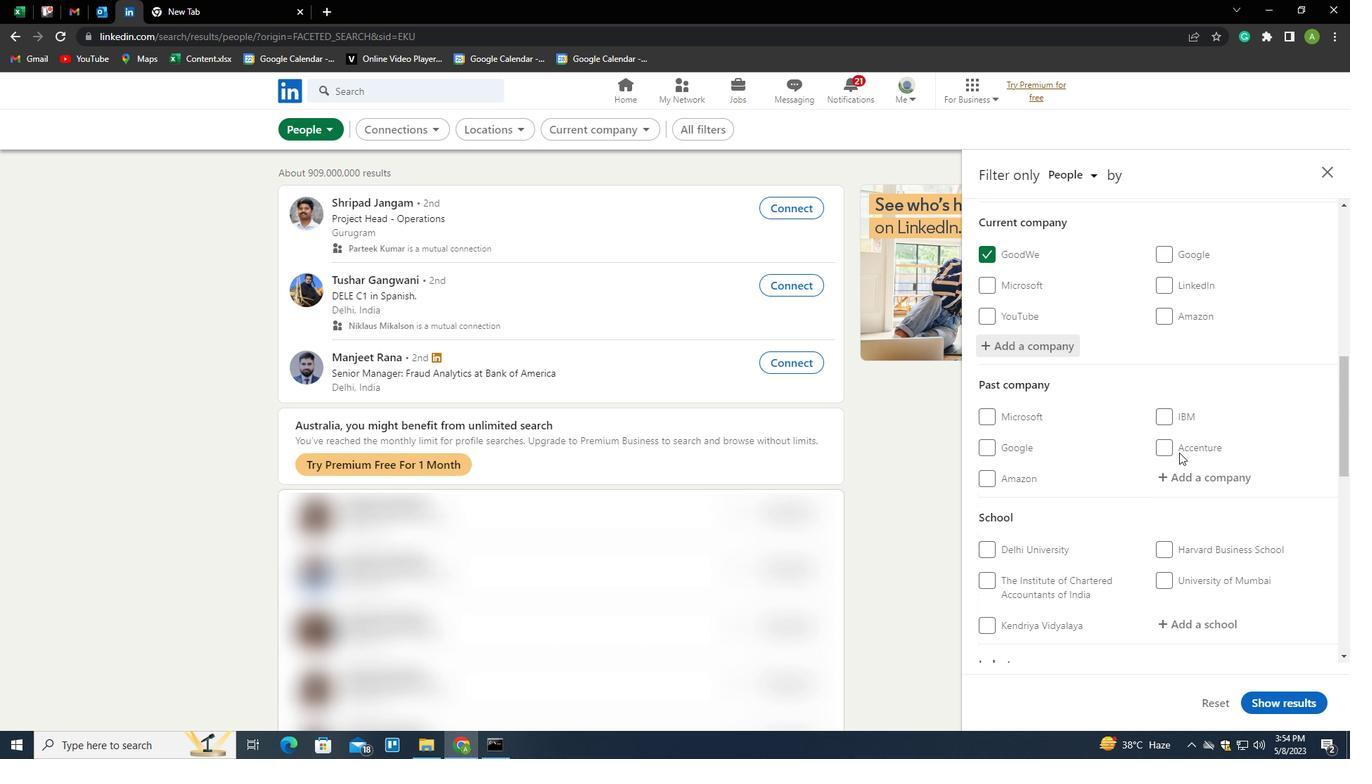 
Action: Mouse moved to (1184, 486)
Screenshot: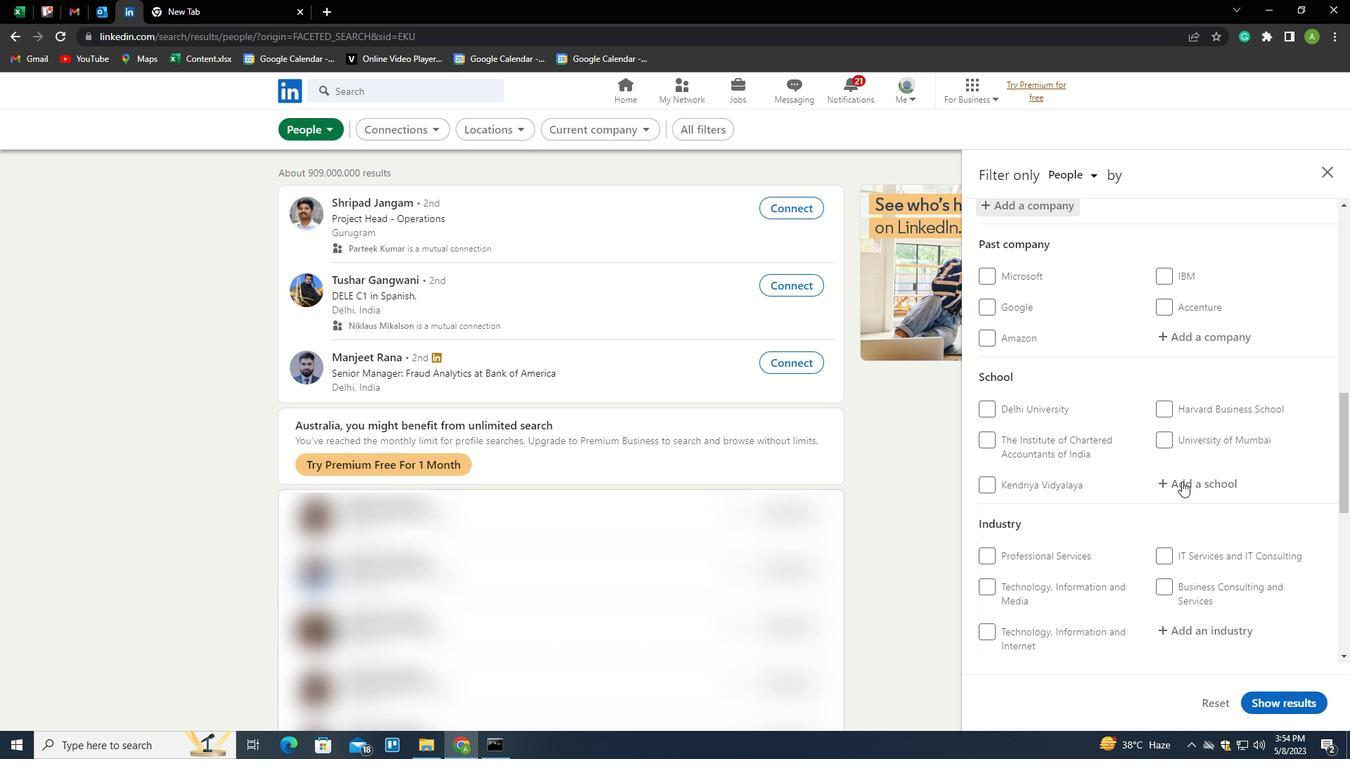 
Action: Mouse pressed left at (1184, 486)
Screenshot: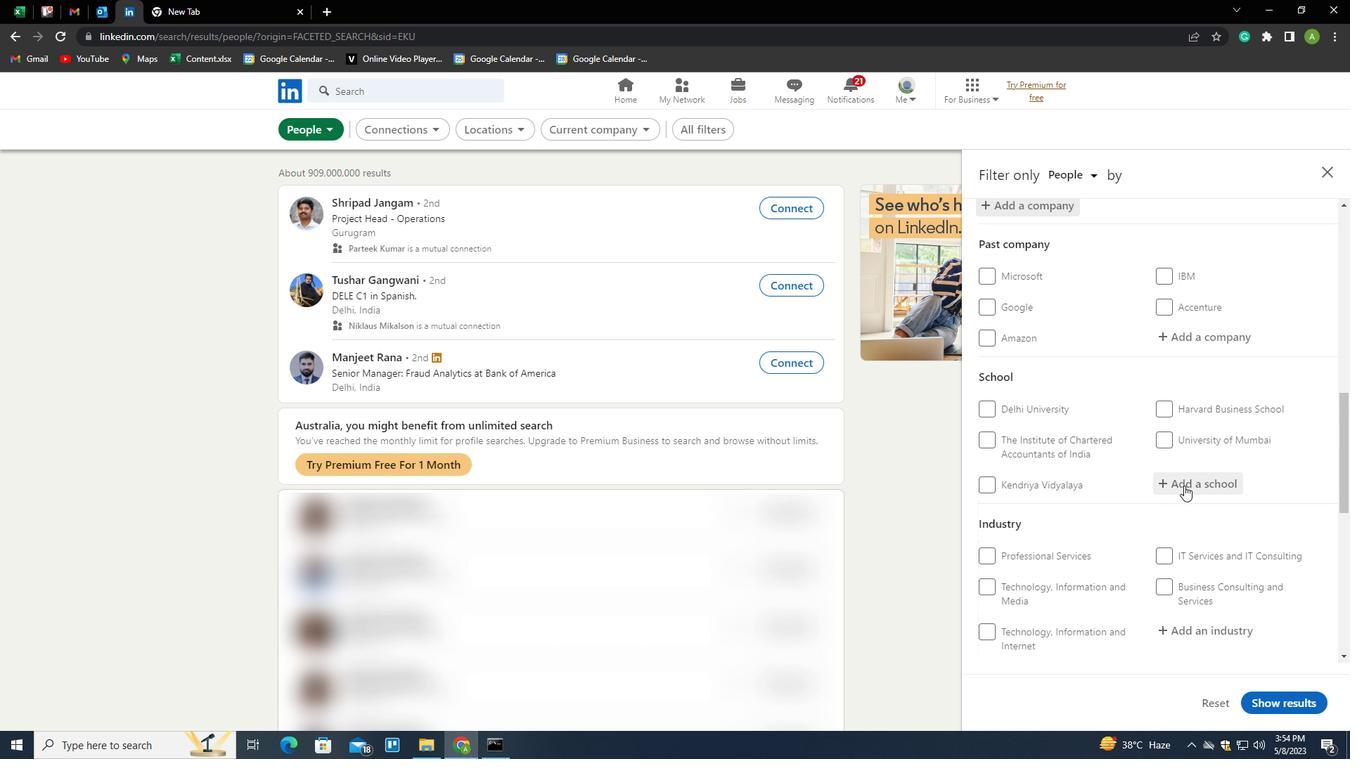 
Action: Mouse moved to (1184, 486)
Screenshot: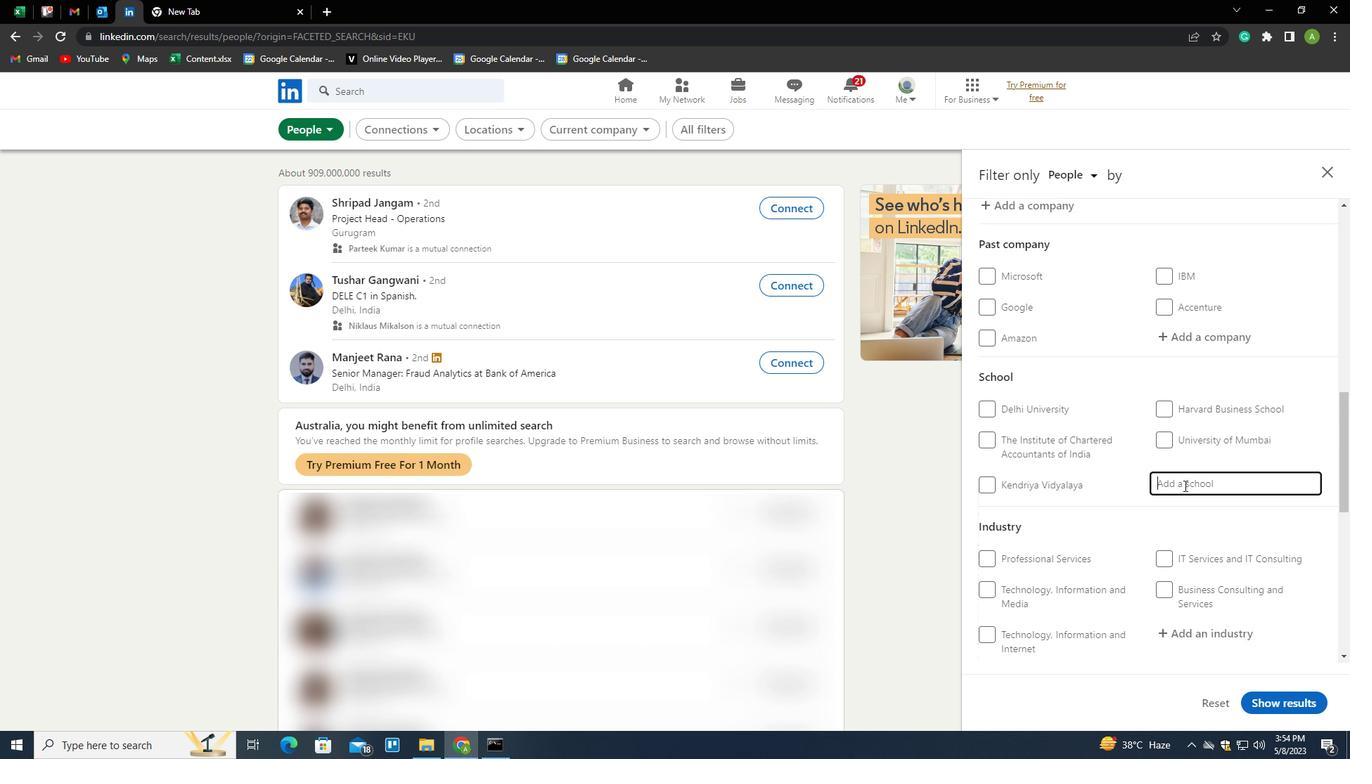 
Action: Key pressed <Key.shift>BHARATHIDASAN<Key.space><Key.shift>UNIVERSITY<Key.down><Key.enter>
Screenshot: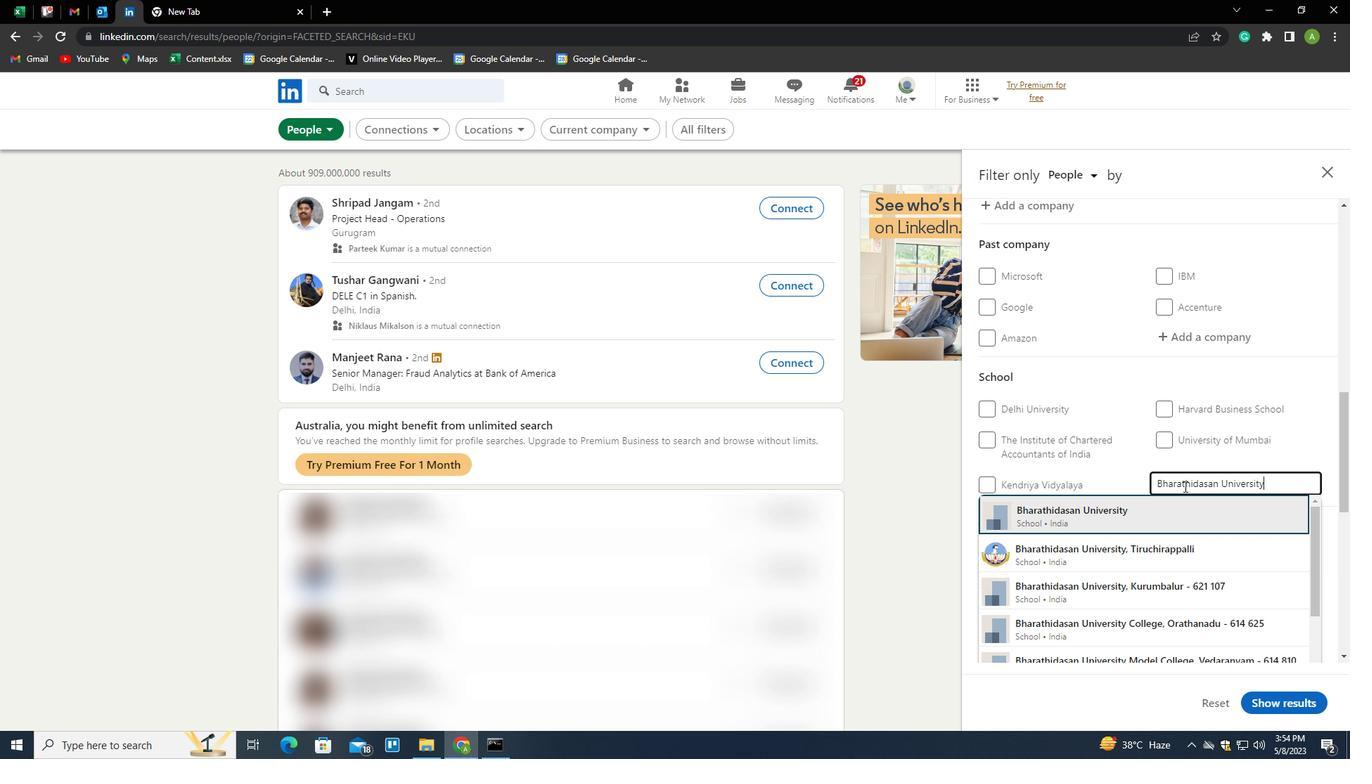 
Action: Mouse scrolled (1184, 486) with delta (0, 0)
Screenshot: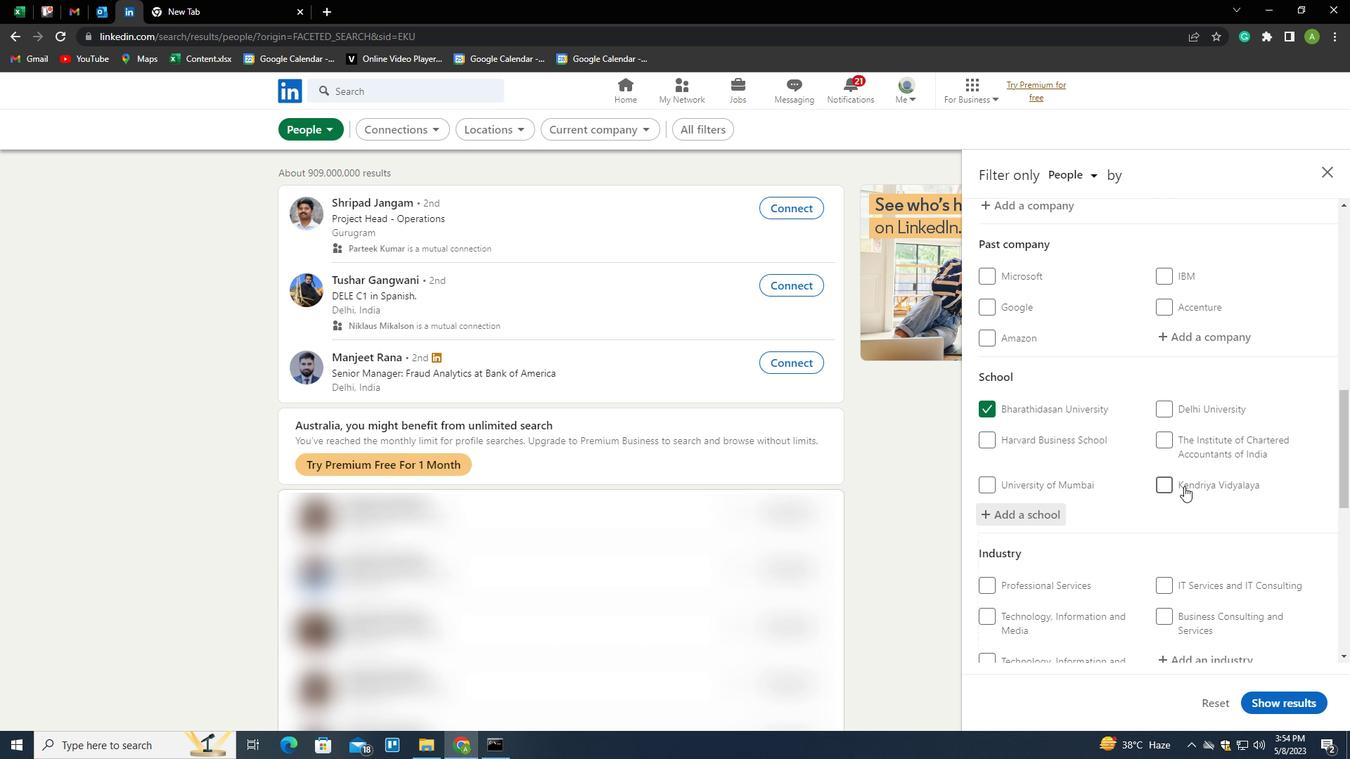 
Action: Mouse scrolled (1184, 486) with delta (0, 0)
Screenshot: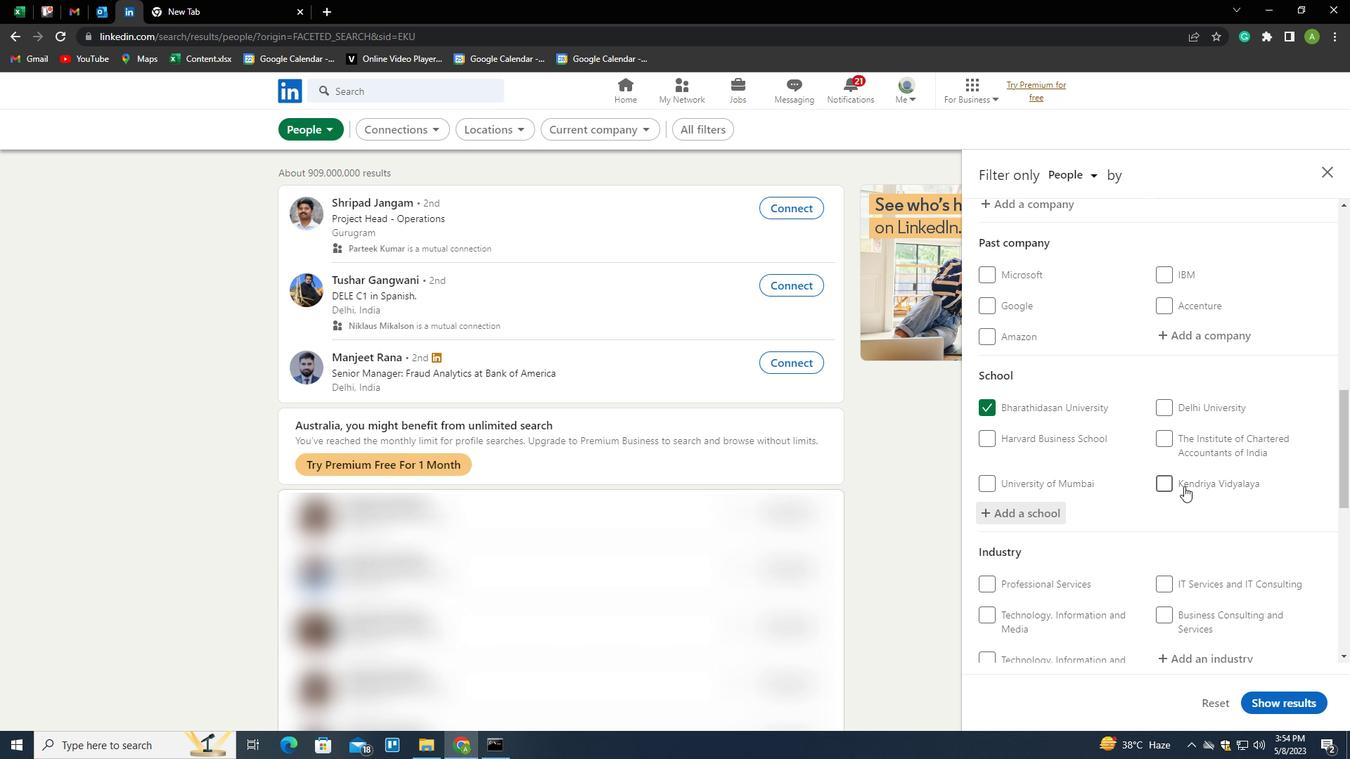 
Action: Mouse scrolled (1184, 486) with delta (0, 0)
Screenshot: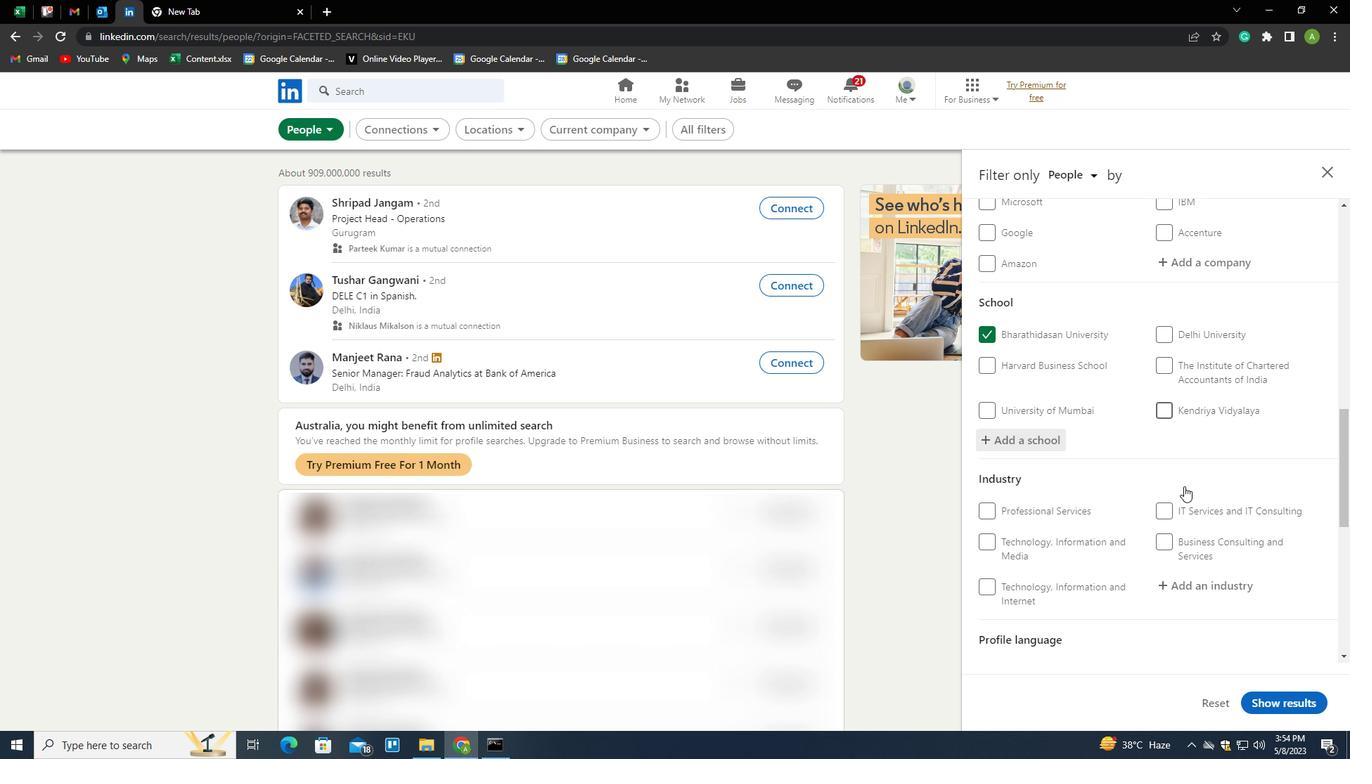 
Action: Mouse moved to (1181, 449)
Screenshot: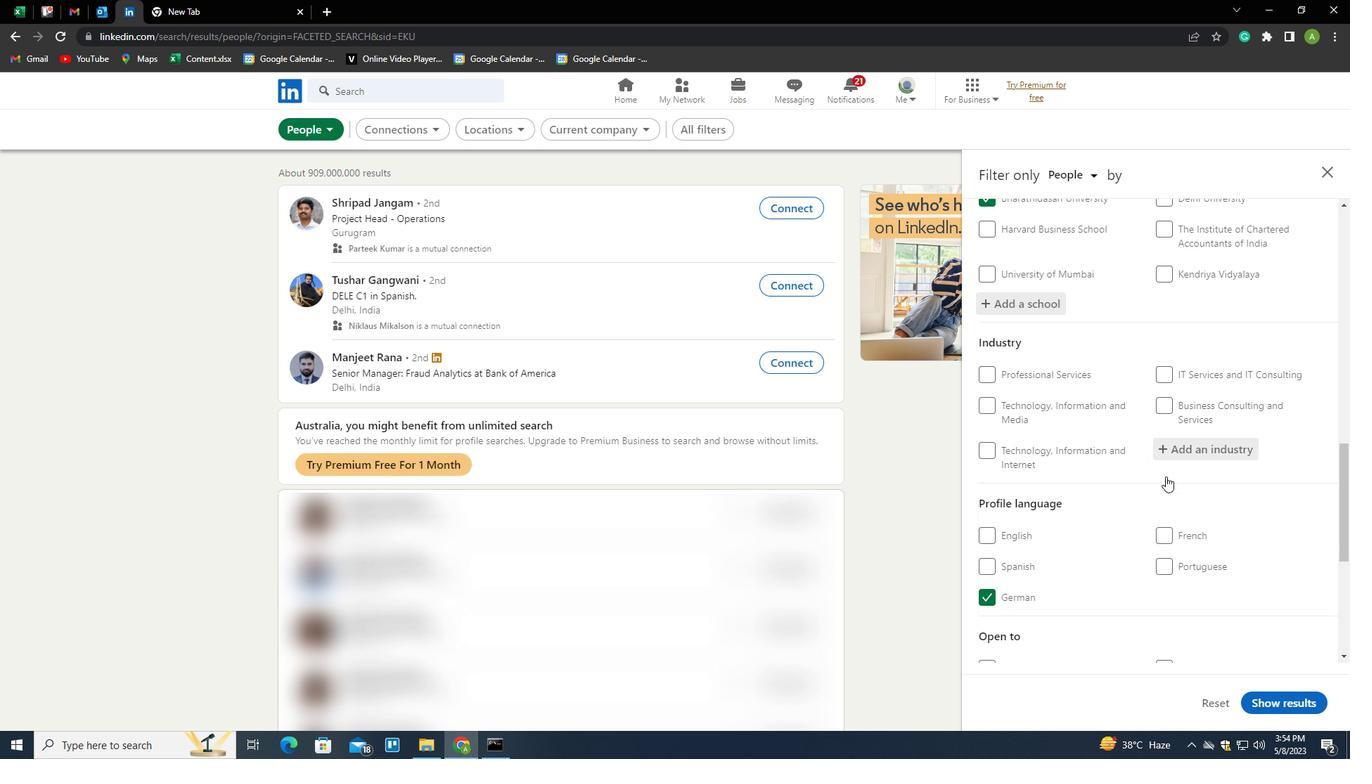 
Action: Mouse pressed left at (1181, 449)
Screenshot: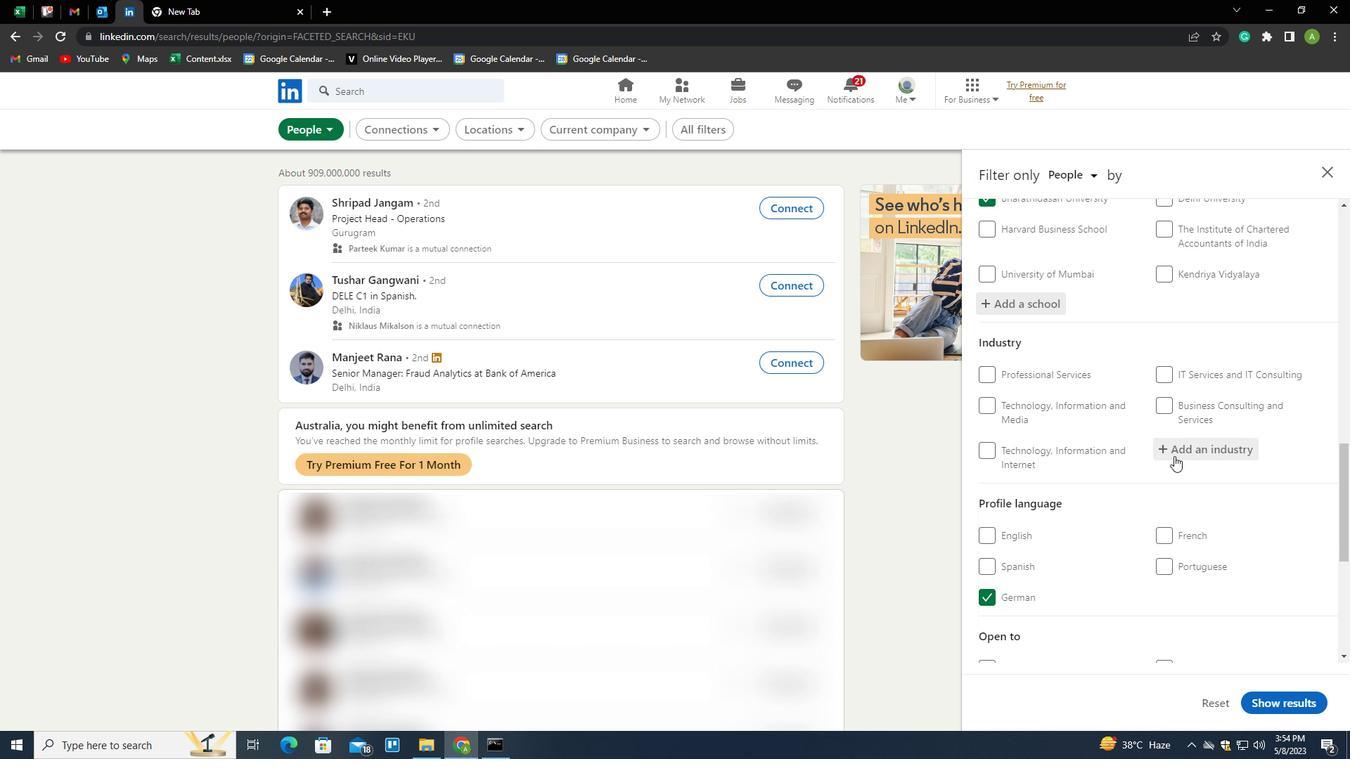 
Action: Key pressed <Key.shift>APPAREL<Key.space><Key.shift>MANUFACTURING<Key.down><Key.down><Key.enter>
Screenshot: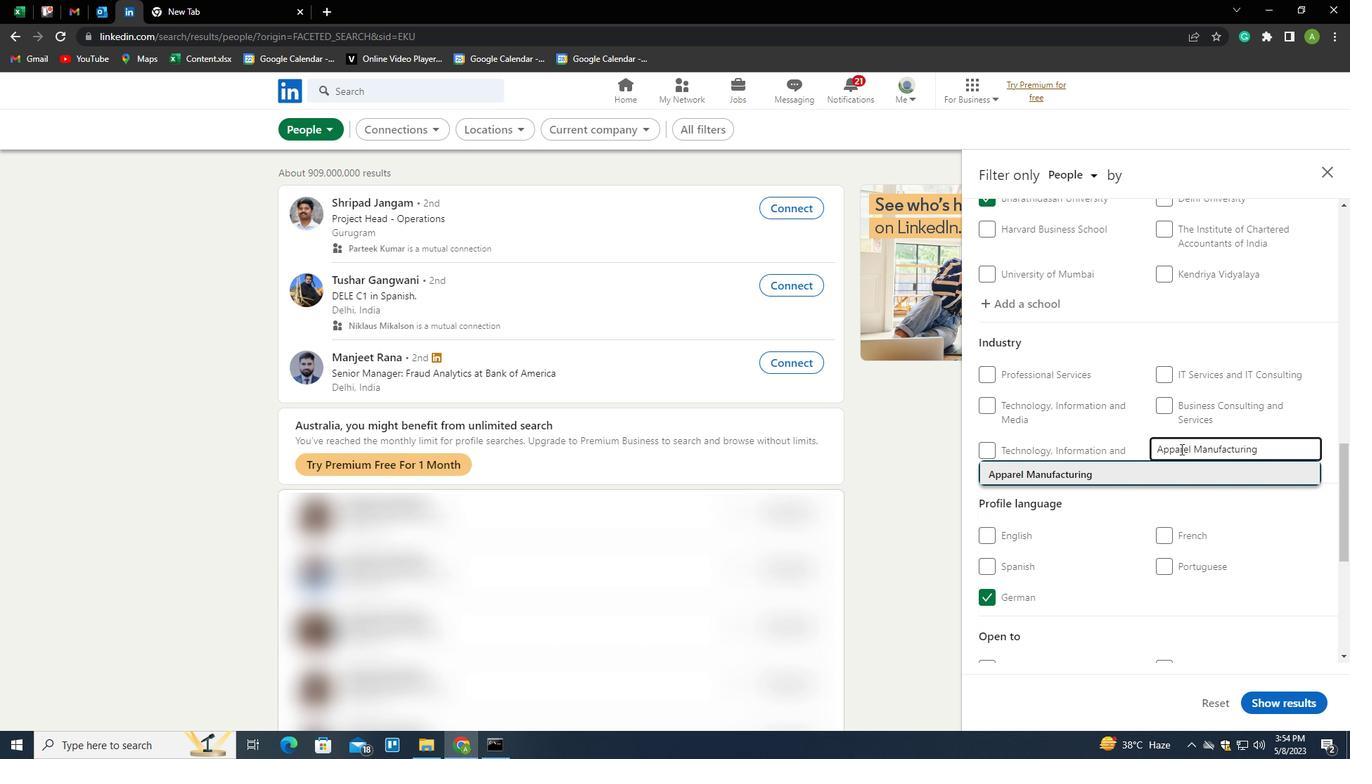 
Action: Mouse scrolled (1181, 448) with delta (0, 0)
Screenshot: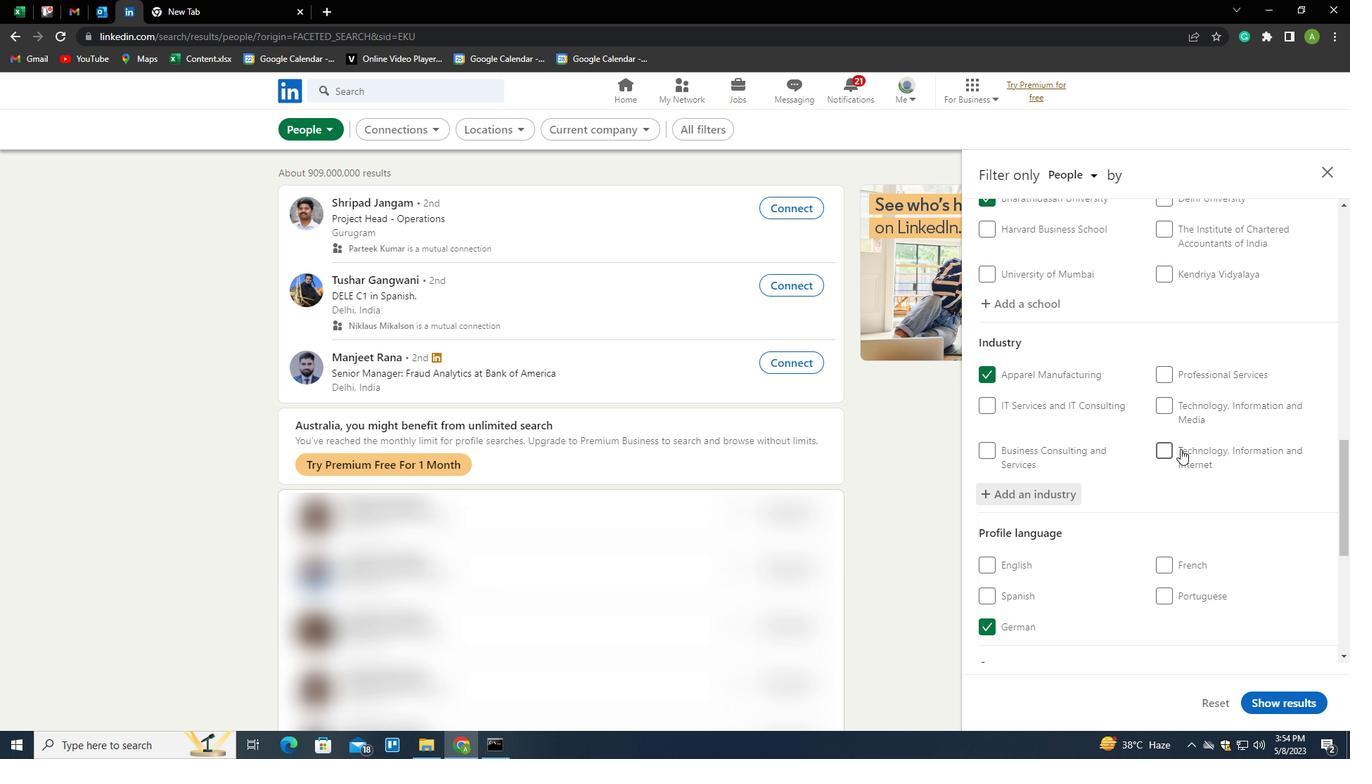 
Action: Mouse scrolled (1181, 448) with delta (0, 0)
Screenshot: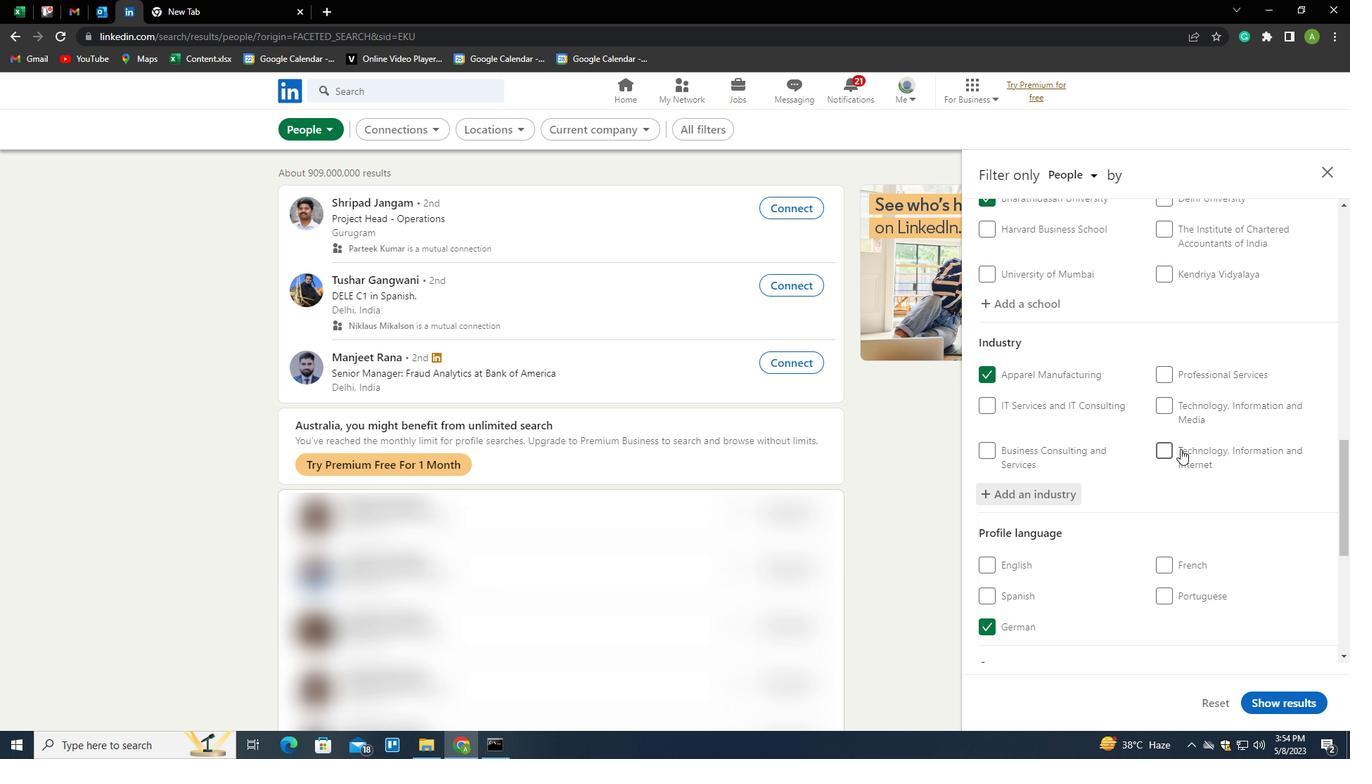 
Action: Mouse scrolled (1181, 448) with delta (0, 0)
Screenshot: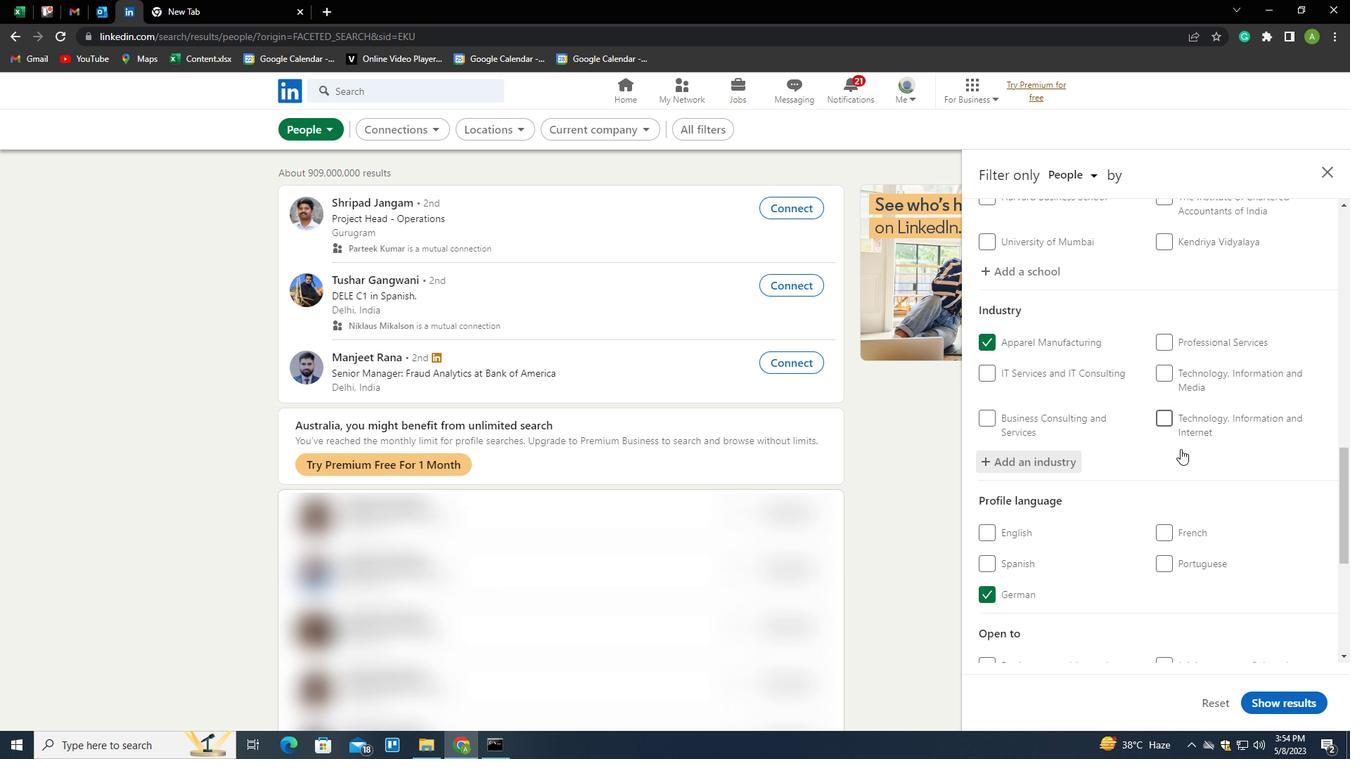
Action: Mouse scrolled (1181, 448) with delta (0, 0)
Screenshot: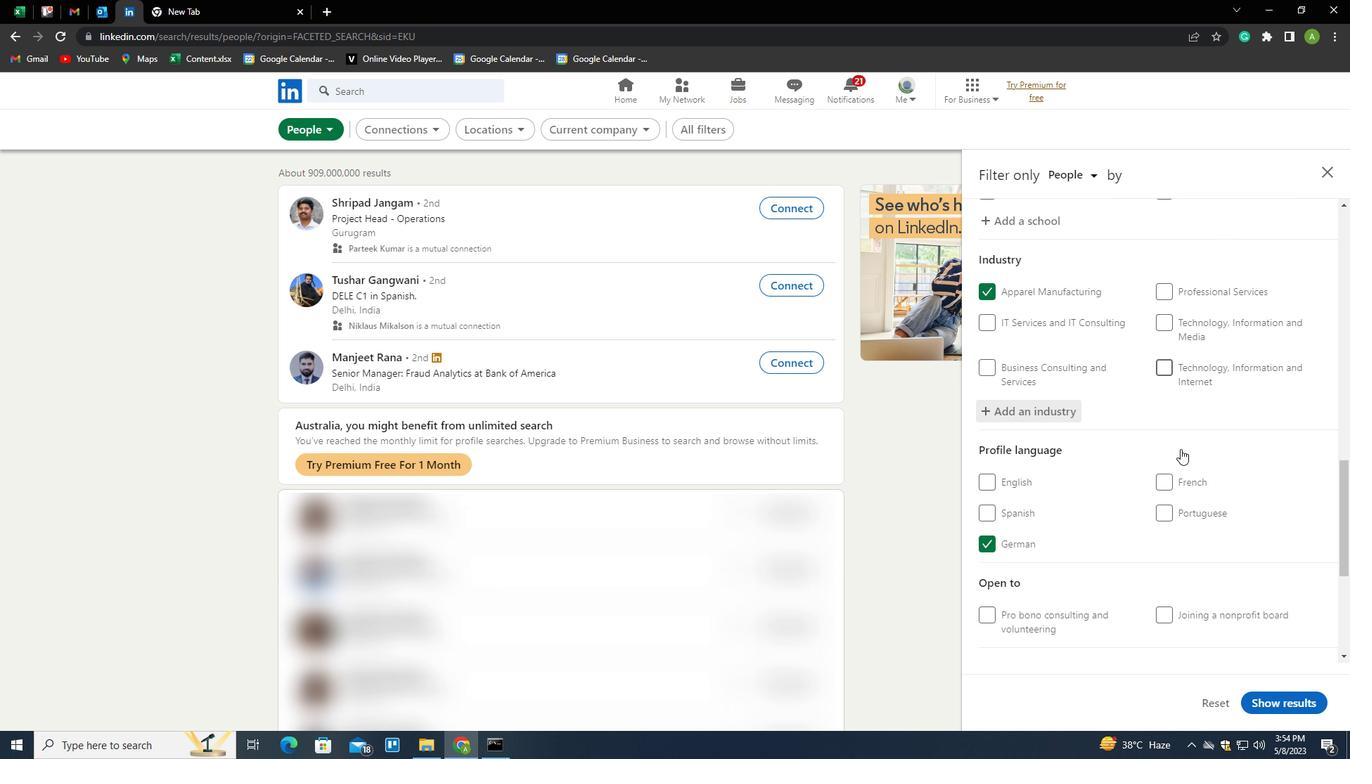 
Action: Mouse moved to (1199, 572)
Screenshot: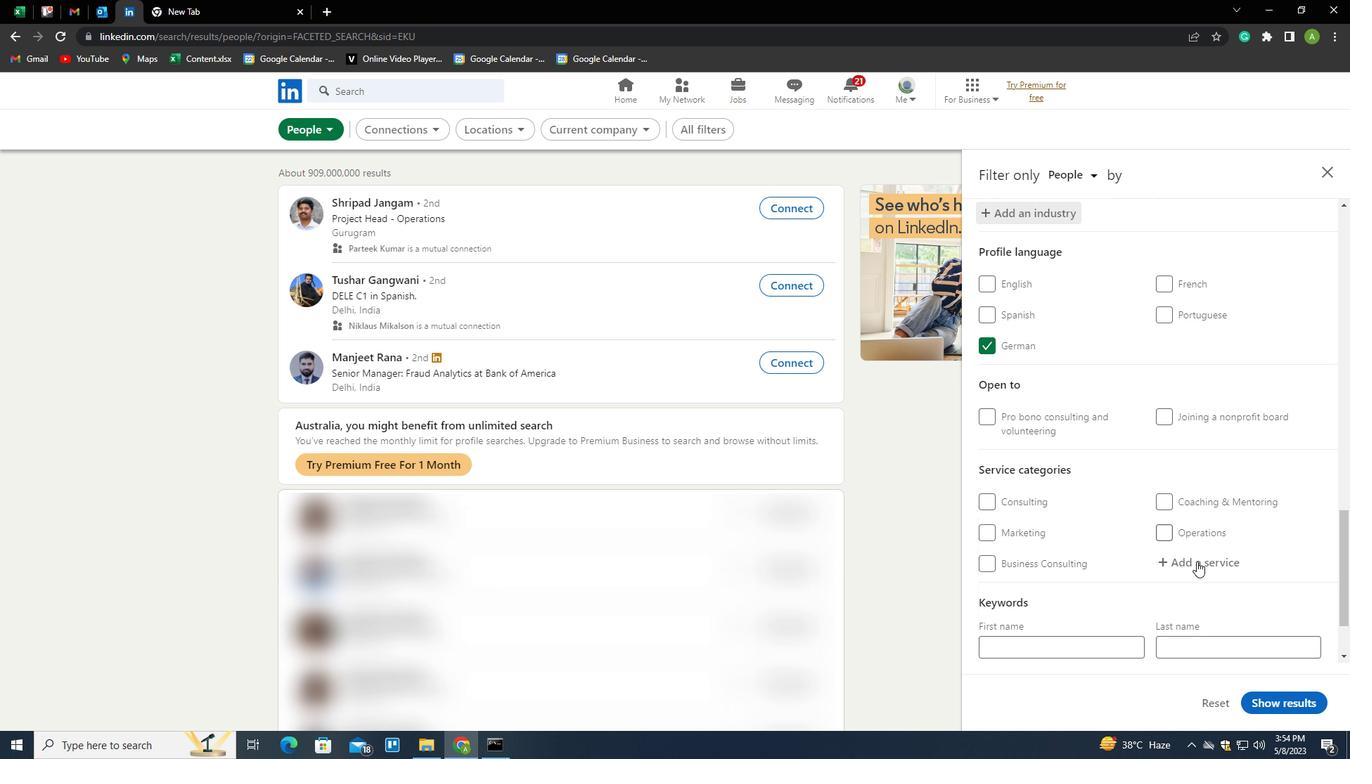 
Action: Mouse pressed left at (1199, 572)
Screenshot: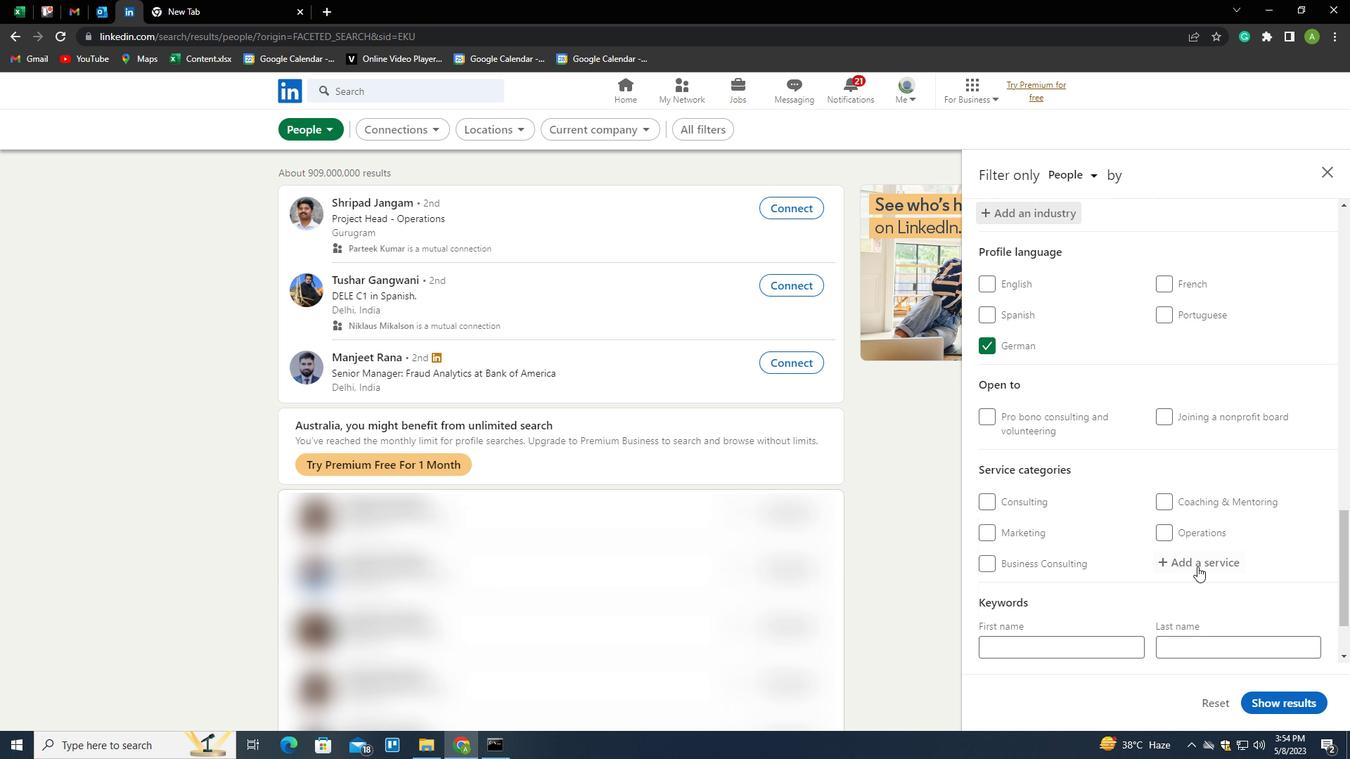 
Action: Mouse moved to (1200, 572)
Screenshot: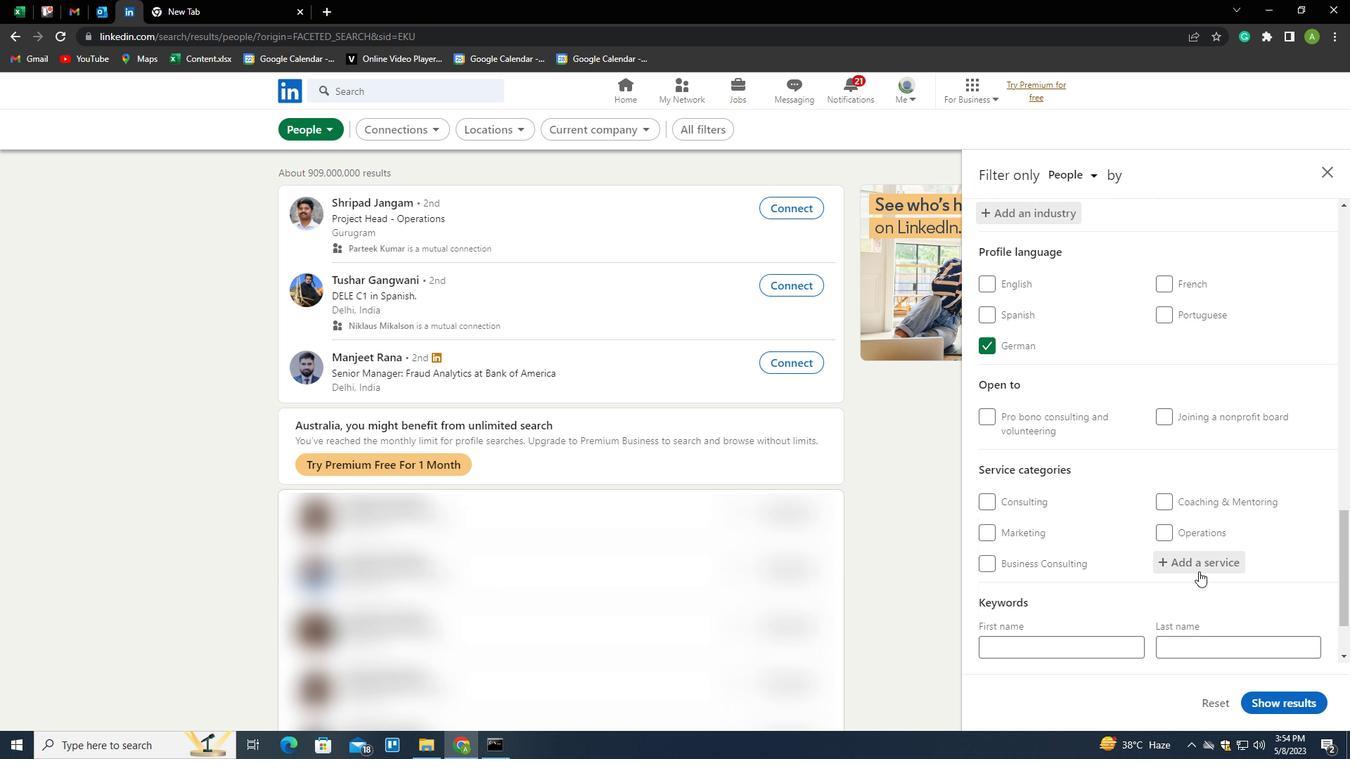 
Action: Key pressed <Key.shift>CONTENT<Key.space><Key.shift>STRATE
Screenshot: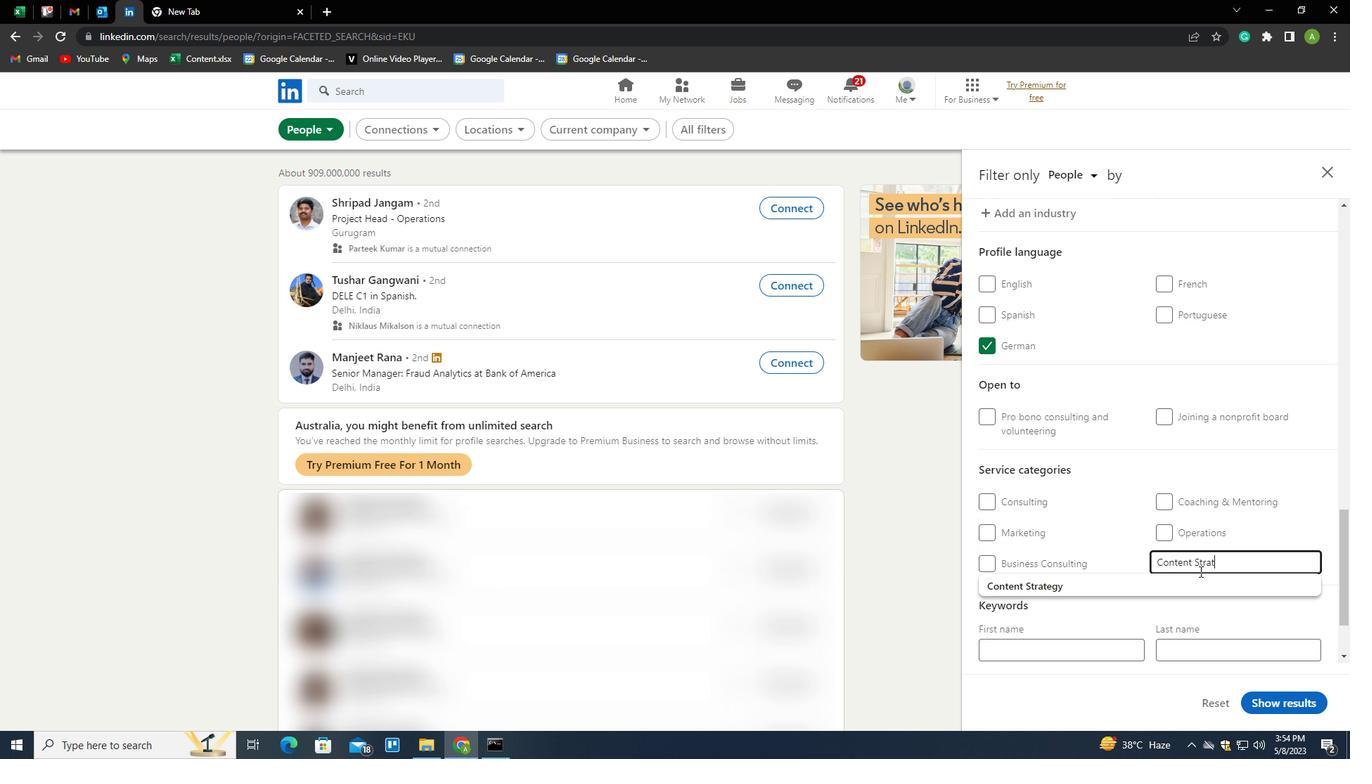 
Action: Mouse moved to (1200, 572)
Screenshot: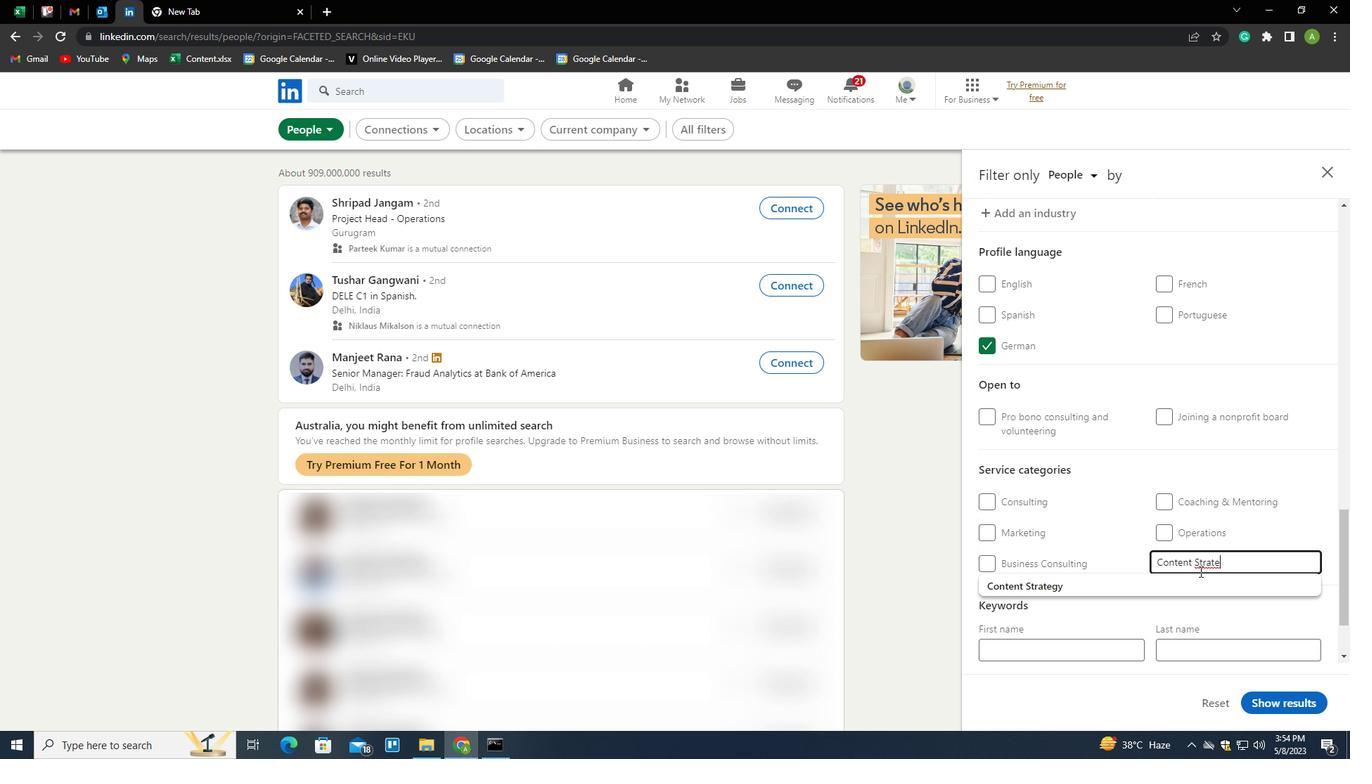 
Action: Key pressed GY<Key.down><Key.enter>
Screenshot: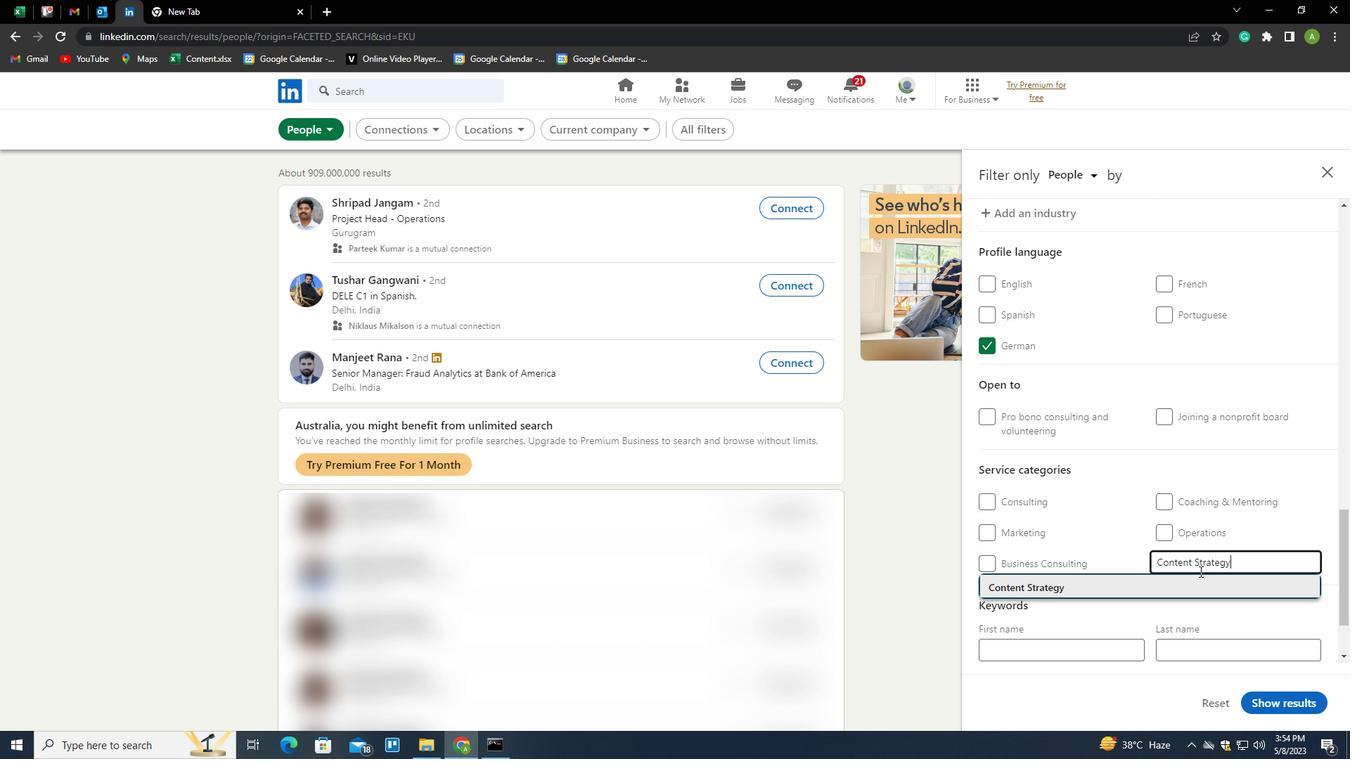 
Action: Mouse moved to (1214, 555)
Screenshot: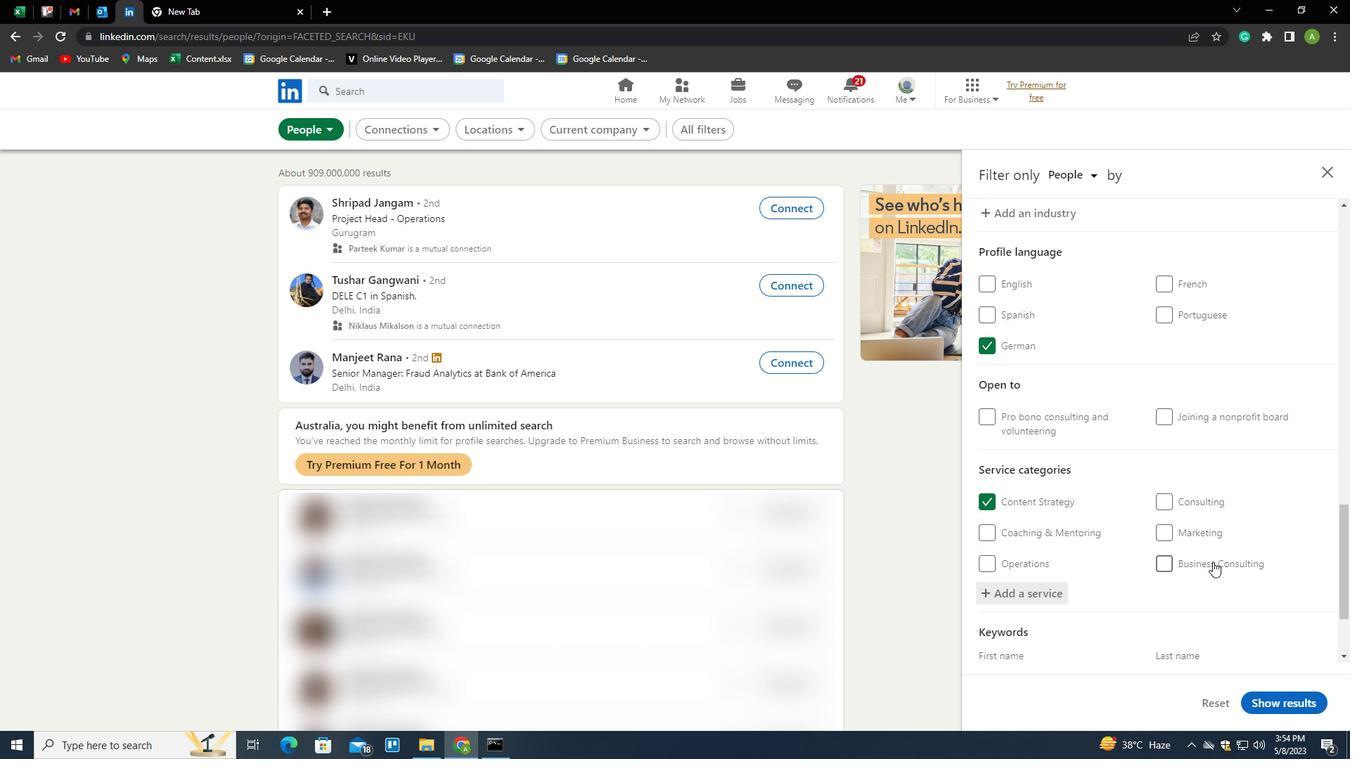 
Action: Mouse scrolled (1214, 554) with delta (0, 0)
Screenshot: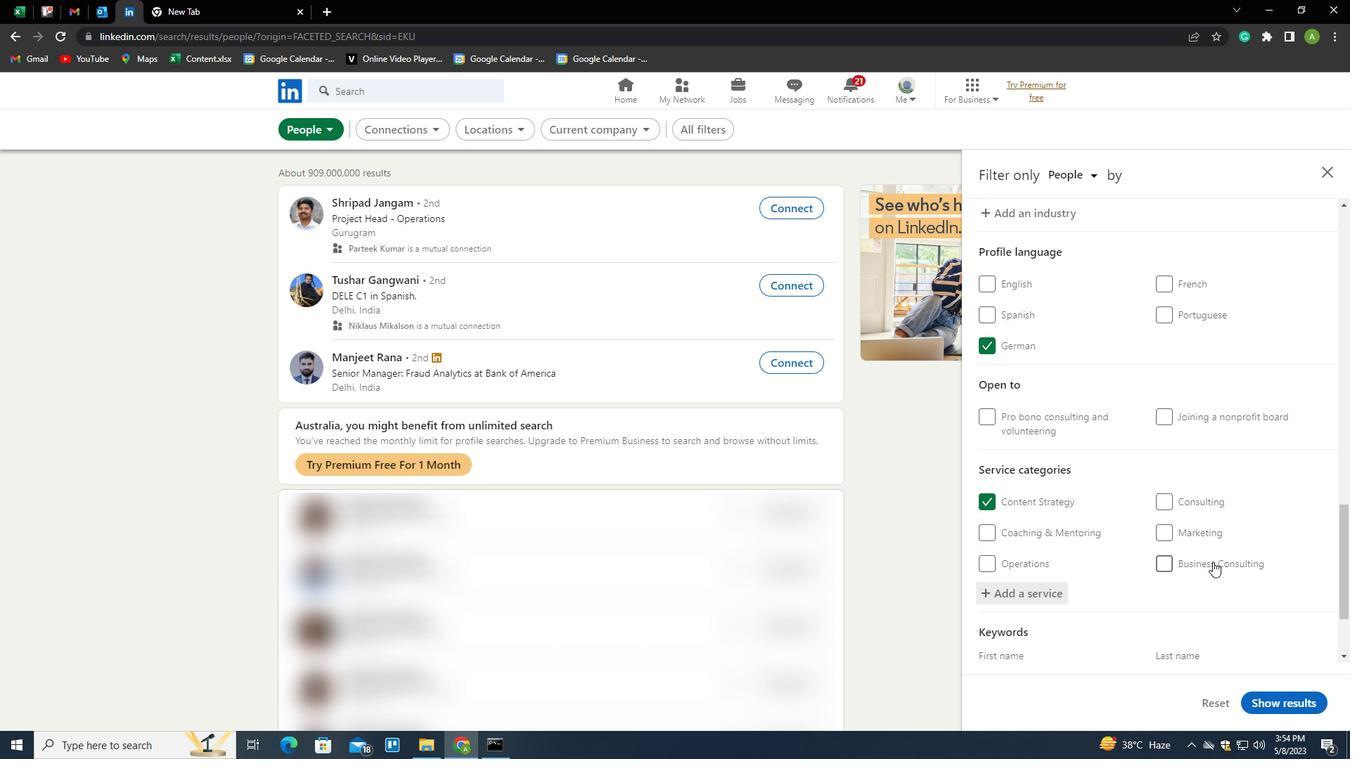 
Action: Mouse moved to (1213, 555)
Screenshot: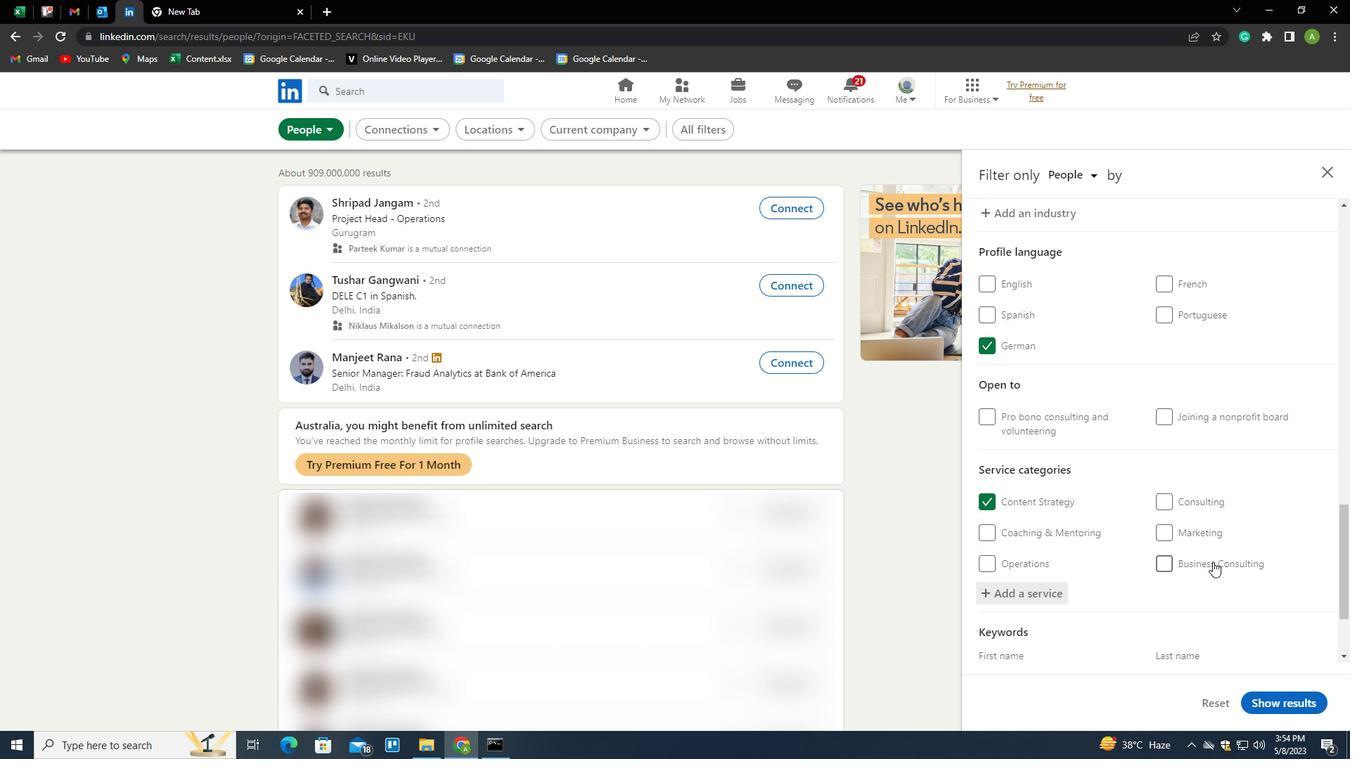 
Action: Mouse scrolled (1213, 554) with delta (0, 0)
Screenshot: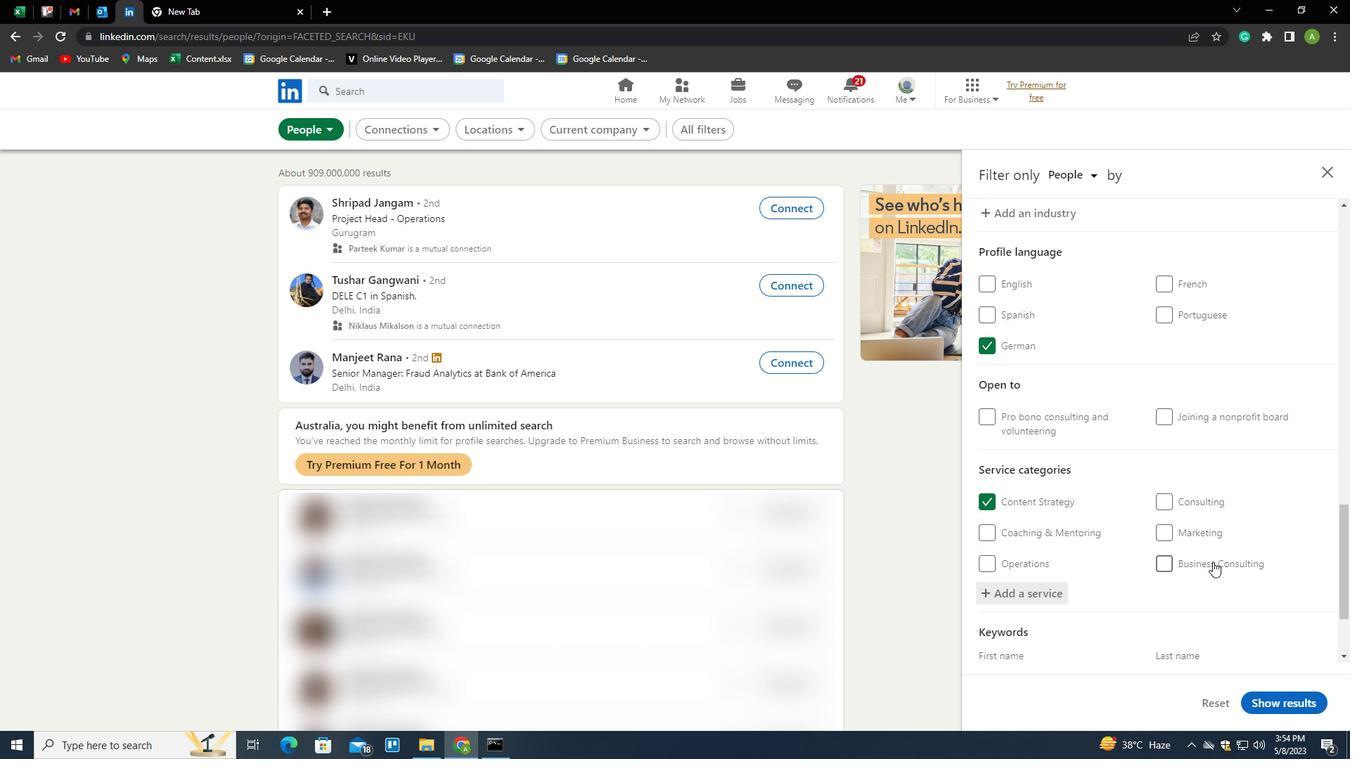
Action: Mouse moved to (1212, 555)
Screenshot: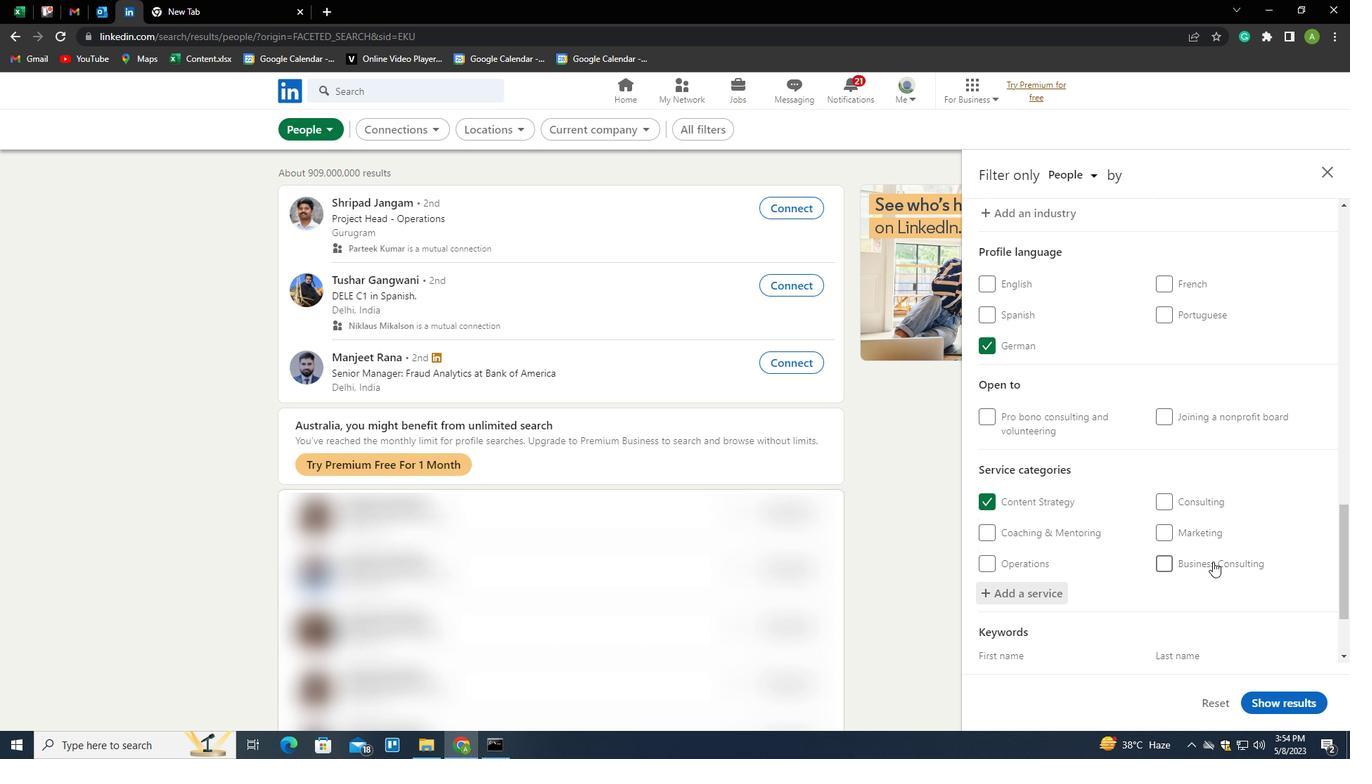 
Action: Mouse scrolled (1212, 554) with delta (0, 0)
Screenshot: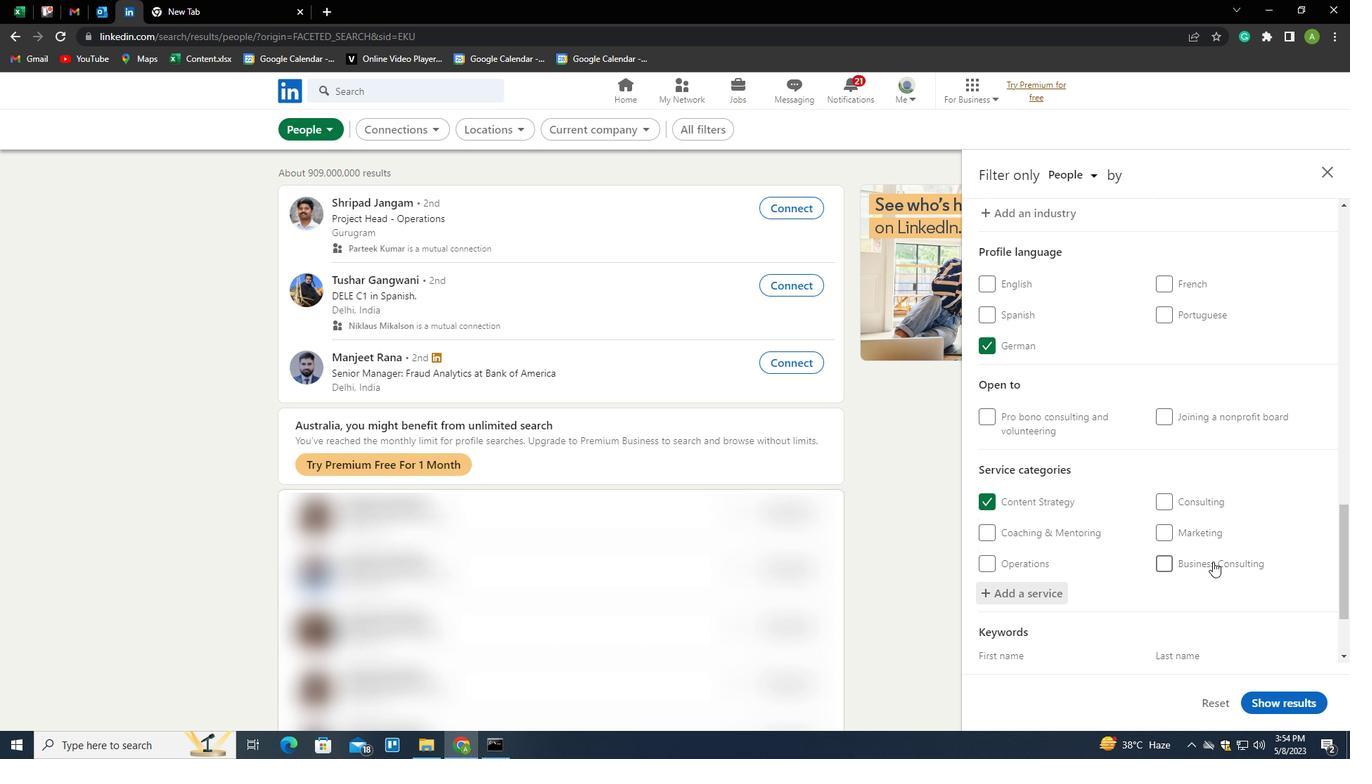 
Action: Mouse moved to (1212, 555)
Screenshot: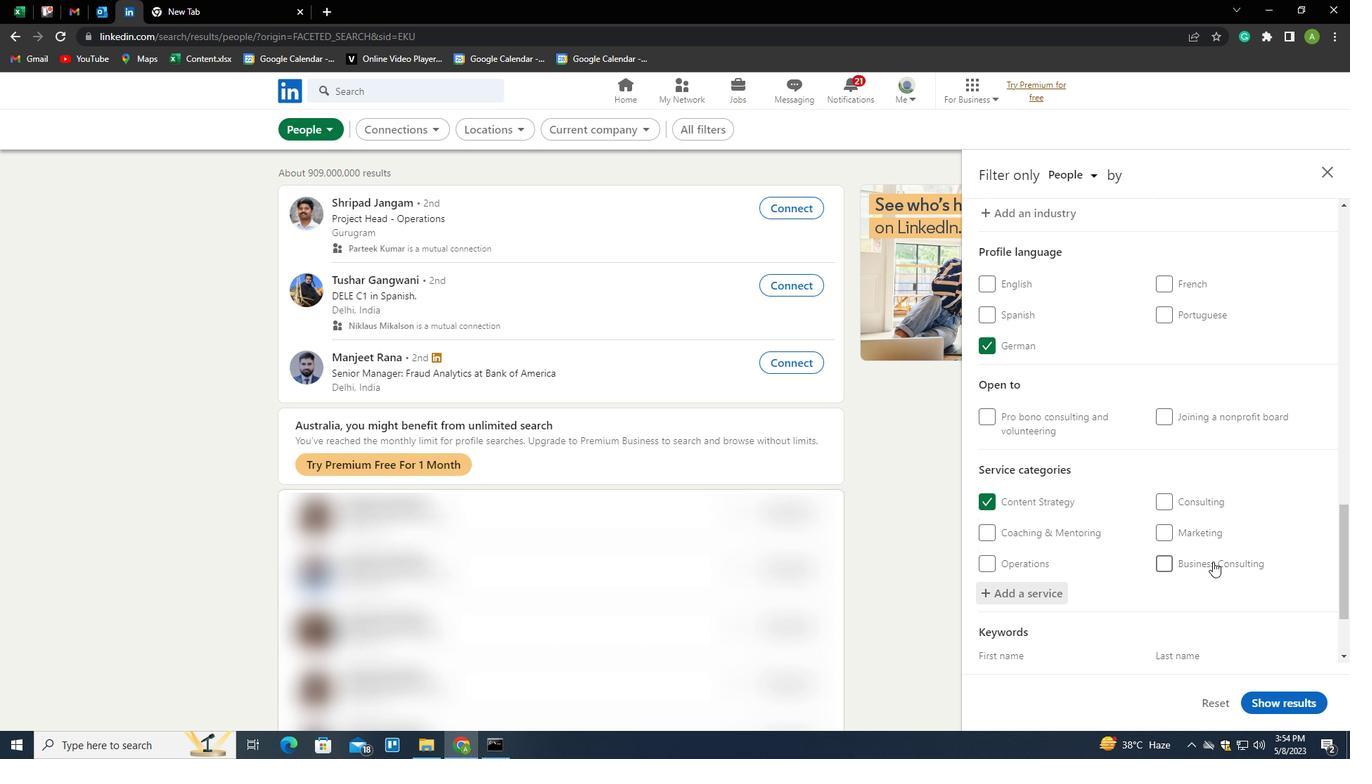
Action: Mouse scrolled (1212, 554) with delta (0, 0)
Screenshot: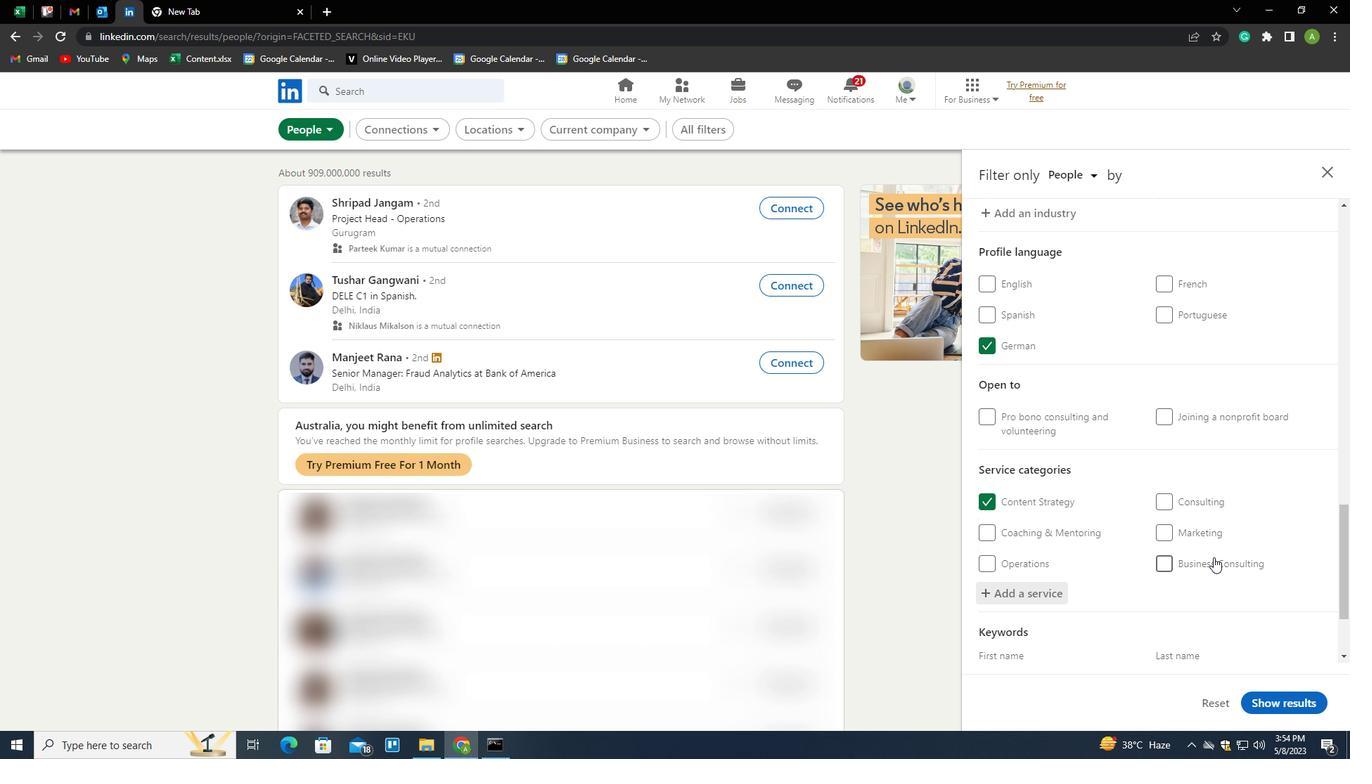 
Action: Mouse moved to (1089, 607)
Screenshot: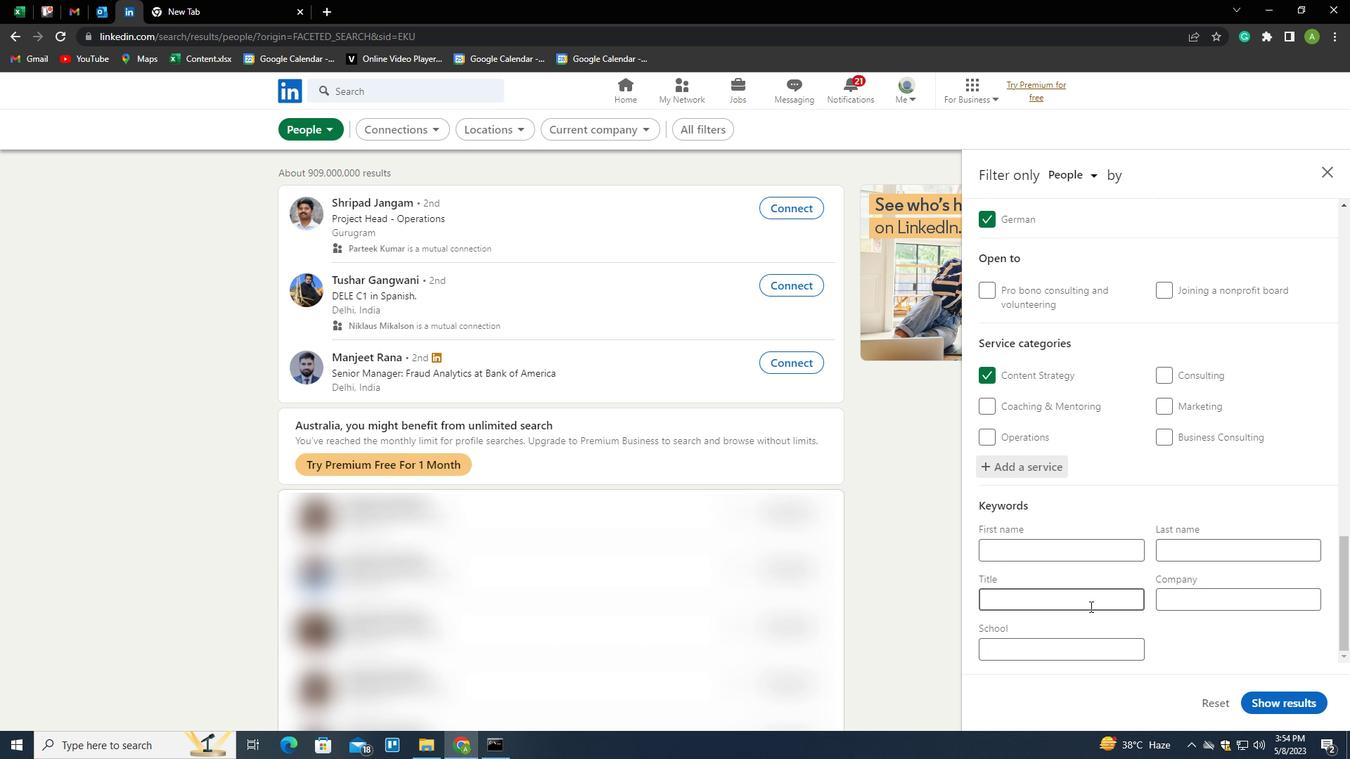 
Action: Mouse pressed left at (1089, 607)
Screenshot: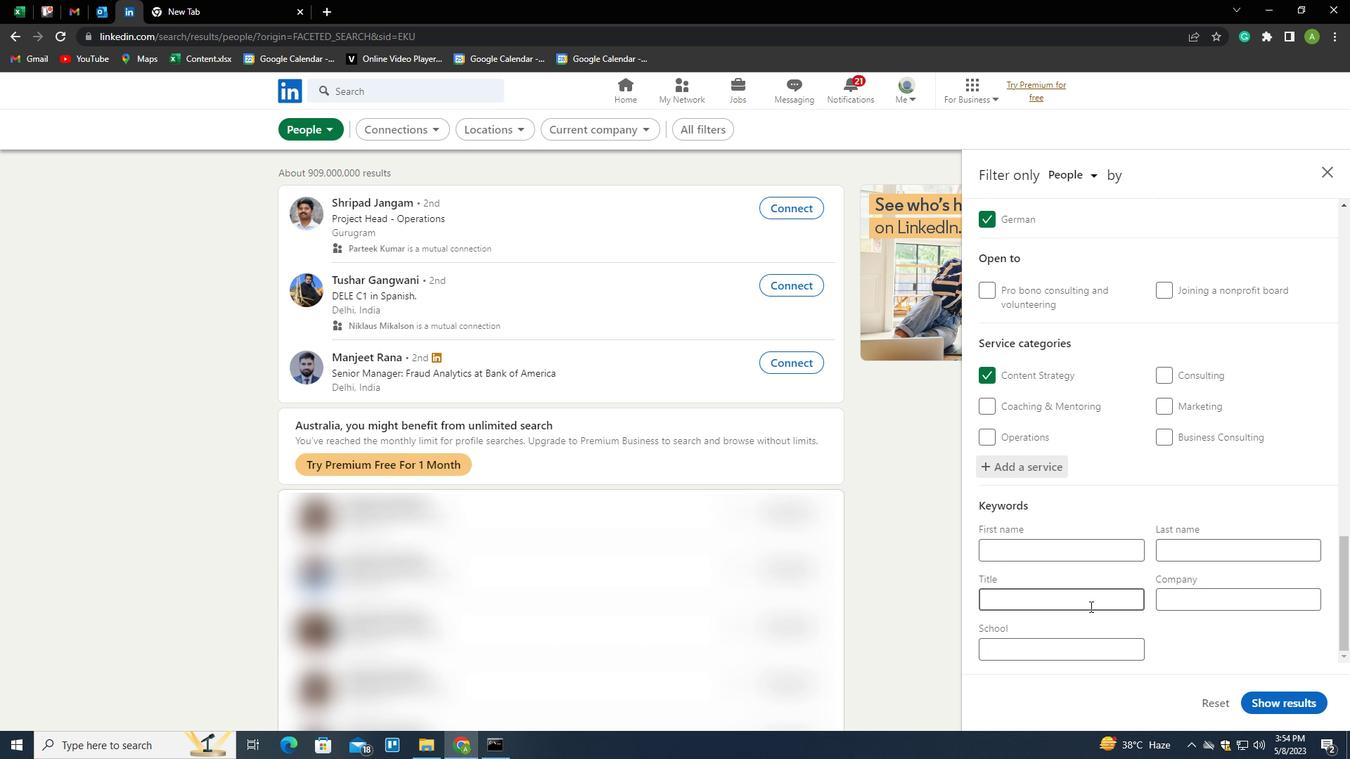 
Action: Key pressed <Key.shift>AUDITOR
Screenshot: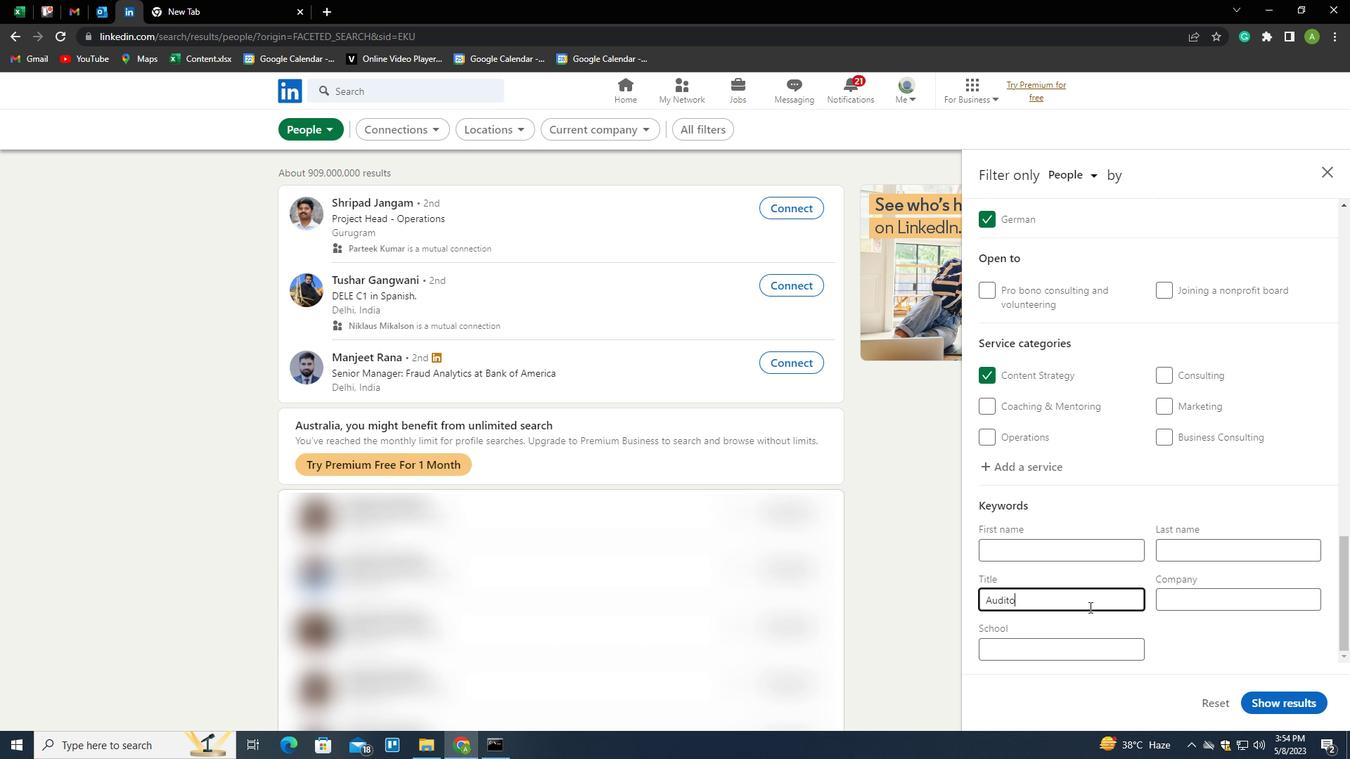 
Action: Mouse moved to (1205, 650)
Screenshot: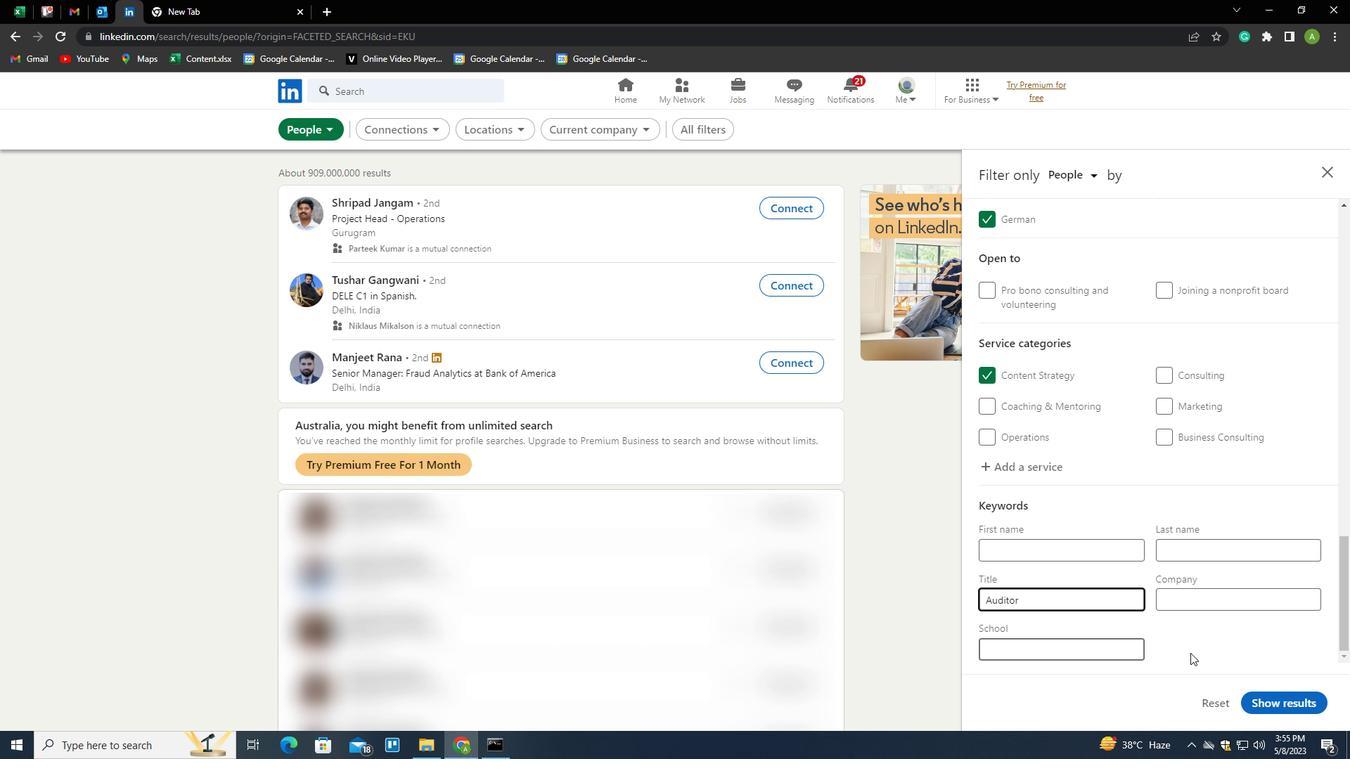 
Action: Mouse pressed left at (1205, 650)
Screenshot: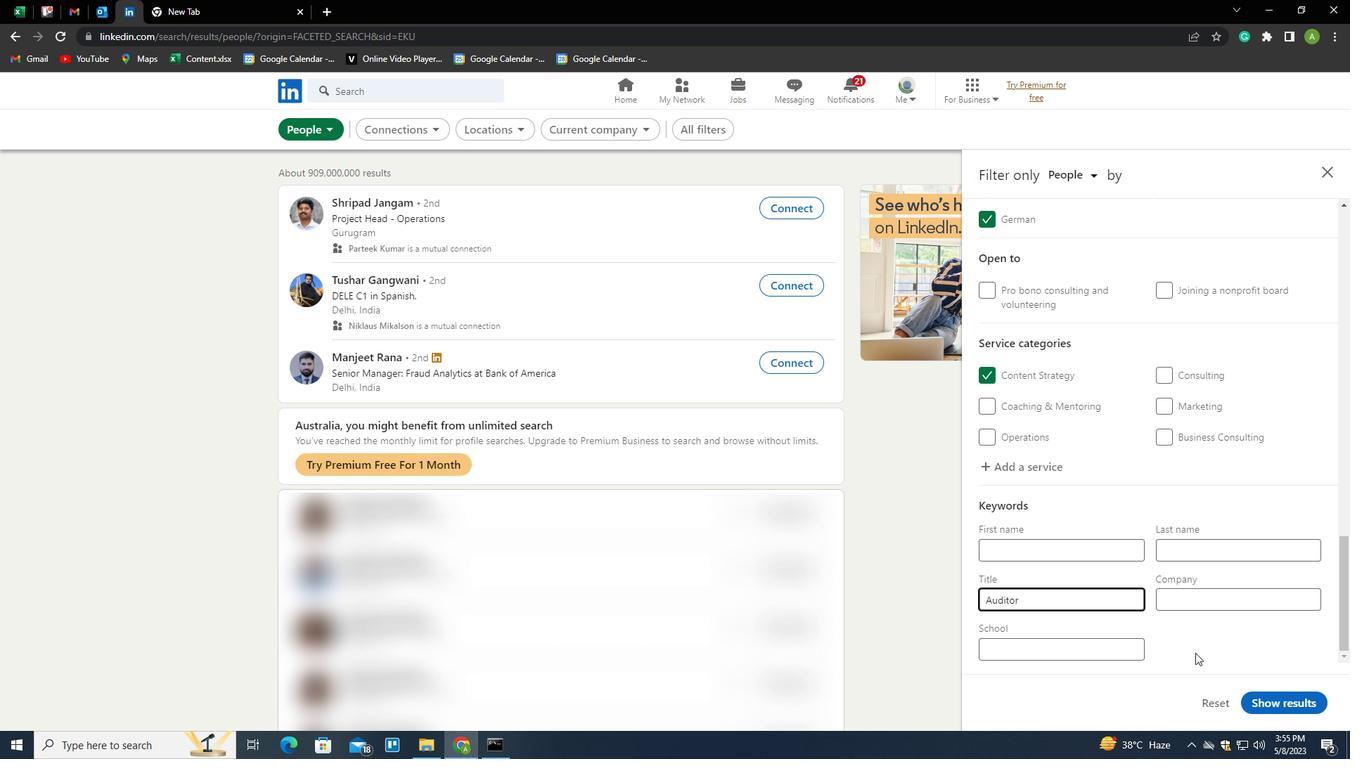 
Action: Mouse moved to (1262, 704)
Screenshot: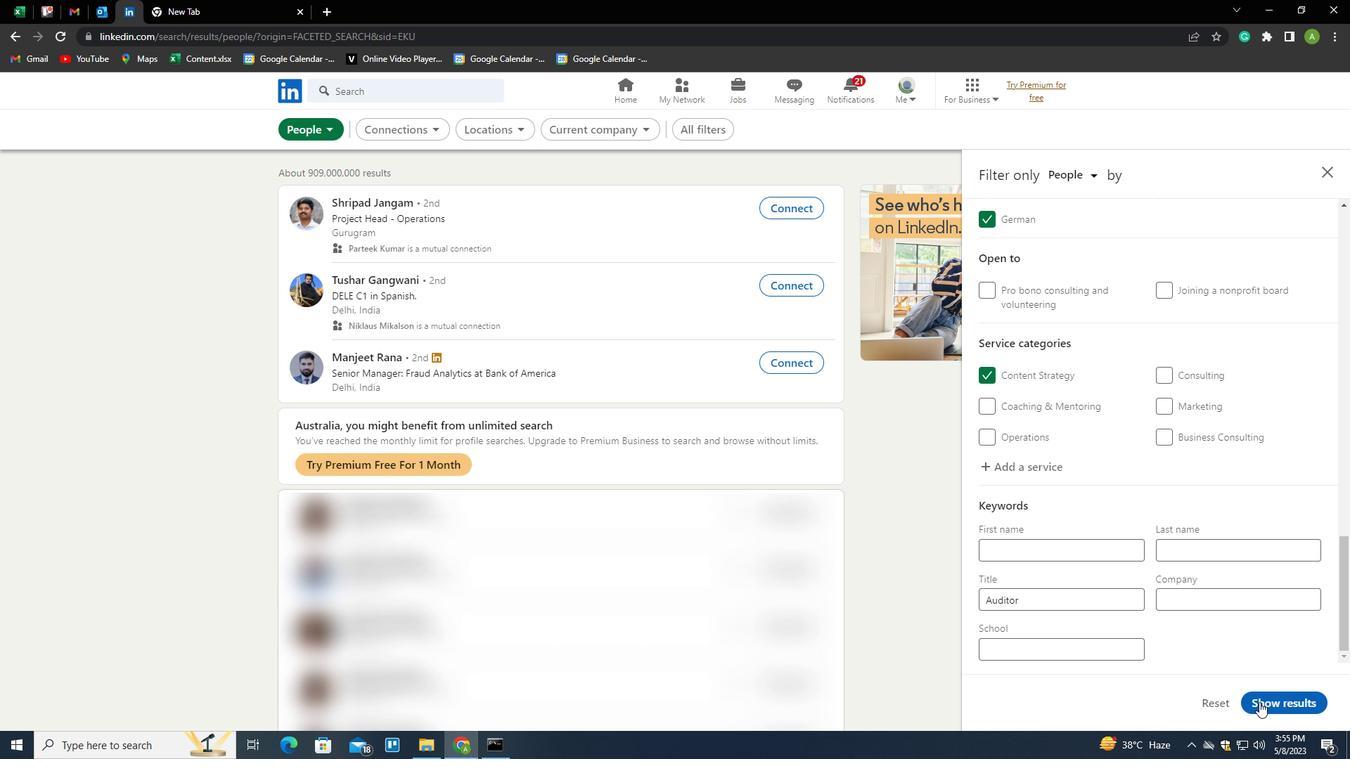 
Action: Mouse pressed left at (1262, 704)
Screenshot: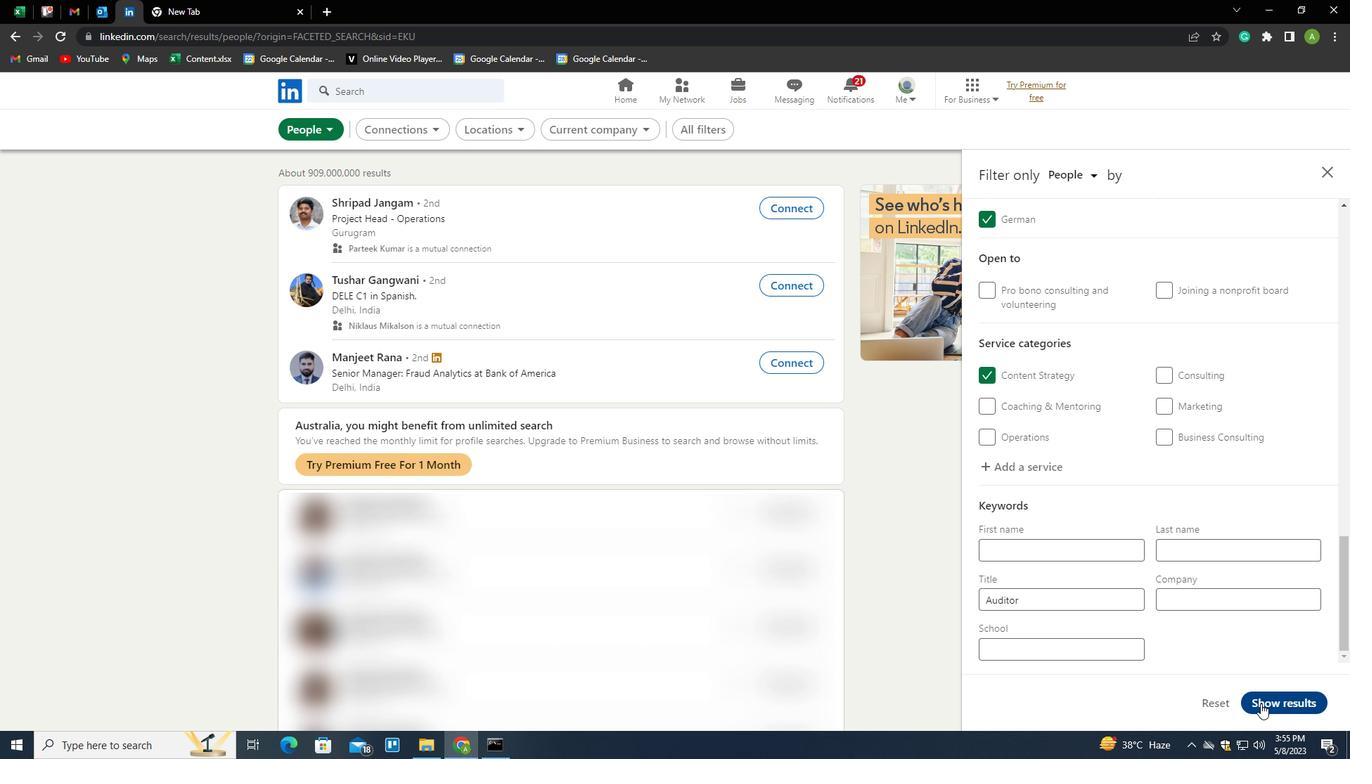 
